 Task: Open a blank google sheet and write heading  Budget MasterAdd Categories in a column and its values below   'Housing, Transportation, Groceries, Utilities, Entertainment, Dining Out, Health, Miscellaneous, Savings & Total. 'Add Budgeted amountin next column and its values below  $1,500, $300, $400, $150, $200, $250, $100, $150, $500 & $3,550. Add Actual amount in next column and its values below  $1,400, $280, $420, $160, $180, $270, $90, $140, $550 & $3,550. Add Difference  in next column and its values below   -$100, -$20, +$20, +$10, -$20, +$20, -$10, -$10, +$50 & $0. J6Save page Blaze Sales templetes 
Action: Mouse moved to (270, 276)
Screenshot: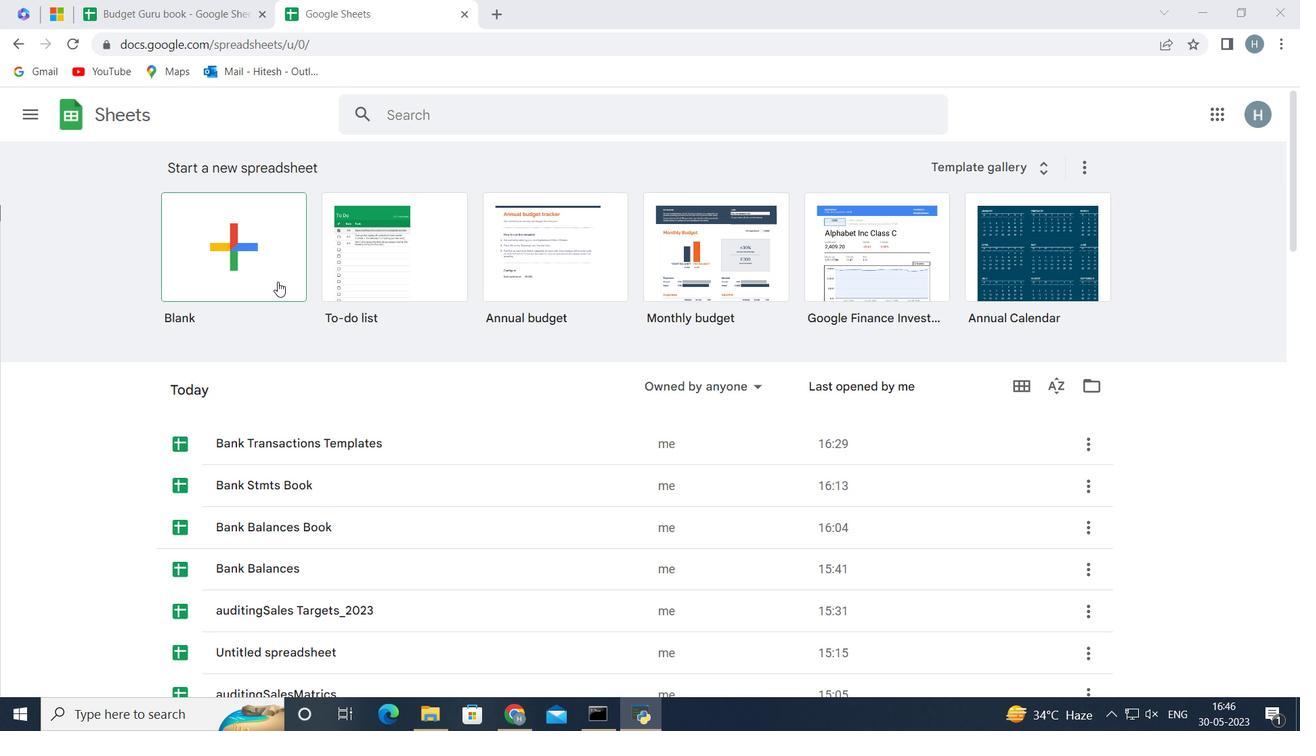 
Action: Mouse pressed left at (270, 276)
Screenshot: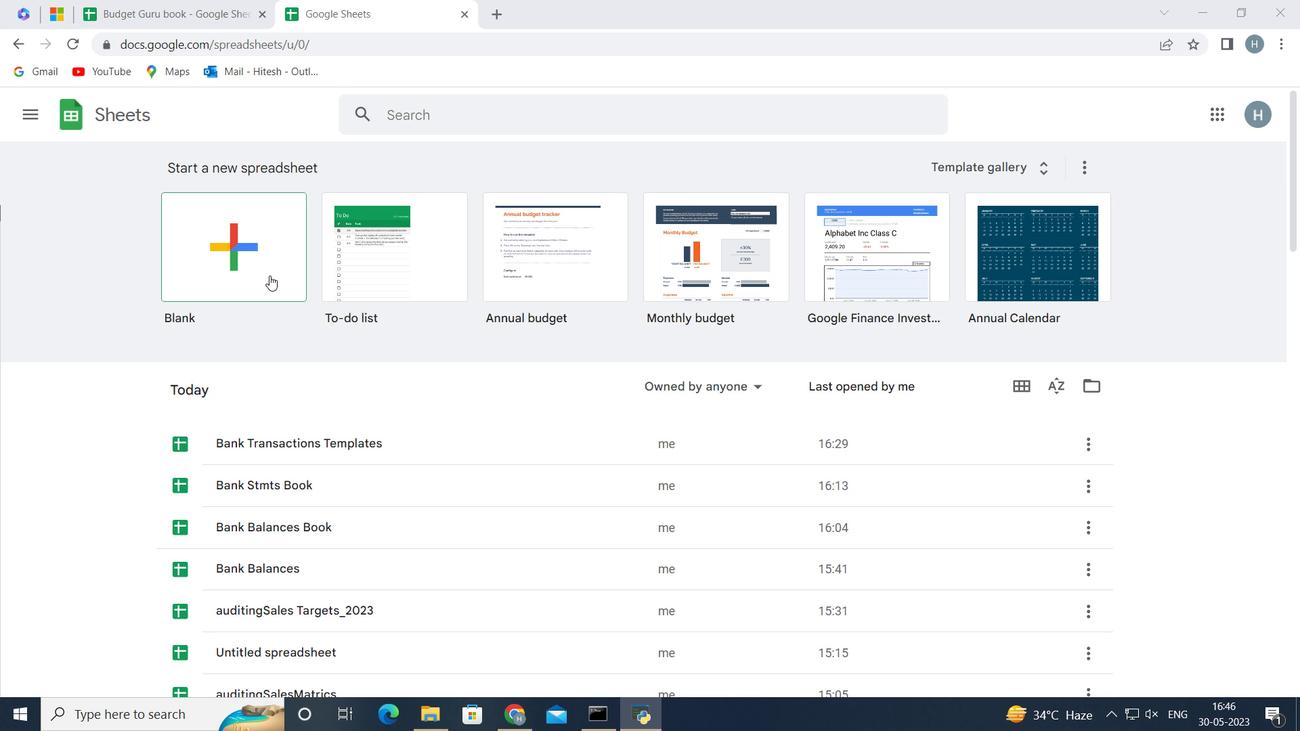 
Action: Mouse moved to (68, 232)
Screenshot: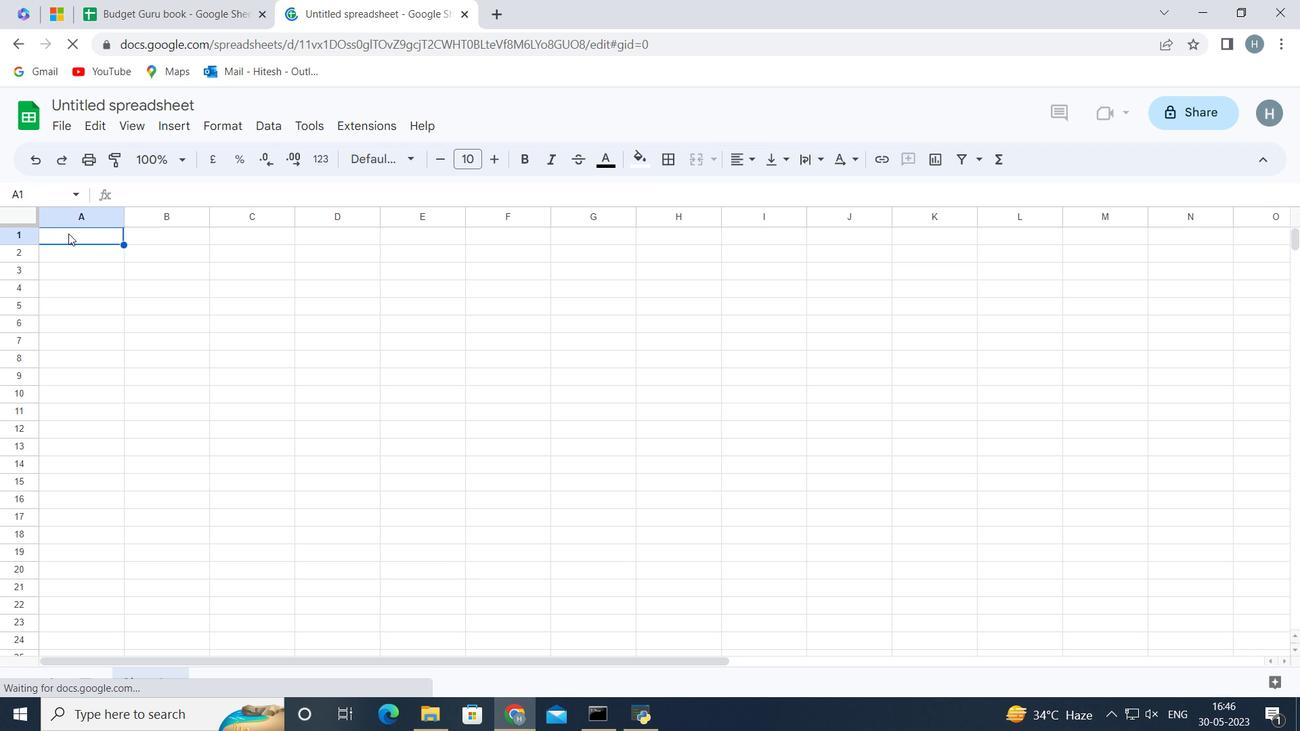 
Action: Mouse pressed left at (68, 232)
Screenshot: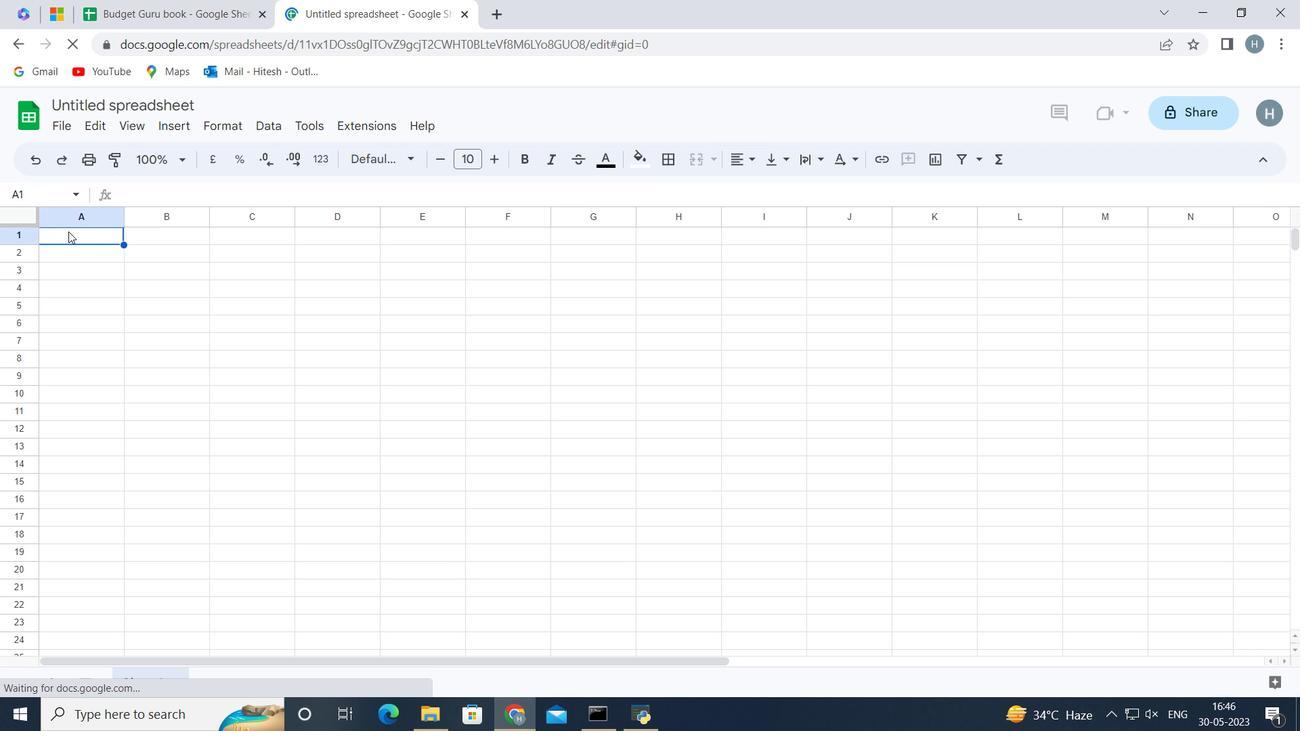 
Action: Key pressed <Key.shift>Budget<Key.space><Key.shift>Master<Key.enter>
Screenshot: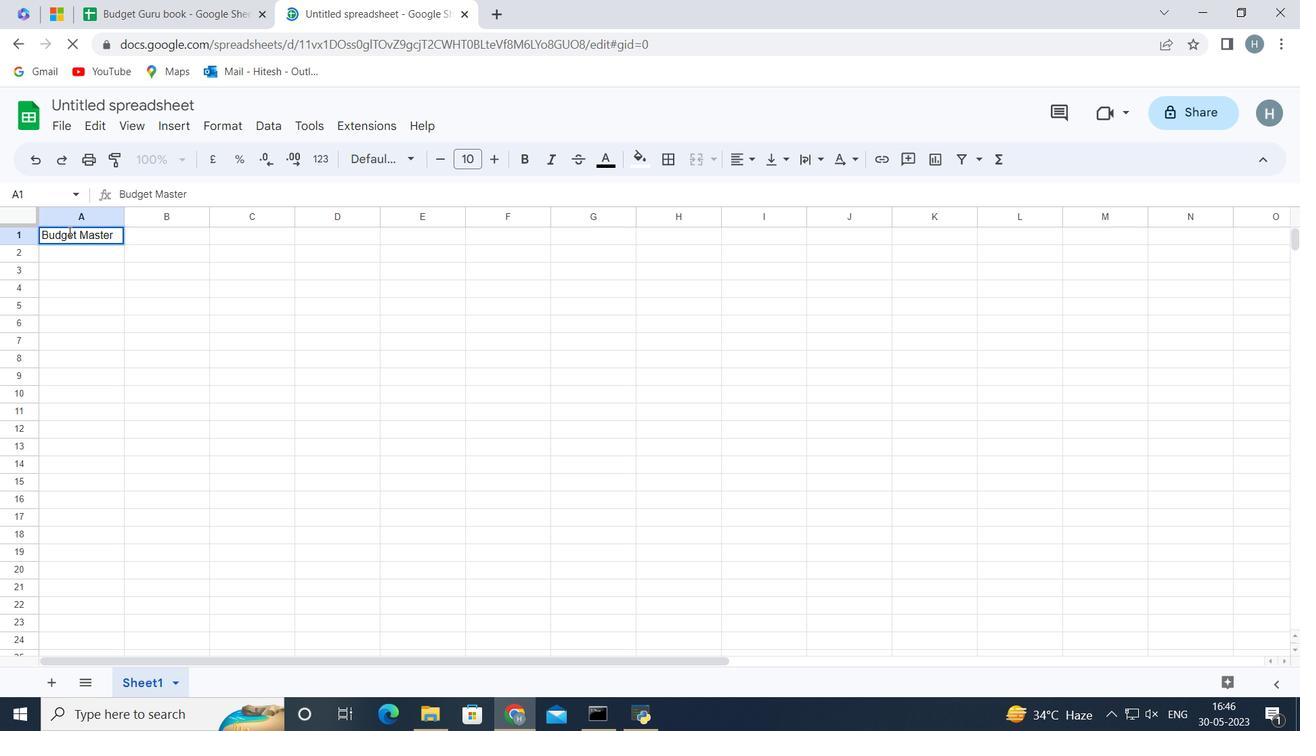 
Action: Mouse moved to (92, 247)
Screenshot: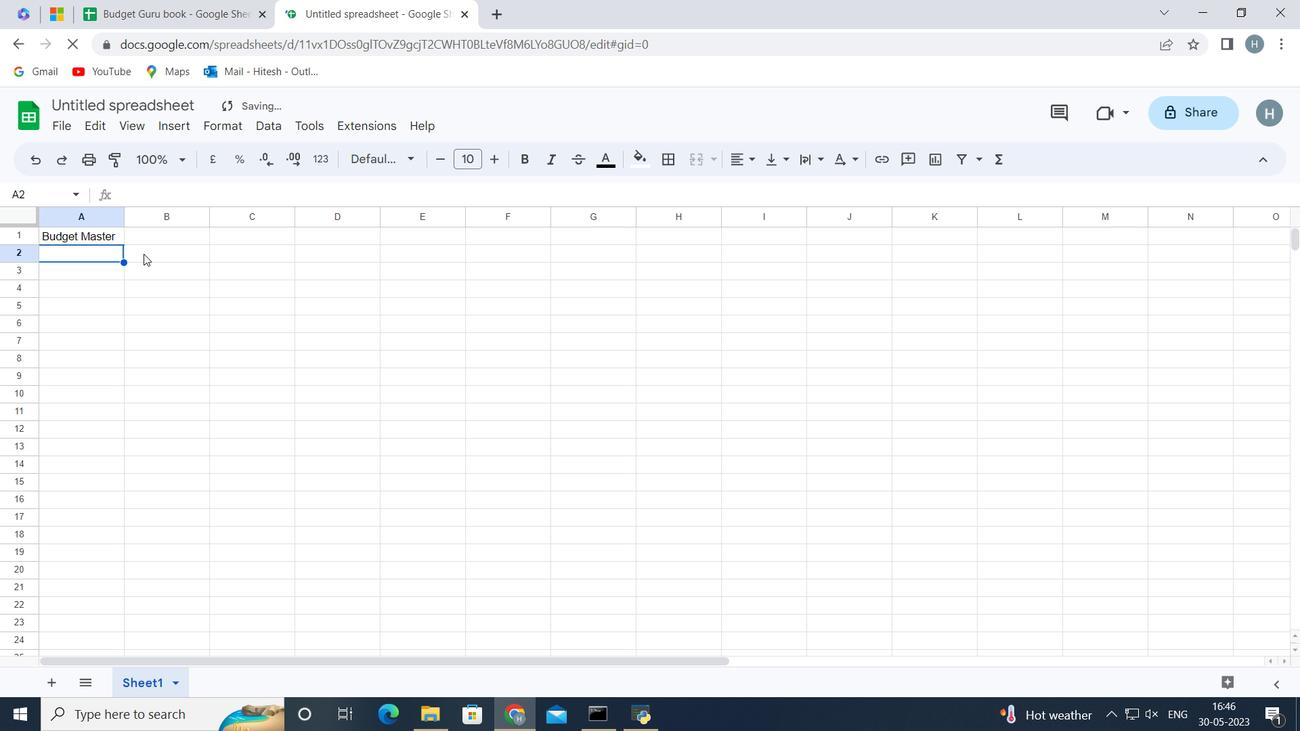 
Action: Key pressed <Key.shift>Categories<Key.enter><Key.shift>Housing<Key.enter><Key.shift><Key.shift><Key.shift><Key.shift><Key.shift><Key.shift><Key.shift><Key.shift><Key.shift><Key.shift><Key.shift><Key.shift><Key.shift>Transportation<Key.enter><Key.shift><Key.shift>Groceries<Key.enter><Key.shift>Utilities<Key.enter><Key.shift>Entertainment<Key.enter><Key.shift>Dining<Key.space><Key.shift>Out<Key.enter><Key.shift>Health<Key.enter><Key.shift><Key.shift><Key.shift>Miscellaneous<Key.enter><Key.shift>Saving<Key.enter><Key.shift>Total<Key.enter>
Screenshot: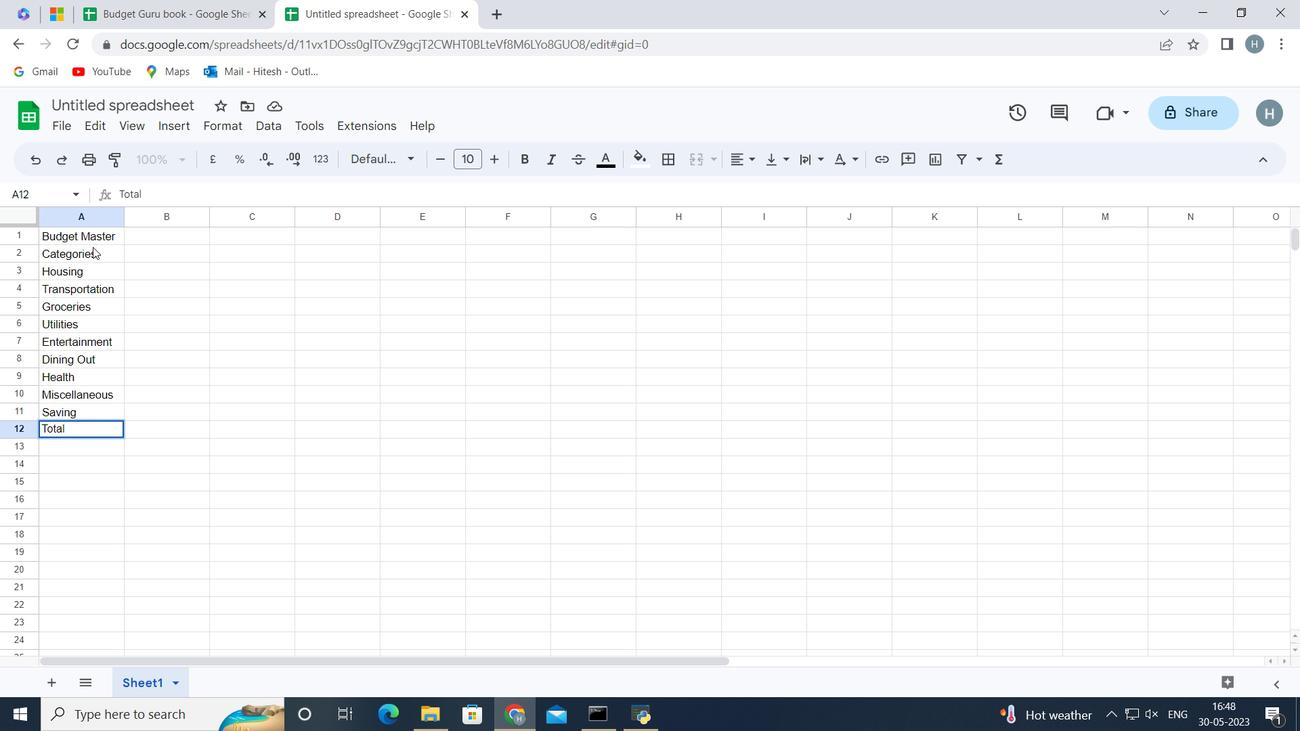 
Action: Mouse moved to (168, 248)
Screenshot: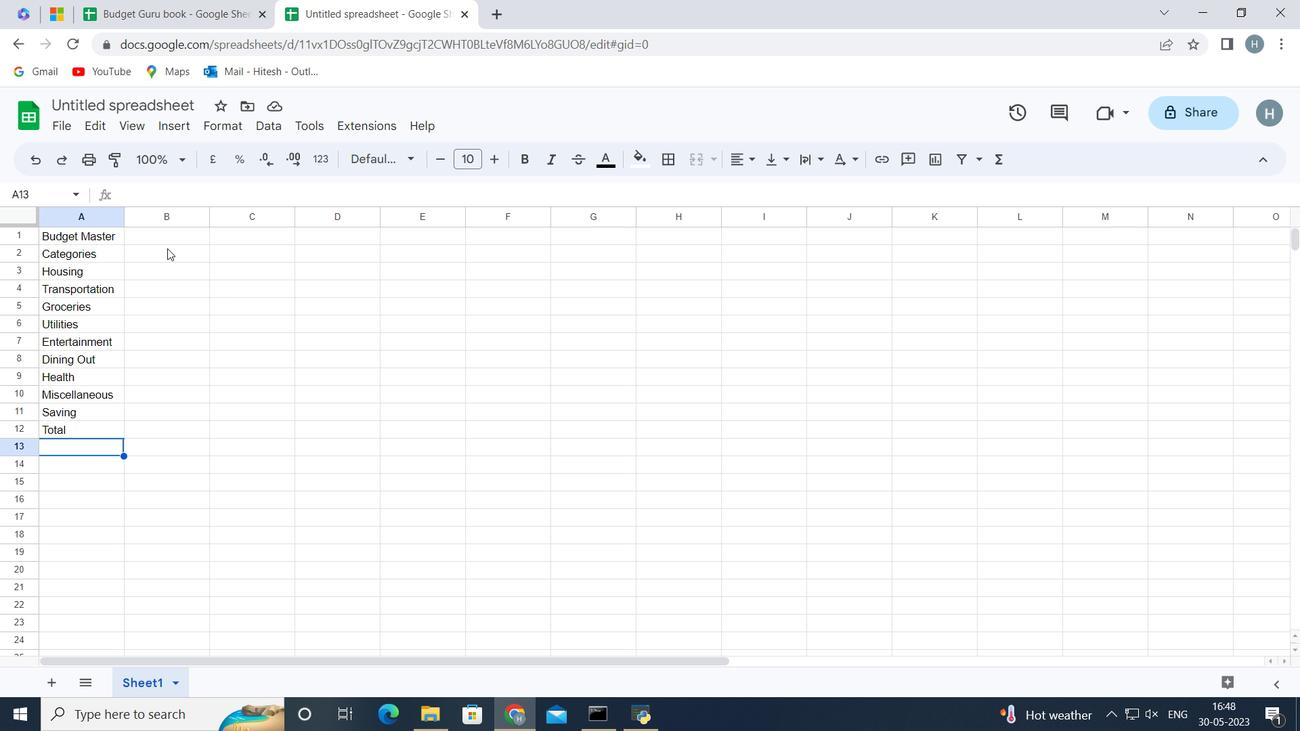 
Action: Mouse pressed left at (168, 248)
Screenshot: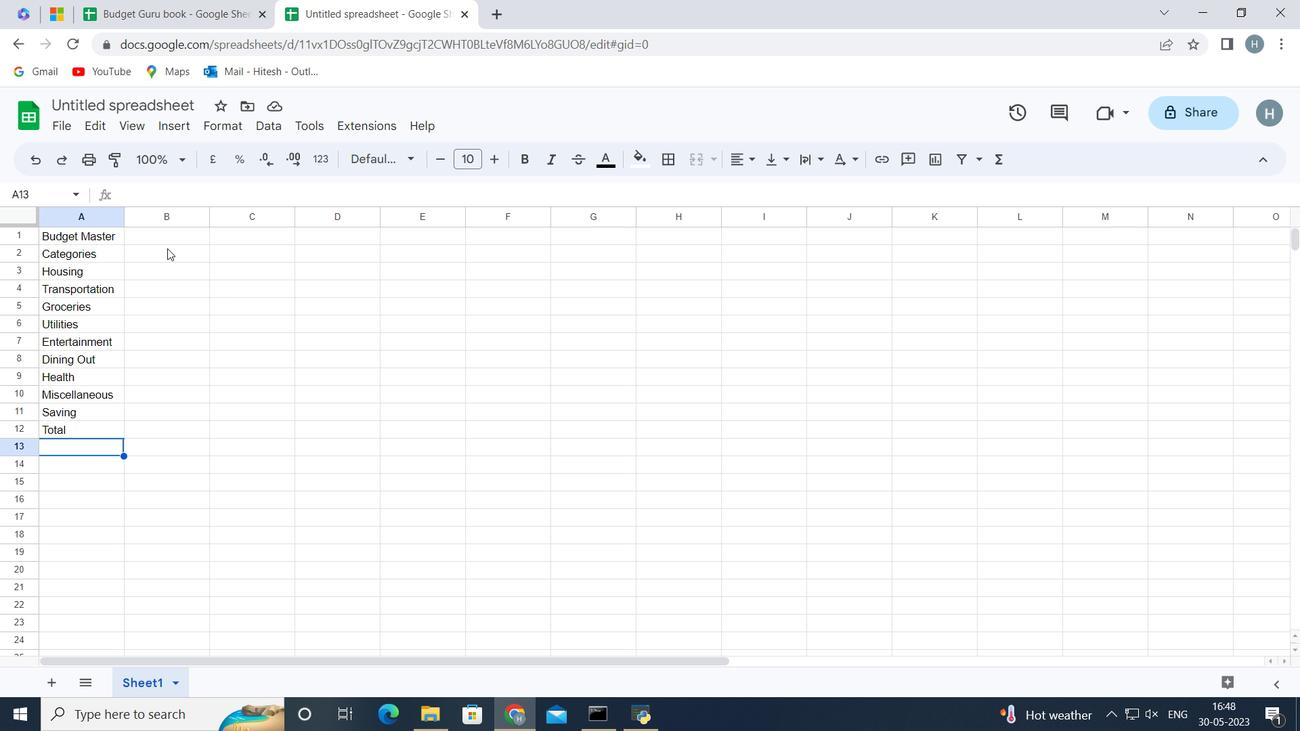 
Action: Key pressed <Key.shift><Key.shift><Key.shift><Key.shift><Key.shift><Key.shift><Key.shift><Key.shift><Key.shift><Key.shift><Key.shift><Key.shift><Key.shift><Key.shift><Key.shift><Key.shift><Key.shift><Key.shift><Key.shift><Key.shift><Key.shift><Key.shift><Key.shift><Key.shift><Key.shift><Key.shift><Key.shift><Key.shift><Key.shift><Key.shift><Key.shift><Key.shift><Key.shift><Key.shift><Key.shift><Key.shift><Key.shift><Key.shift>Budgeted<Key.space><Key.shift>Amount<Key.enter>
Screenshot: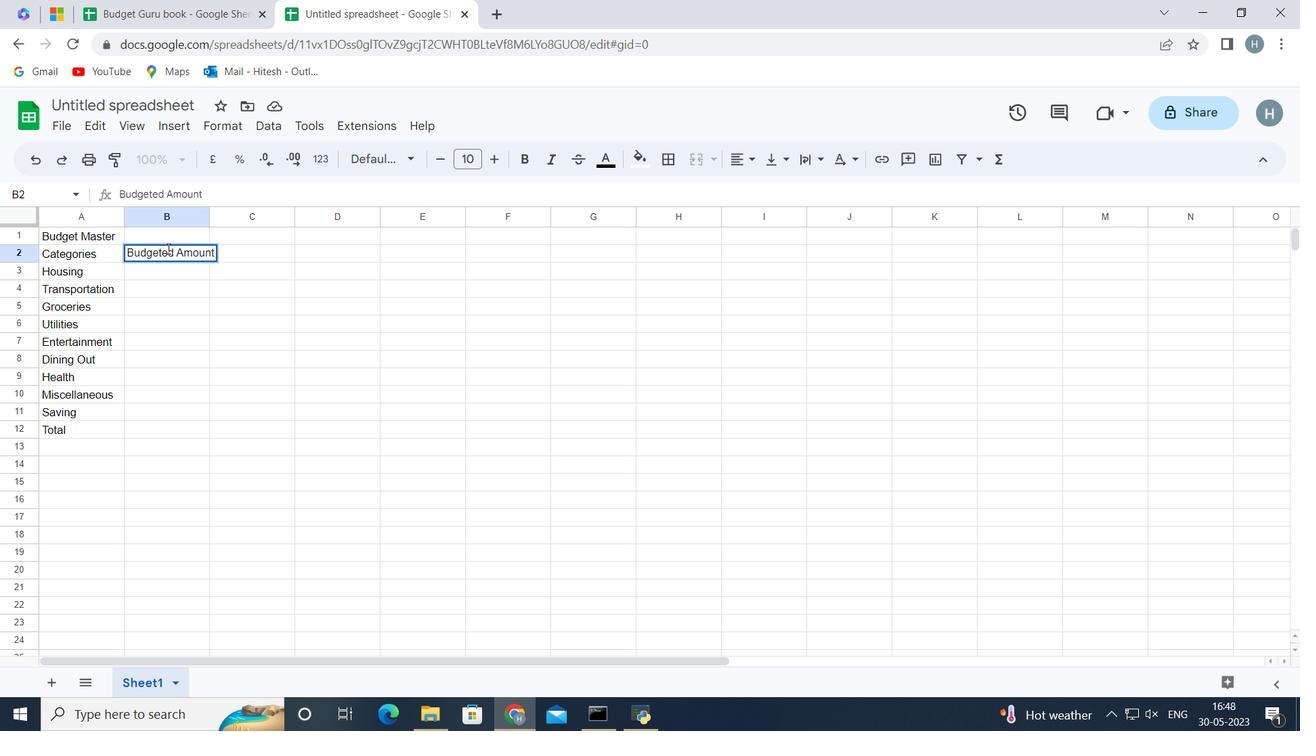 
Action: Mouse moved to (196, 239)
Screenshot: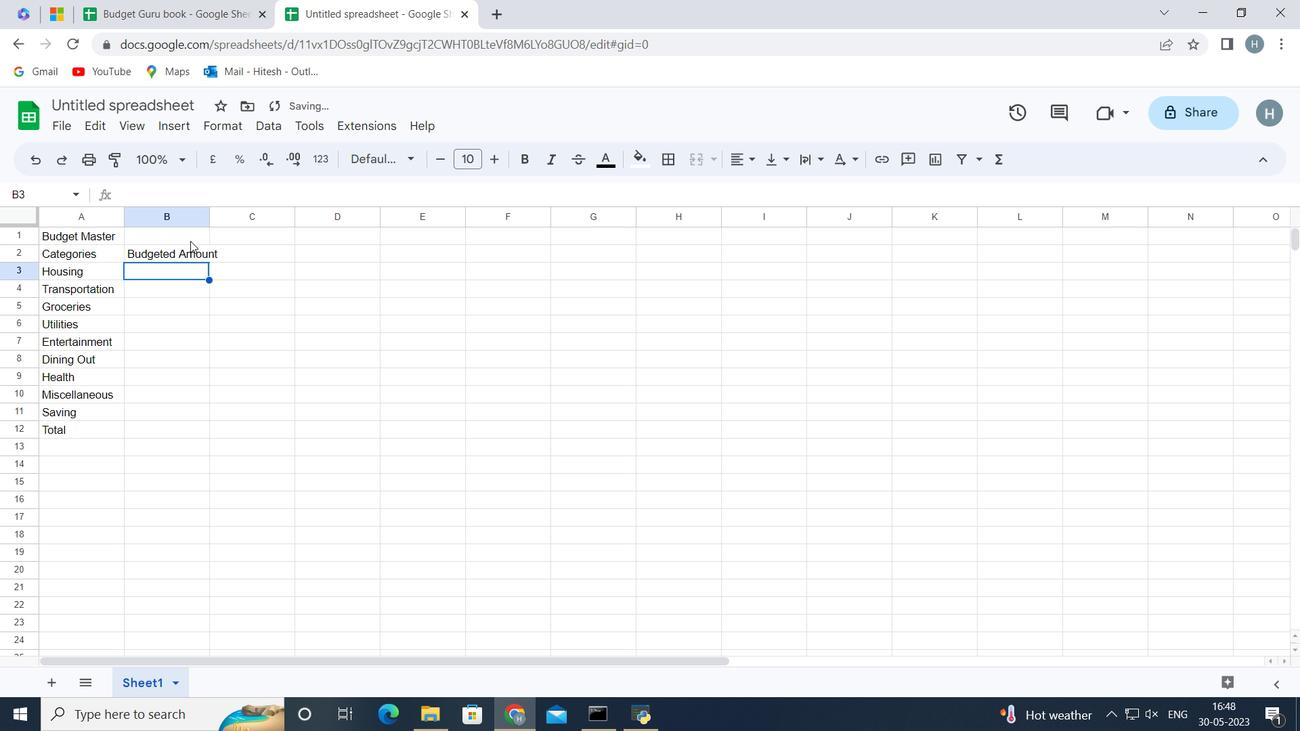 
Action: Key pressed 1500<Key.enter>300<Key.enter>400<Key.enter>150<Key.enter>200<Key.enter>250<Key.enter>100<Key.enter>150<Key.enter>500<Key.enter>3550<Key.enter>
Screenshot: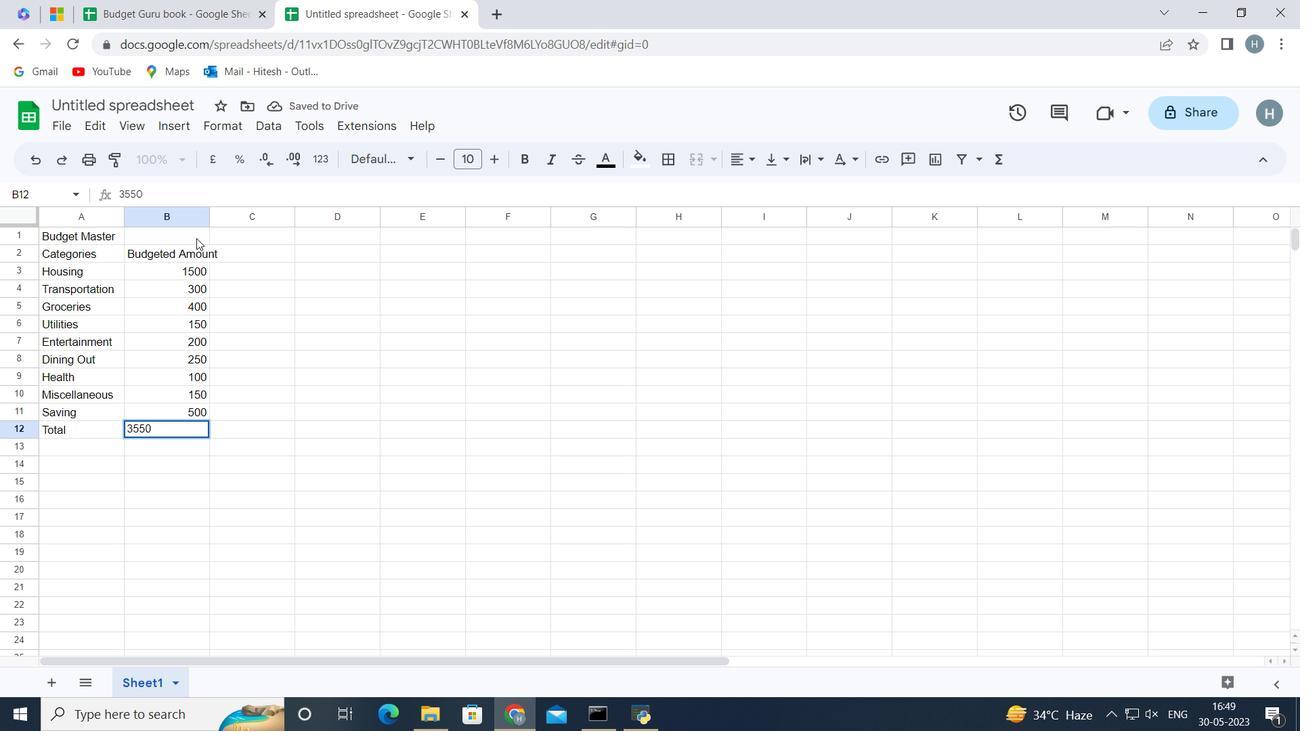 
Action: Mouse moved to (239, 247)
Screenshot: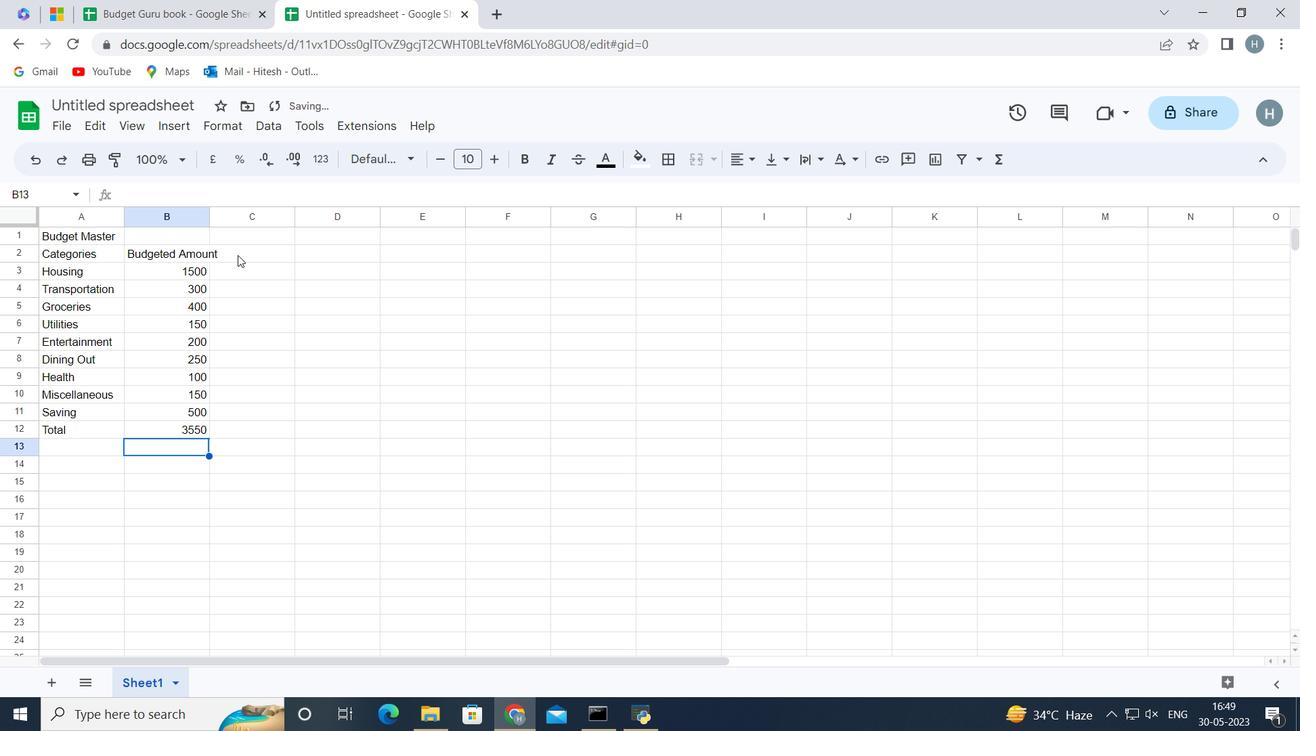 
Action: Mouse pressed left at (239, 247)
Screenshot: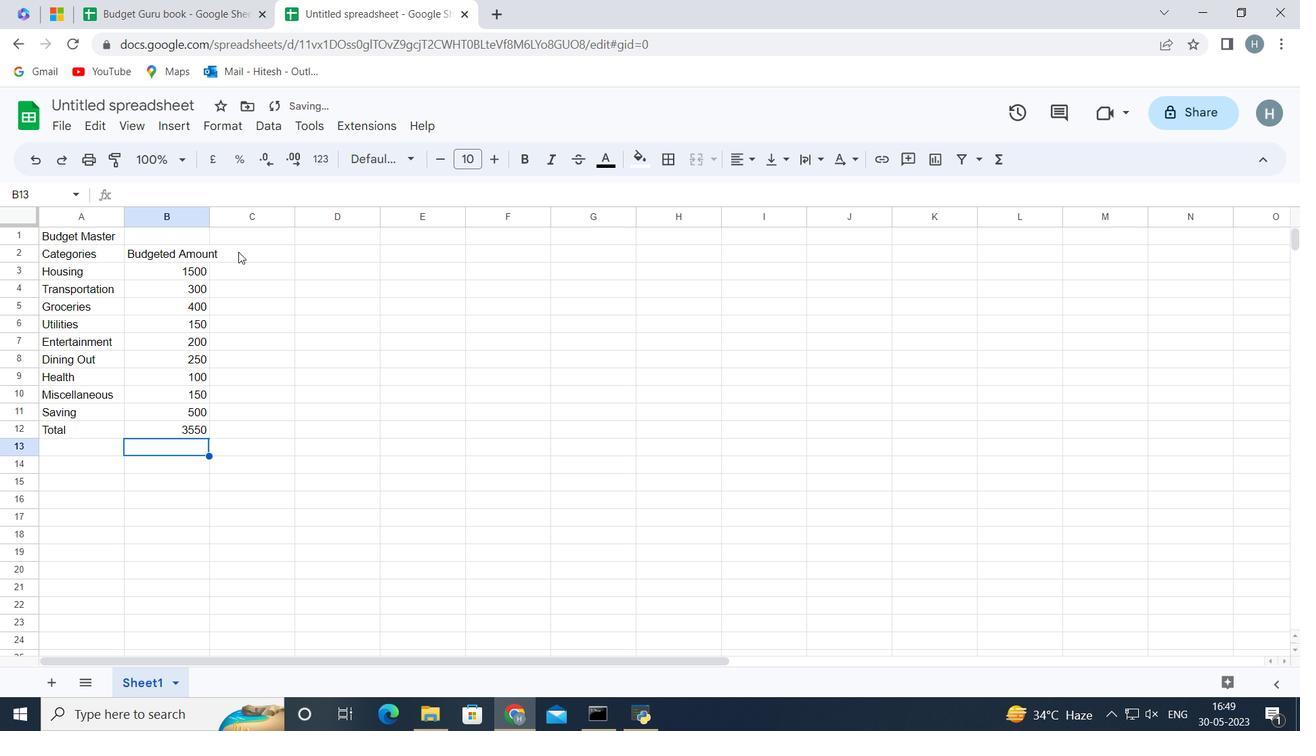 
Action: Mouse moved to (247, 251)
Screenshot: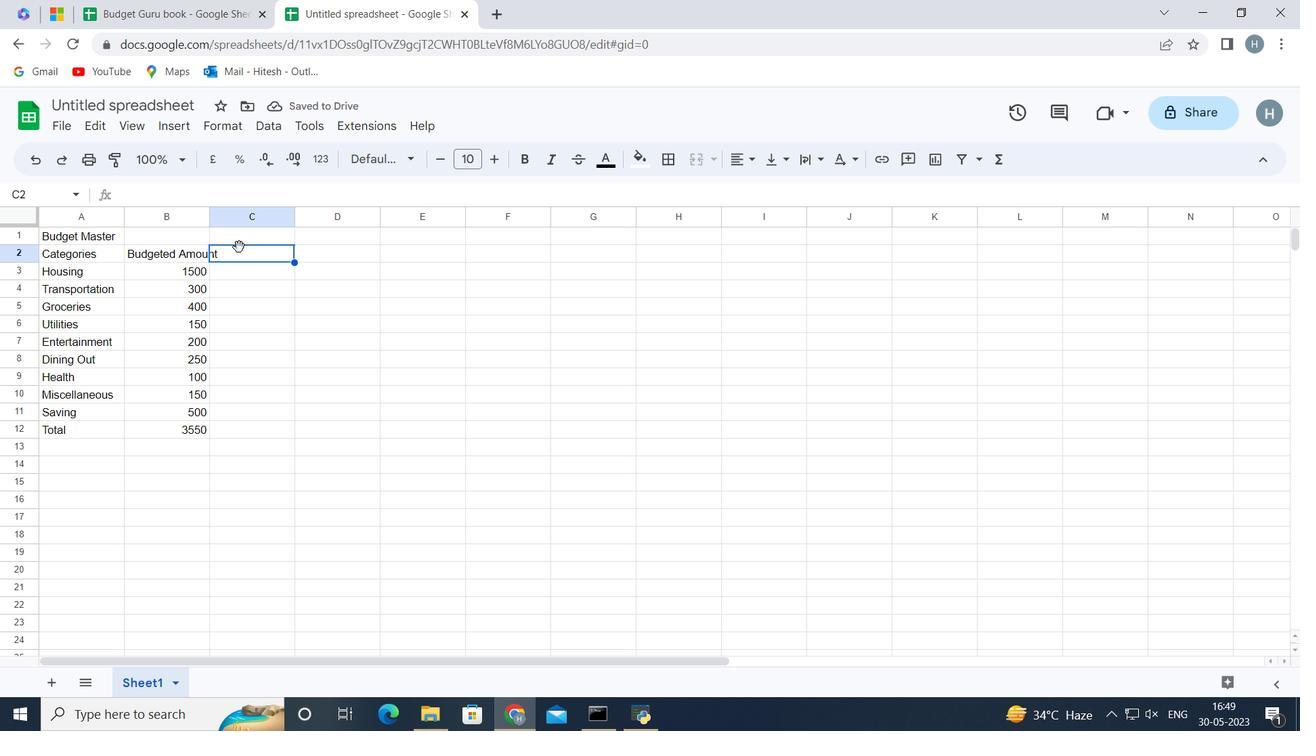 
Action: Key pressed <Key.shift>Actual<Key.space><Key.shift>Amount<Key.enter>1400<Key.enter>280<Key.enter>420<Key.enter>160<Key.enter>180<Key.enter>270<Key.enter>90<Key.enter>140<Key.enter>550<Key.enter>3550<Key.enter>
Screenshot: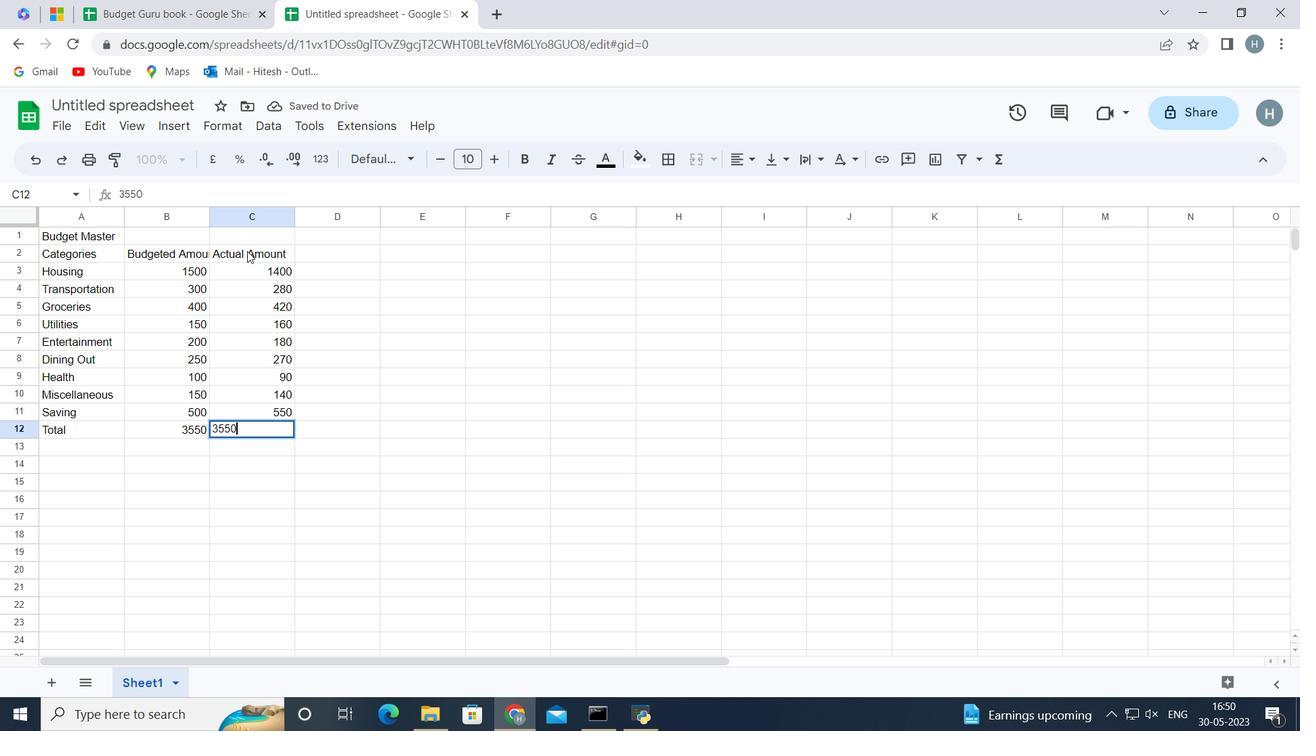 
Action: Mouse moved to (337, 252)
Screenshot: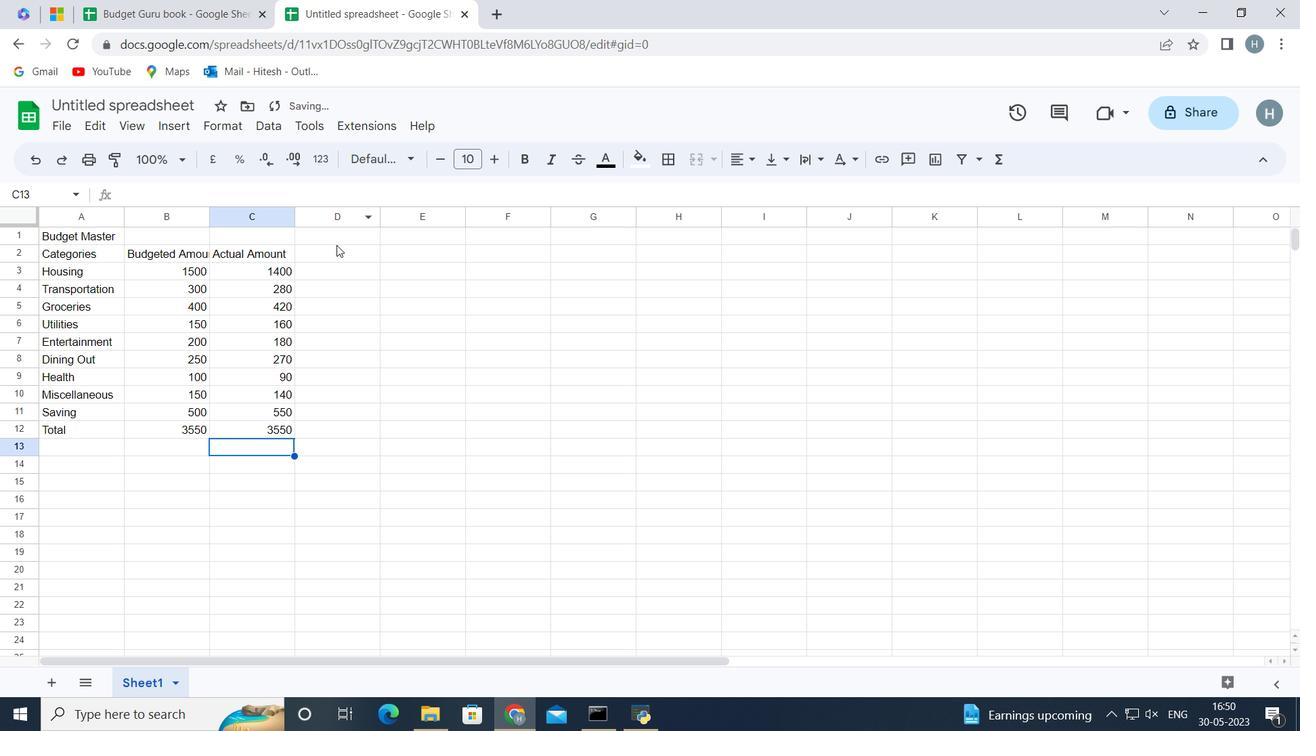 
Action: Mouse pressed left at (337, 251)
Screenshot: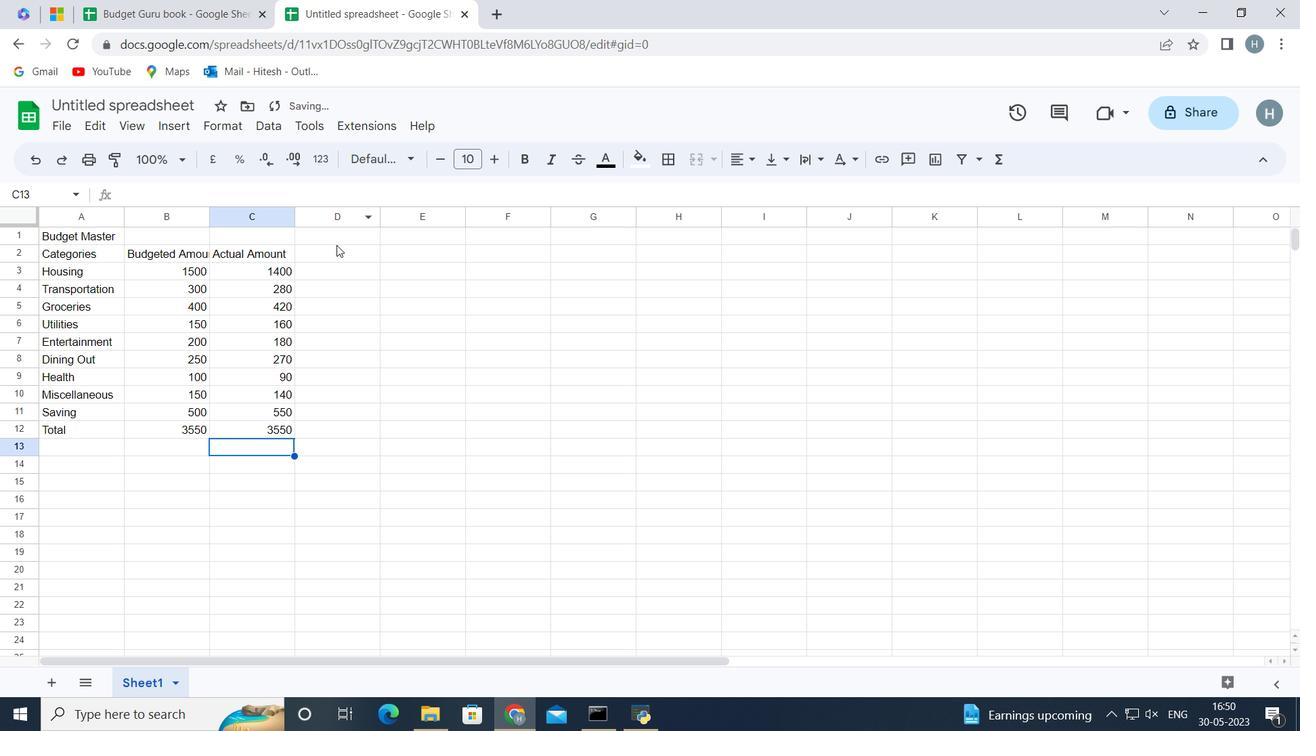 
Action: Mouse moved to (337, 252)
Screenshot: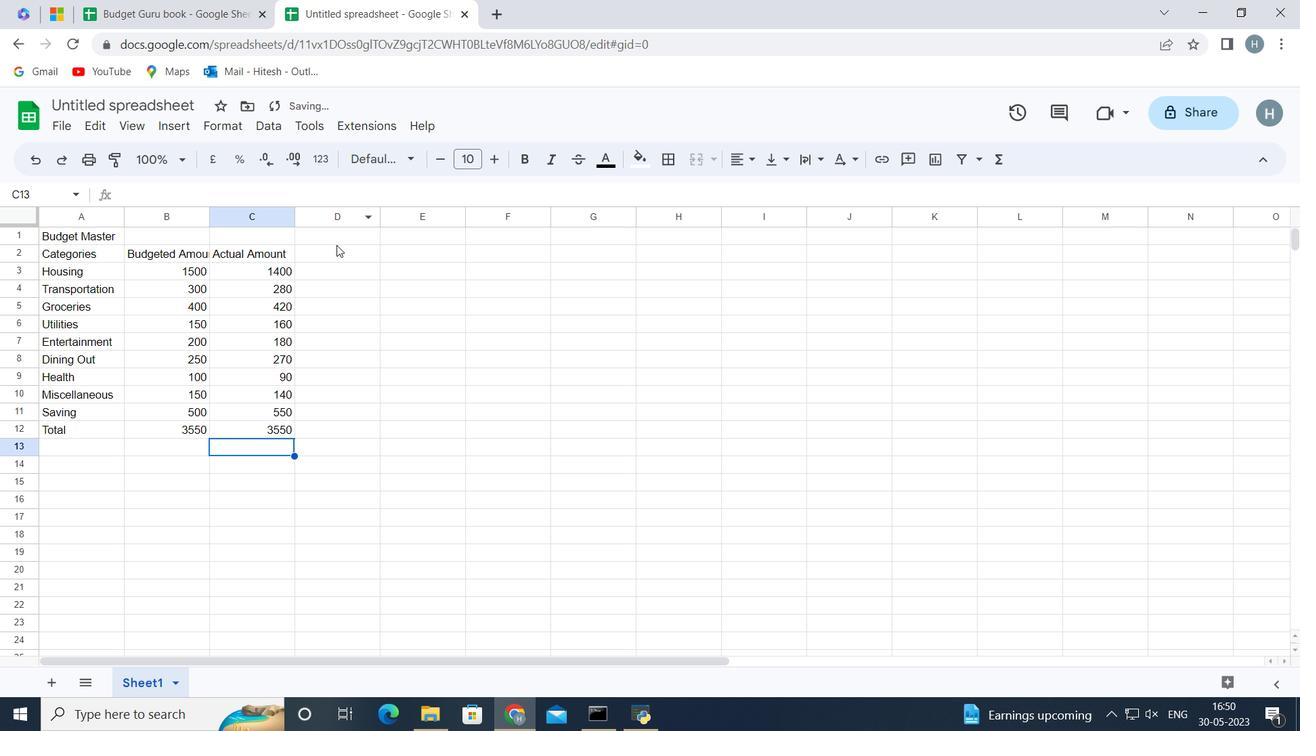 
Action: Key pressed <Key.shift>Difference<Key.enter>=
Screenshot: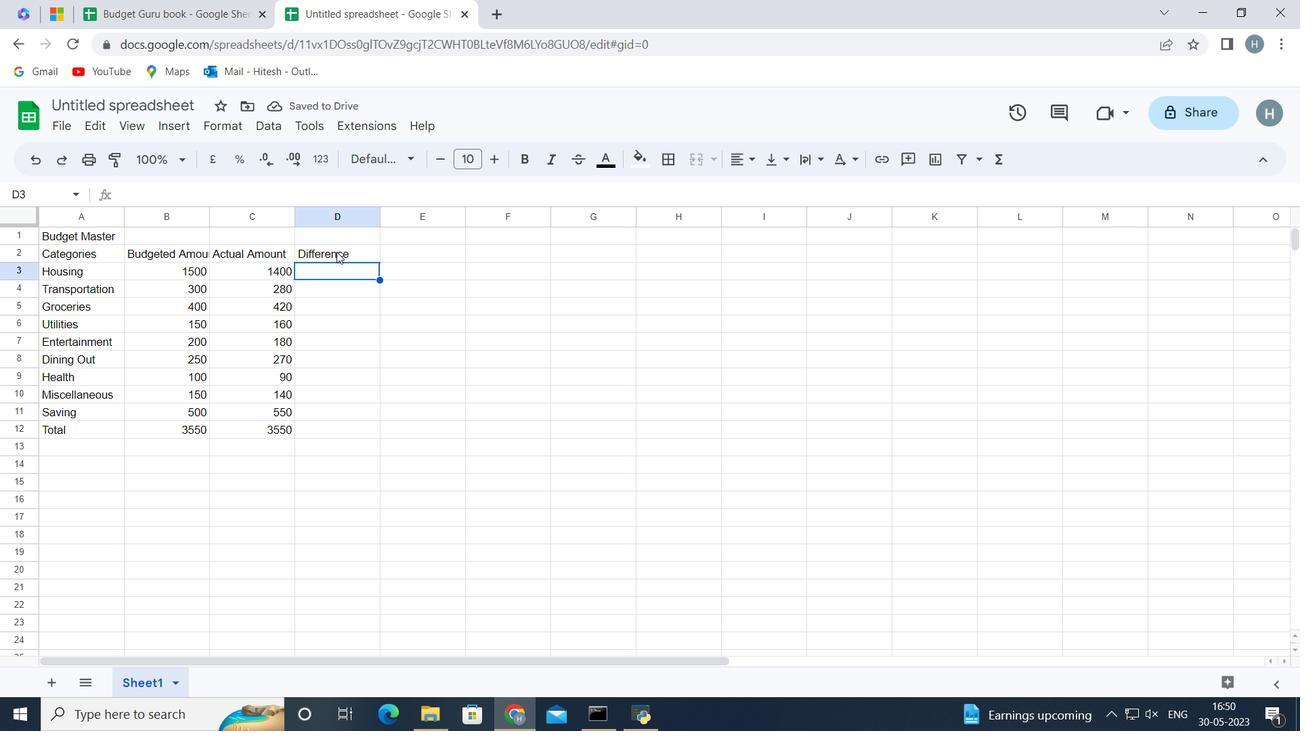 
Action: Mouse moved to (266, 270)
Screenshot: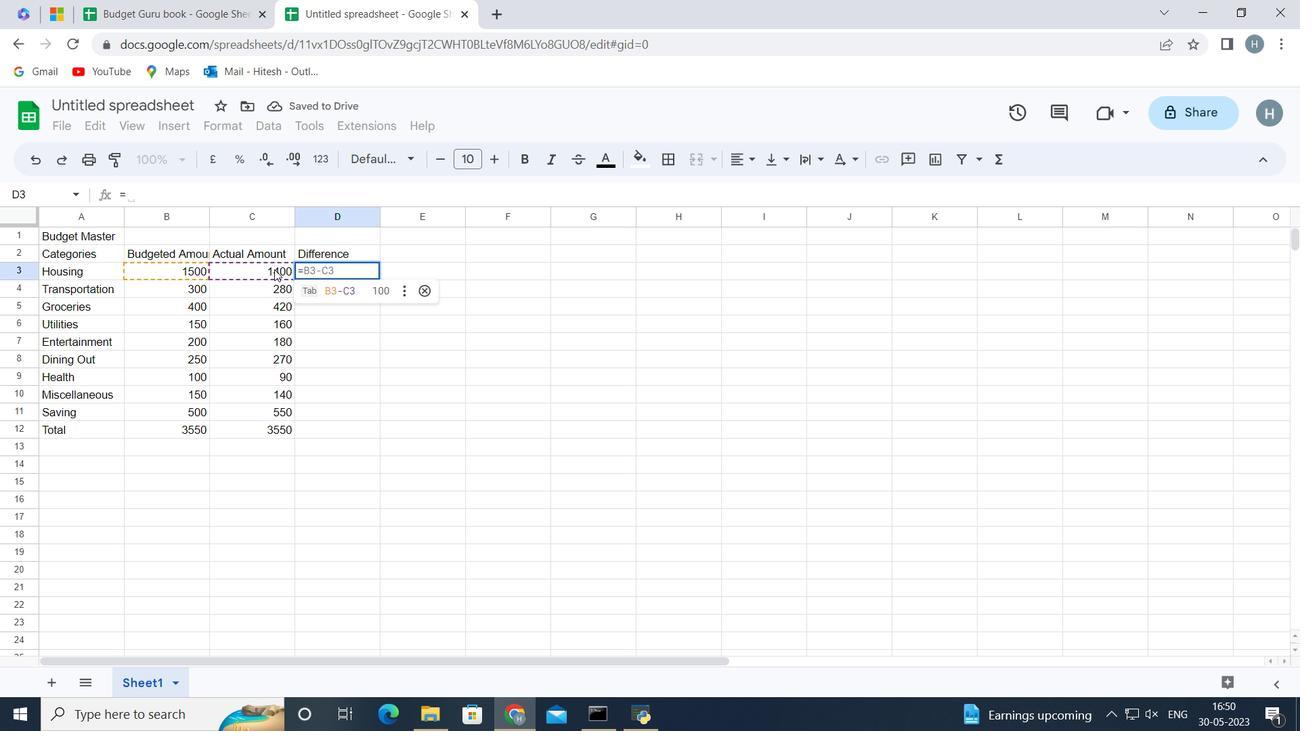 
Action: Mouse pressed left at (266, 270)
Screenshot: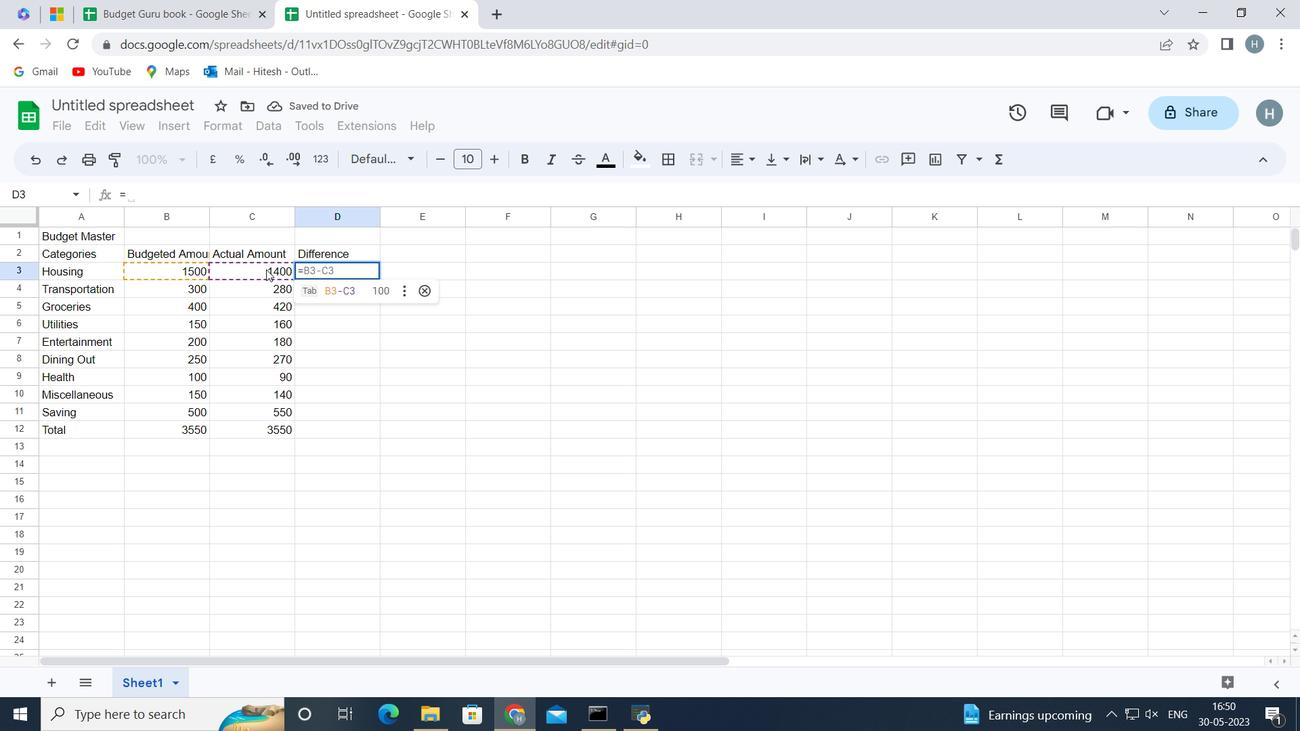 
Action: Key pressed -<Key.left><Key.left><Key.enter>
Screenshot: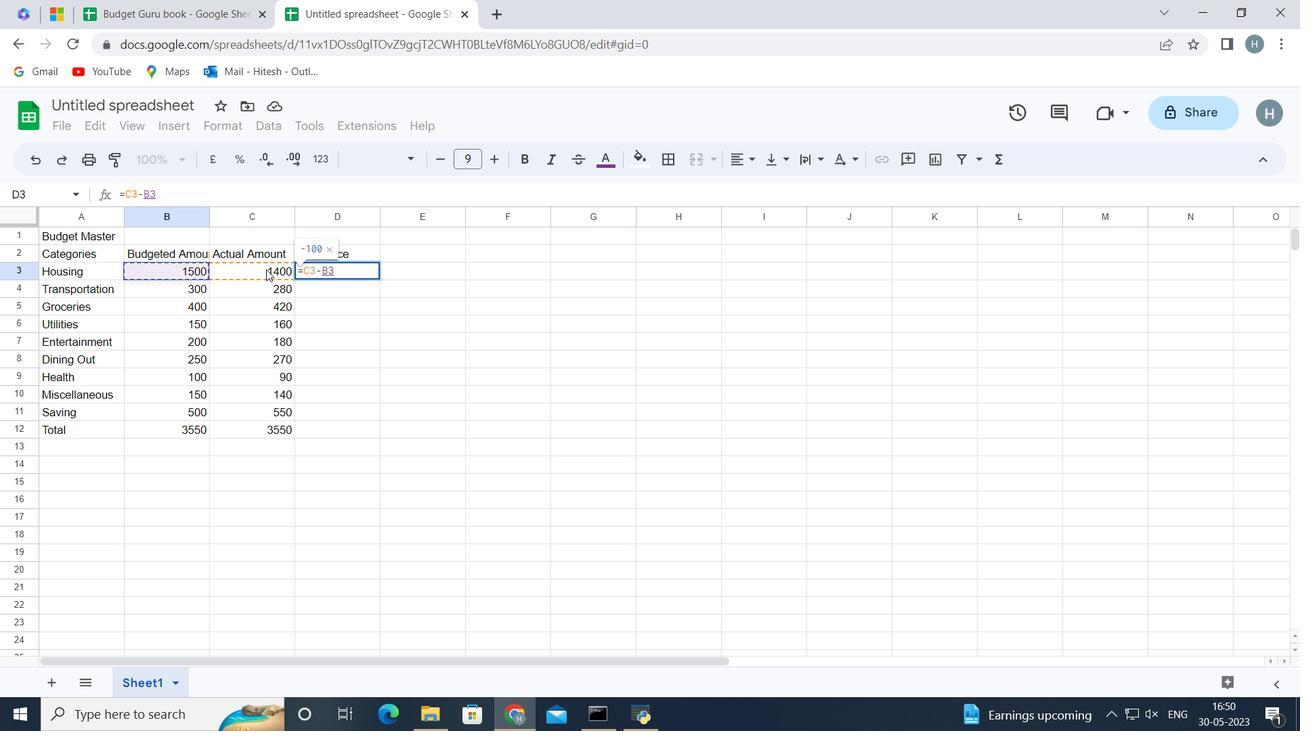 
Action: Mouse moved to (461, 466)
Screenshot: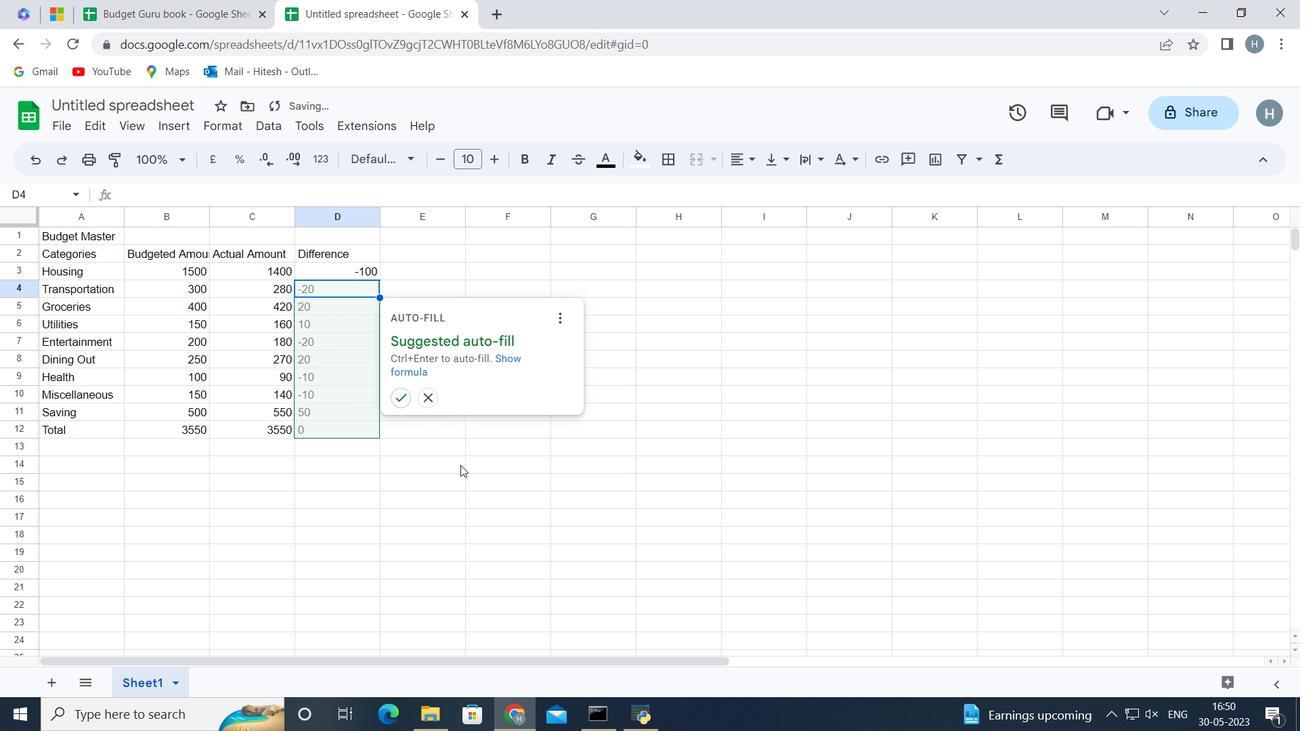 
Action: Mouse pressed left at (461, 466)
Screenshot: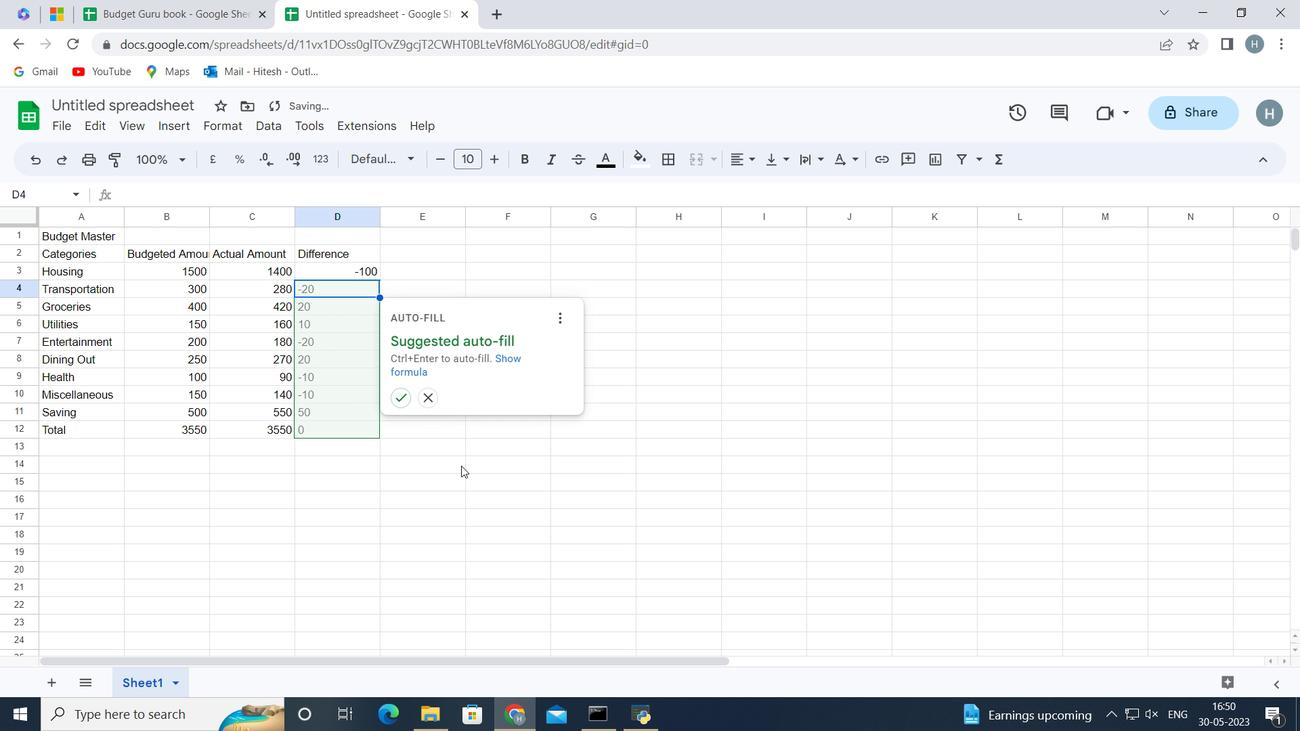 
Action: Mouse moved to (357, 270)
Screenshot: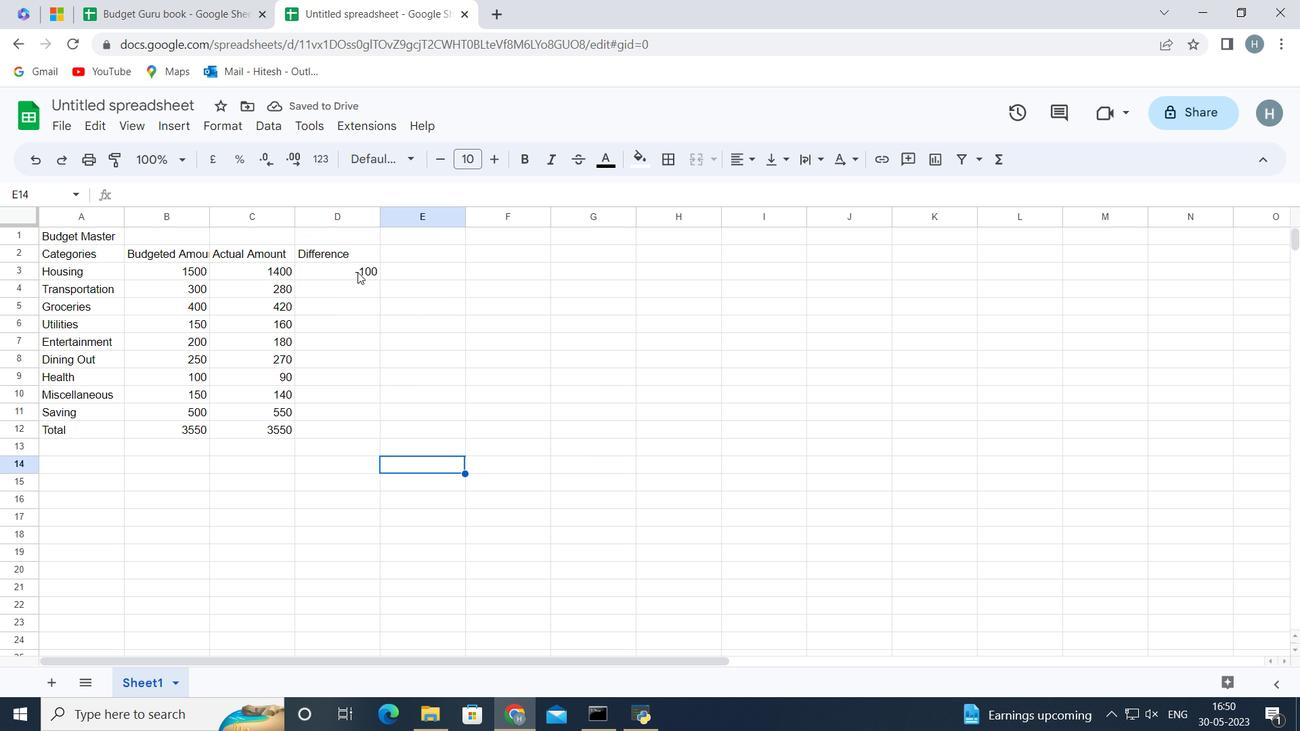
Action: Mouse pressed left at (357, 270)
Screenshot: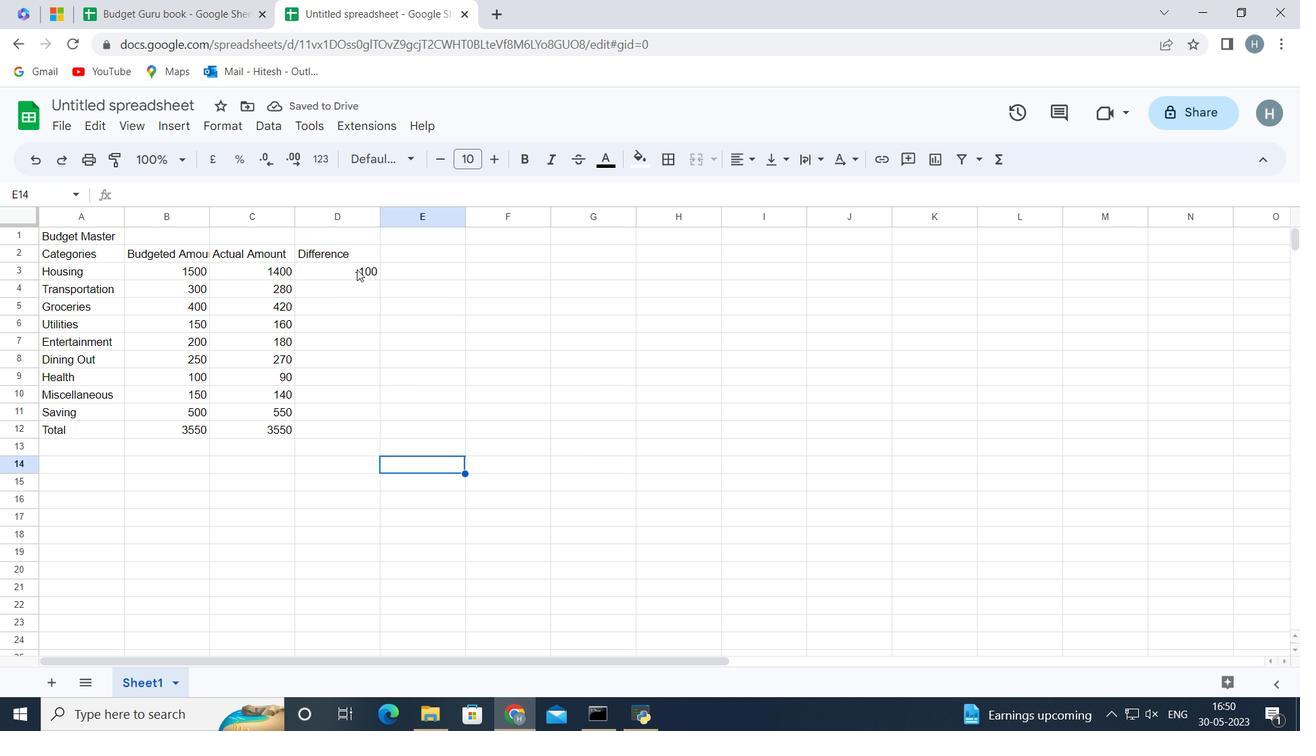 
Action: Mouse moved to (381, 281)
Screenshot: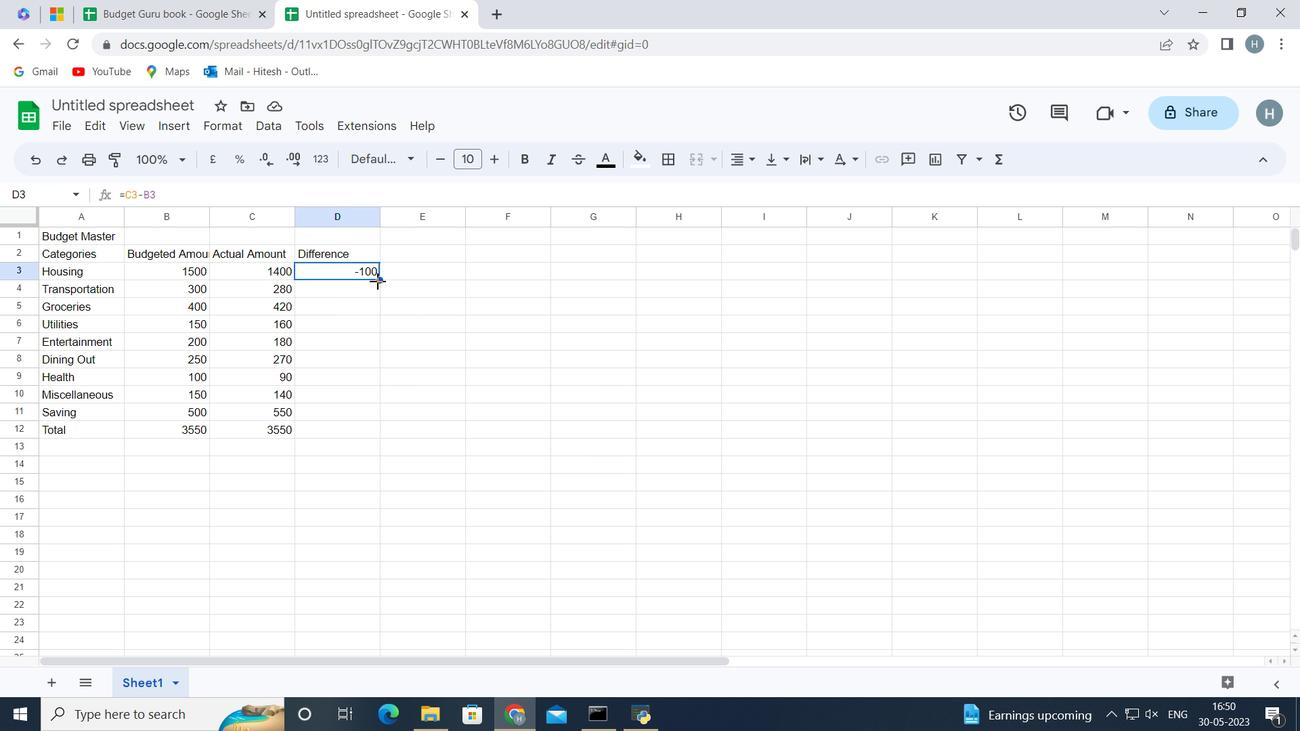 
Action: Mouse pressed left at (381, 281)
Screenshot: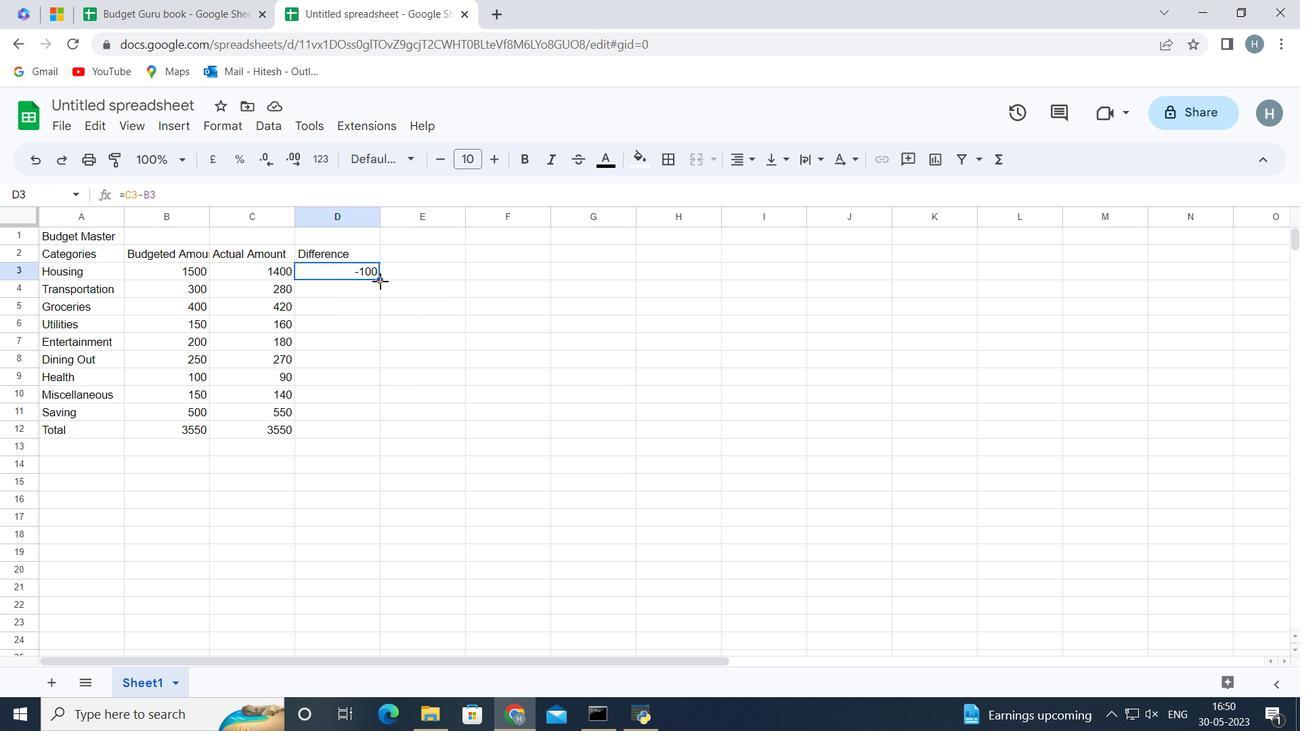 
Action: Mouse moved to (354, 476)
Screenshot: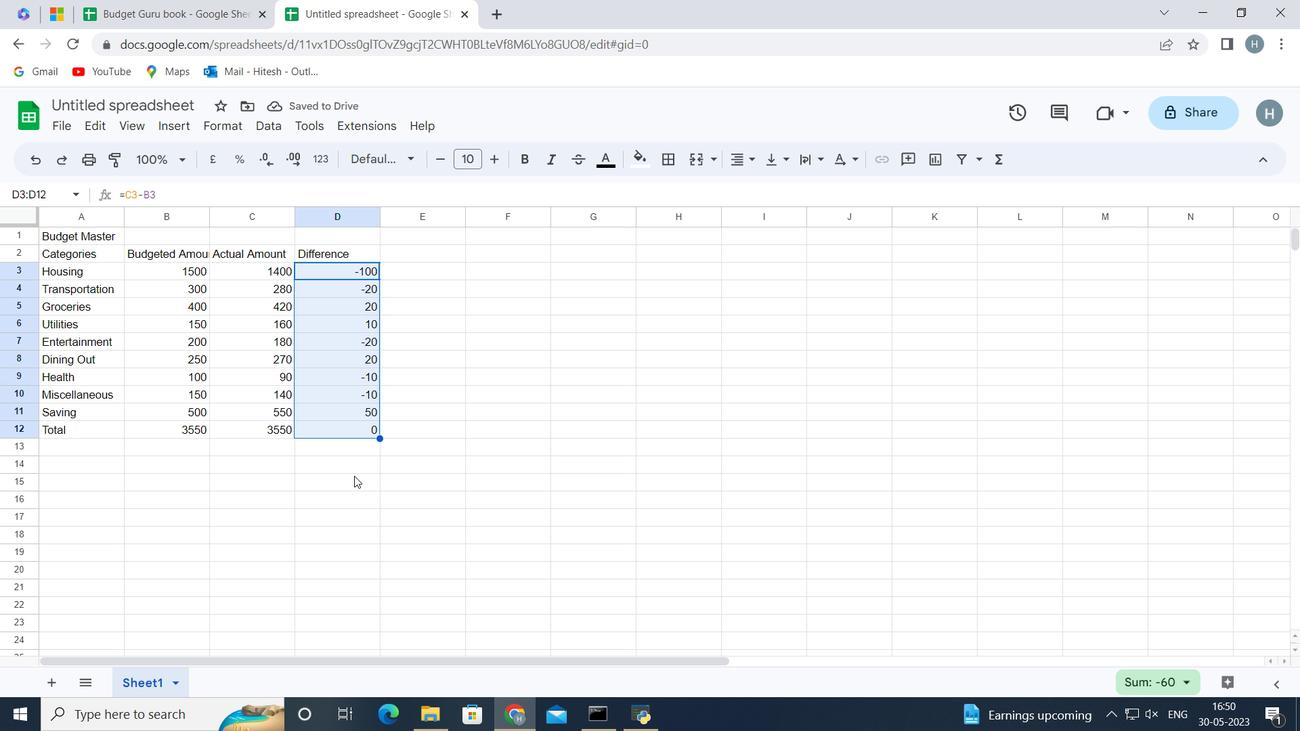 
Action: Mouse pressed left at (354, 476)
Screenshot: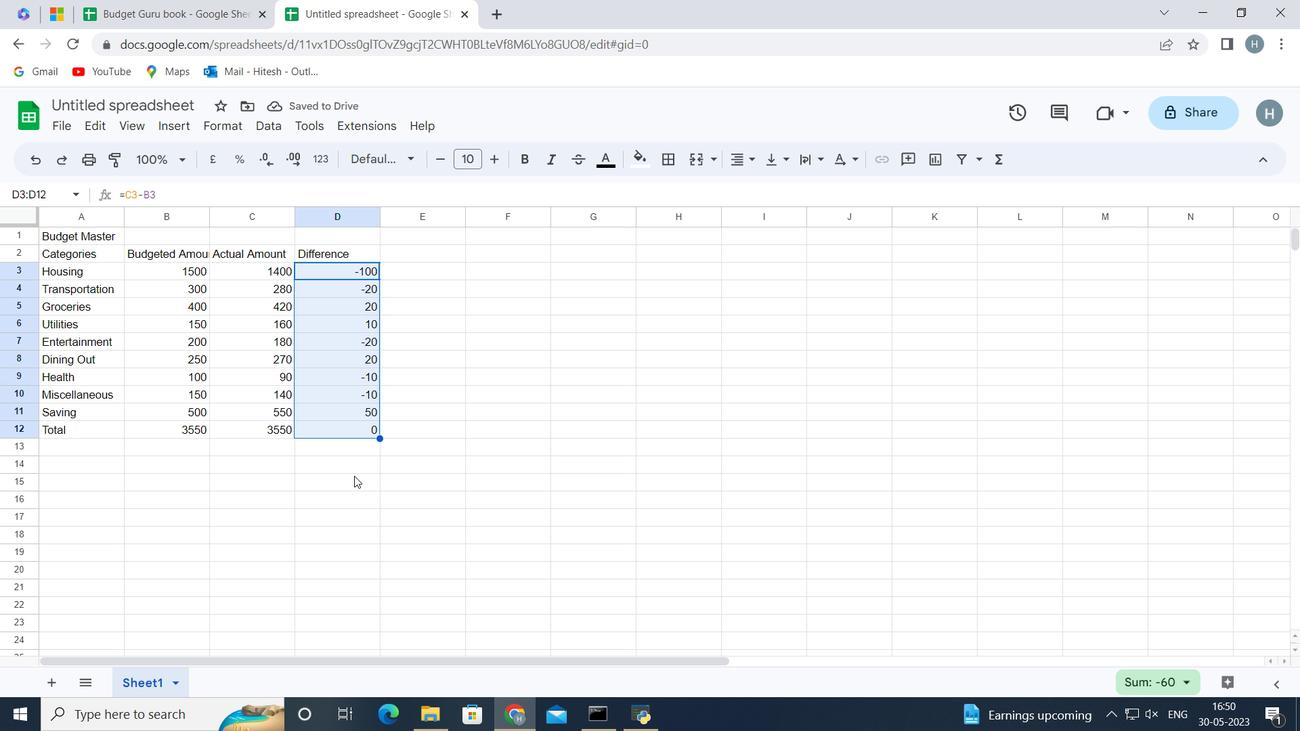 
Action: Mouse moved to (182, 268)
Screenshot: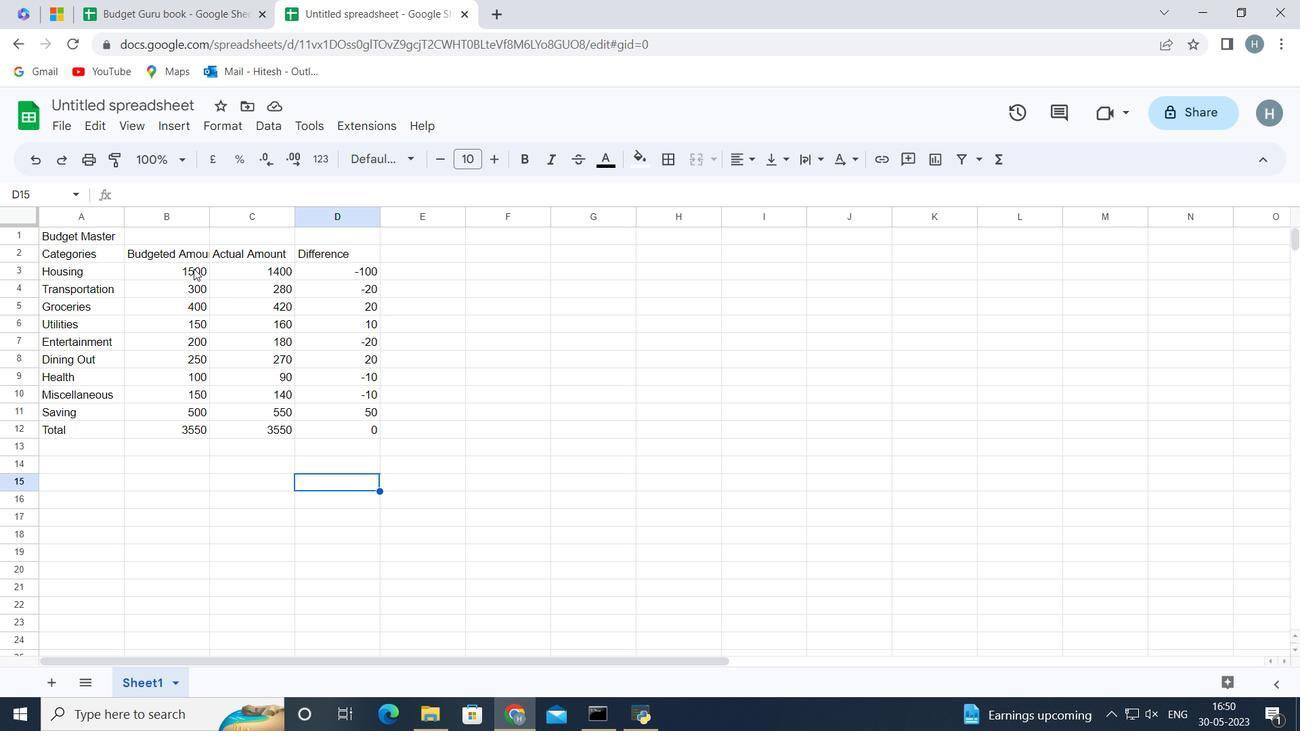 
Action: Mouse pressed left at (182, 268)
Screenshot: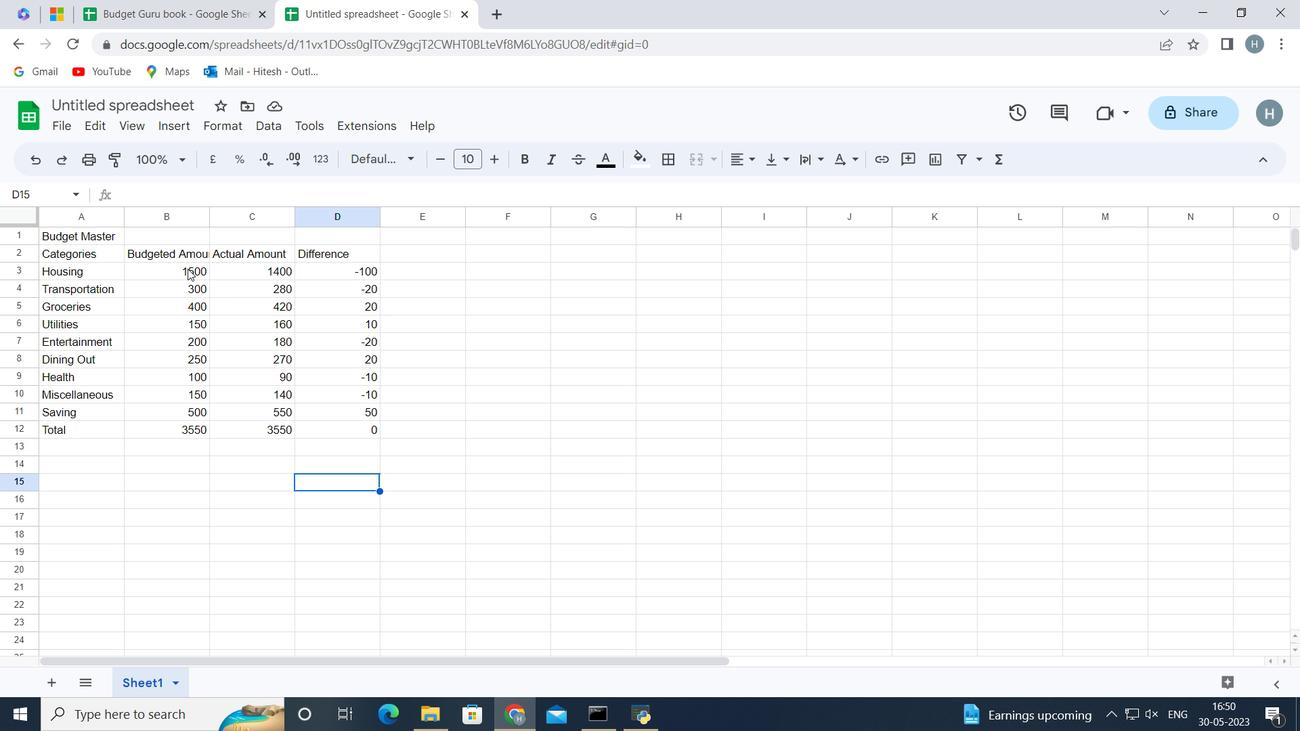 
Action: Mouse moved to (105, 295)
Screenshot: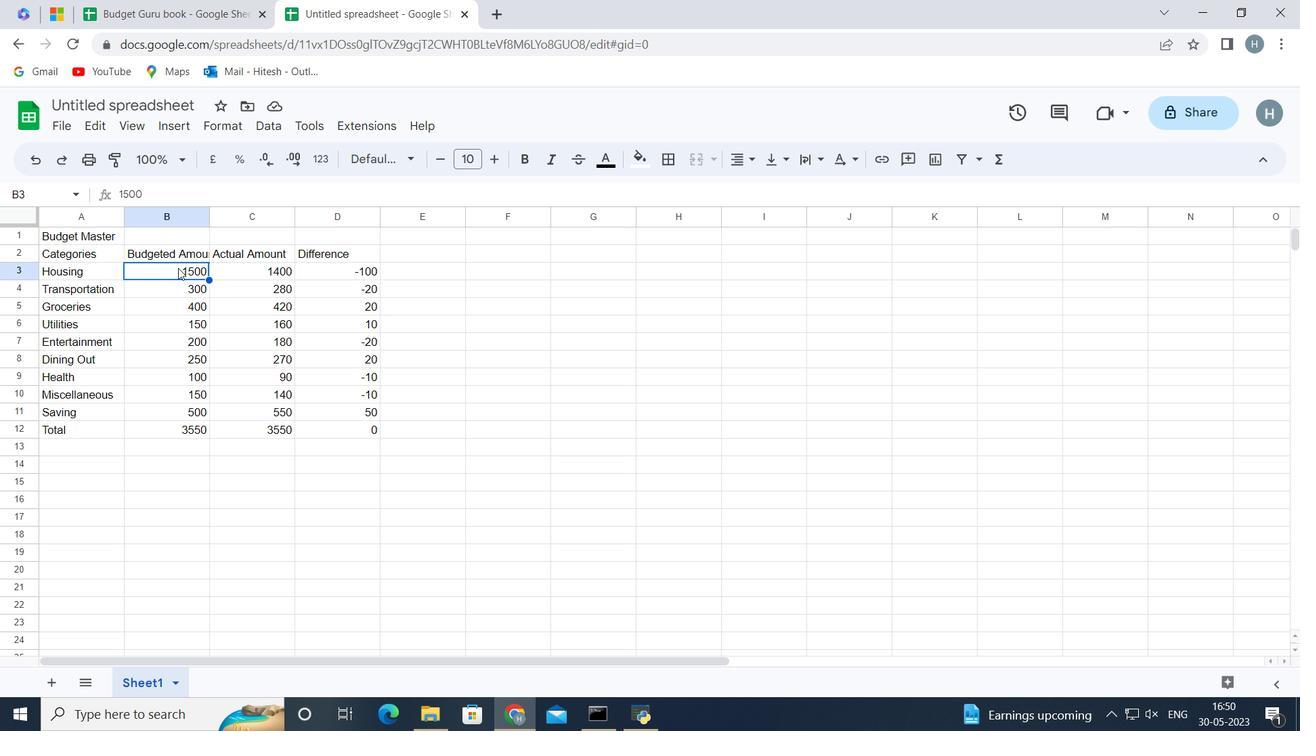 
Action: Key pressed <Key.shift><Key.down><Key.down><Key.down><Key.down><Key.down><Key.down><Key.down><Key.down><Key.down>
Screenshot: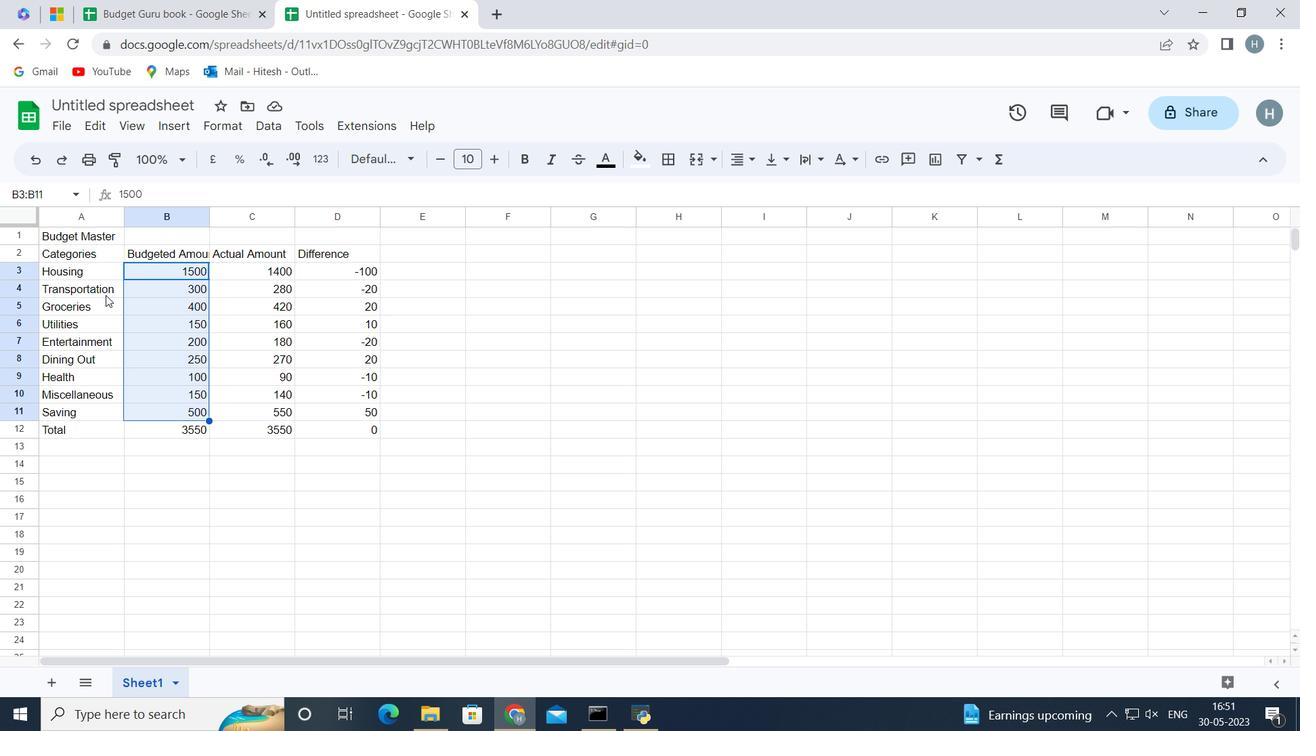 
Action: Mouse moved to (332, 154)
Screenshot: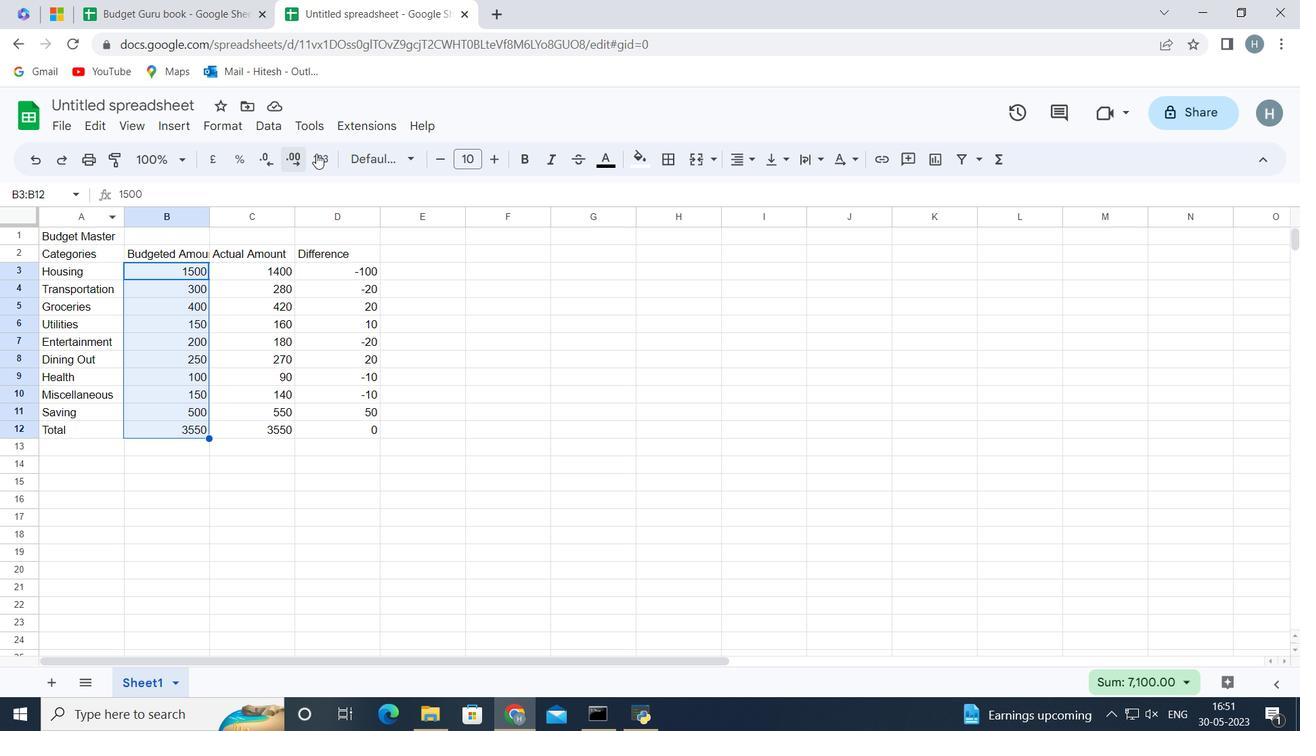 
Action: Mouse pressed left at (332, 154)
Screenshot: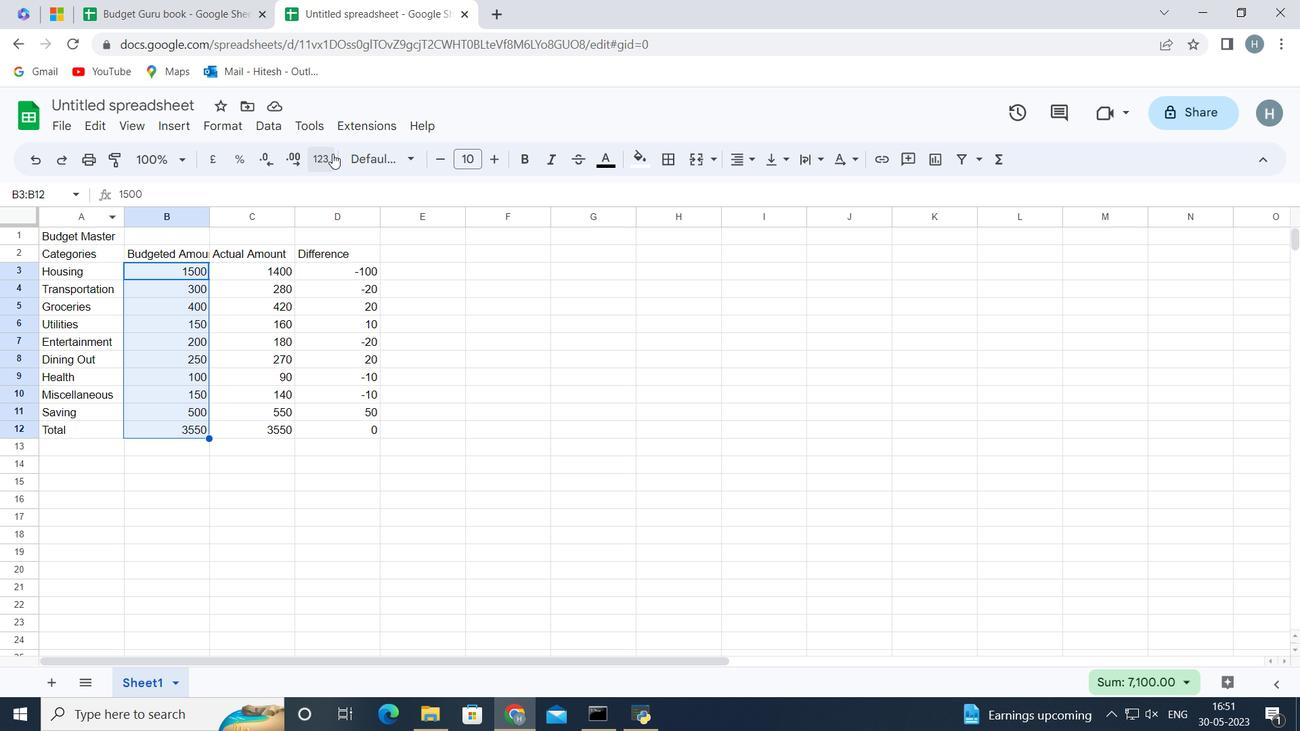 
Action: Mouse moved to (392, 647)
Screenshot: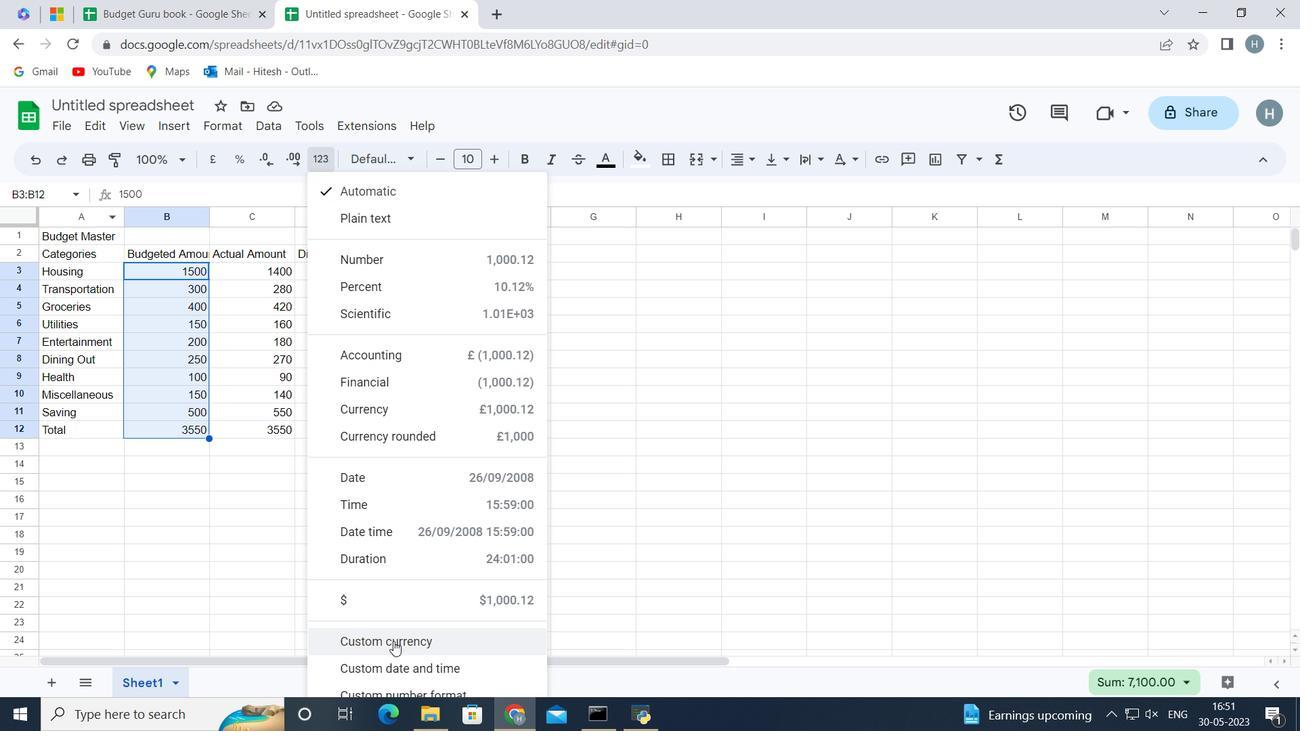 
Action: Mouse pressed left at (392, 647)
Screenshot: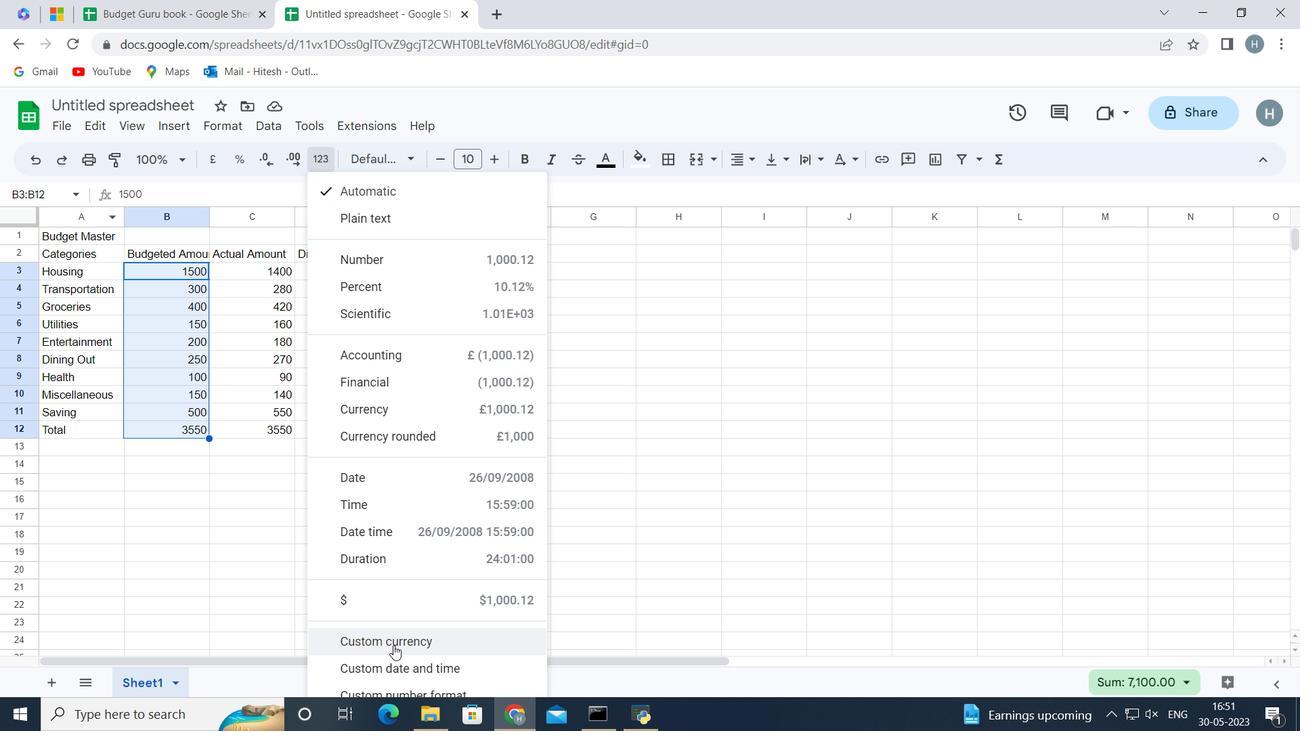 
Action: Mouse moved to (822, 230)
Screenshot: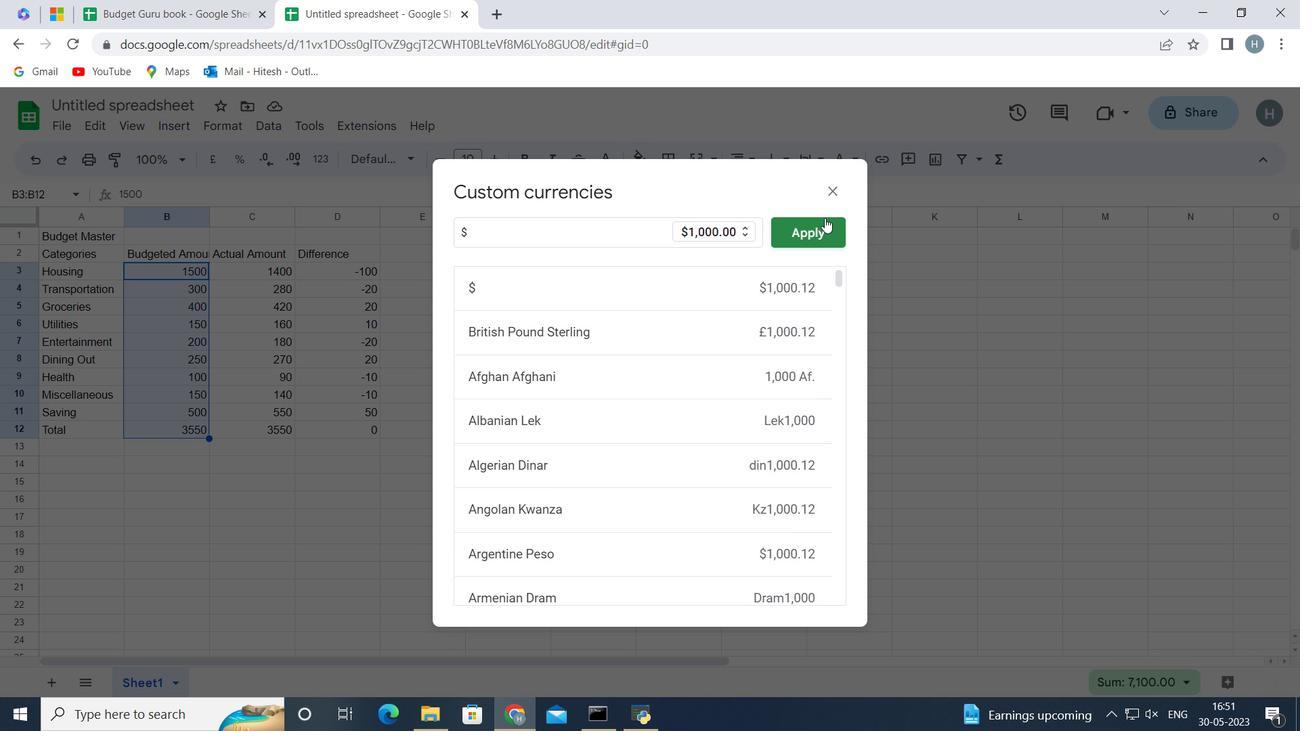 
Action: Mouse pressed left at (822, 230)
Screenshot: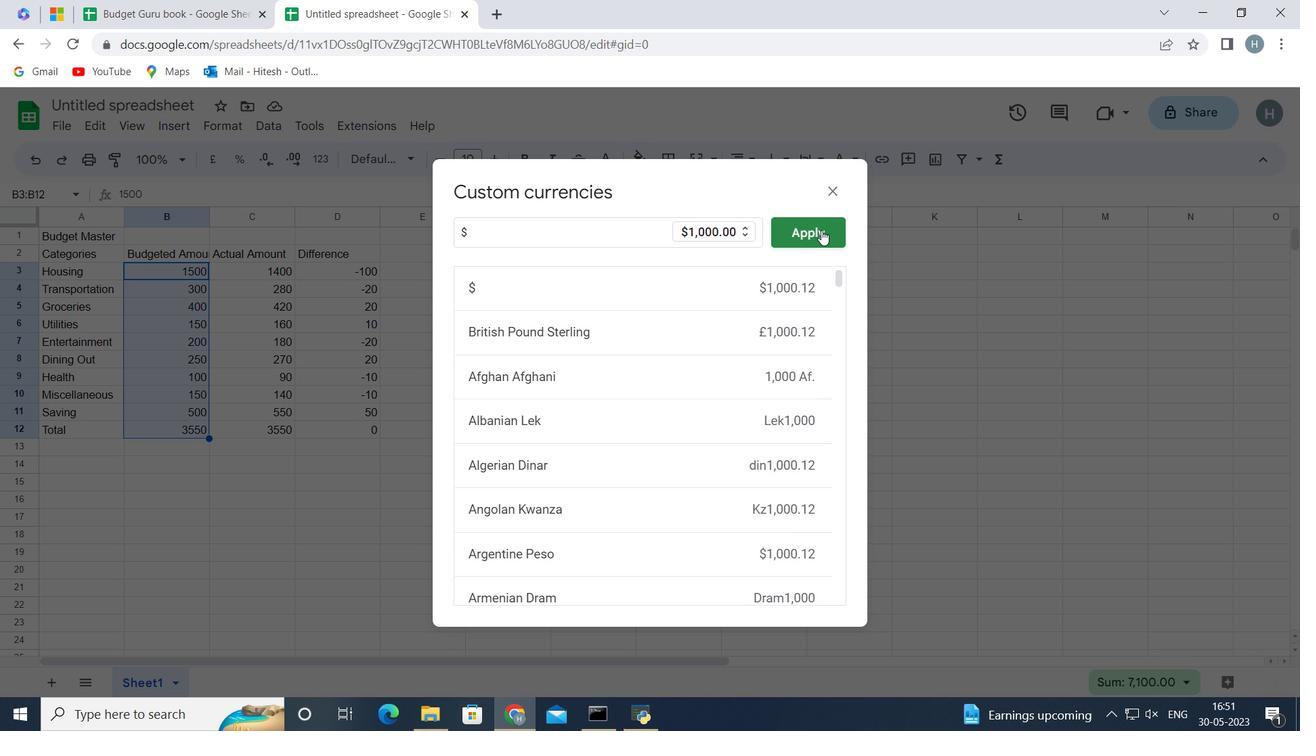 
Action: Mouse moved to (247, 272)
Screenshot: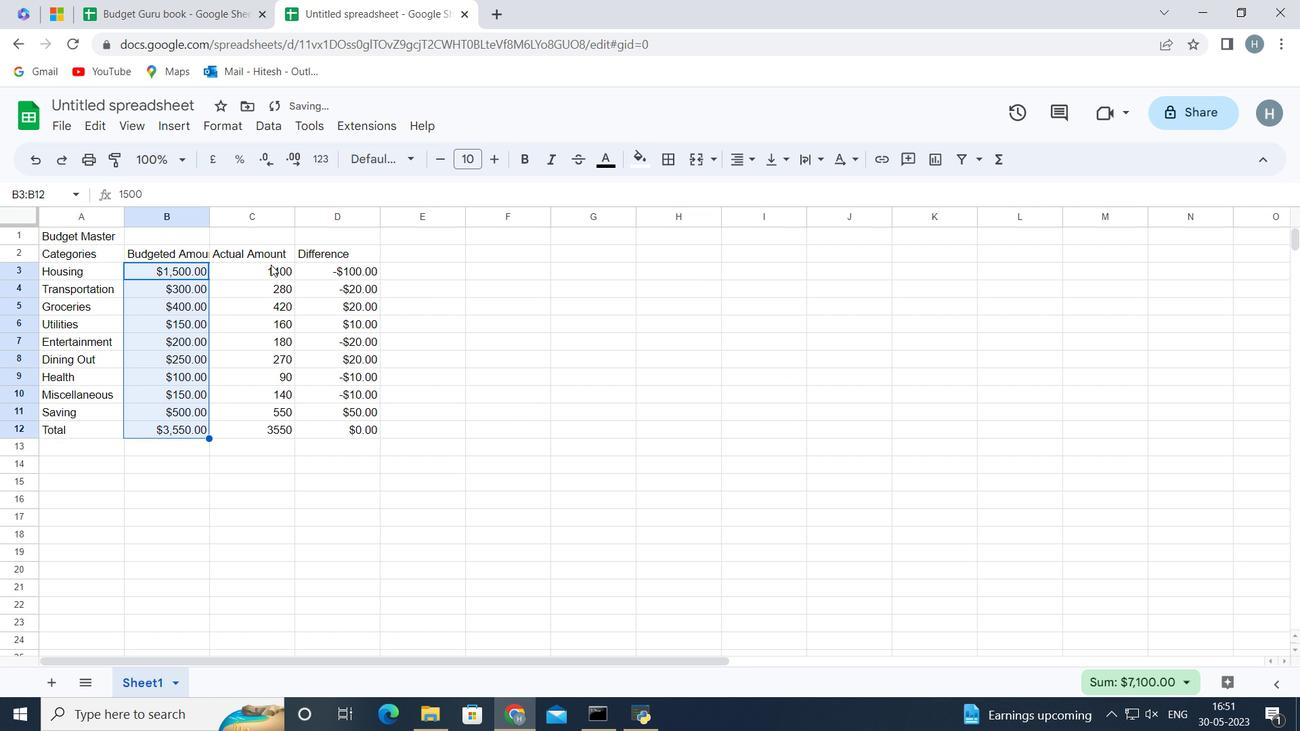 
Action: Mouse pressed left at (247, 272)
Screenshot: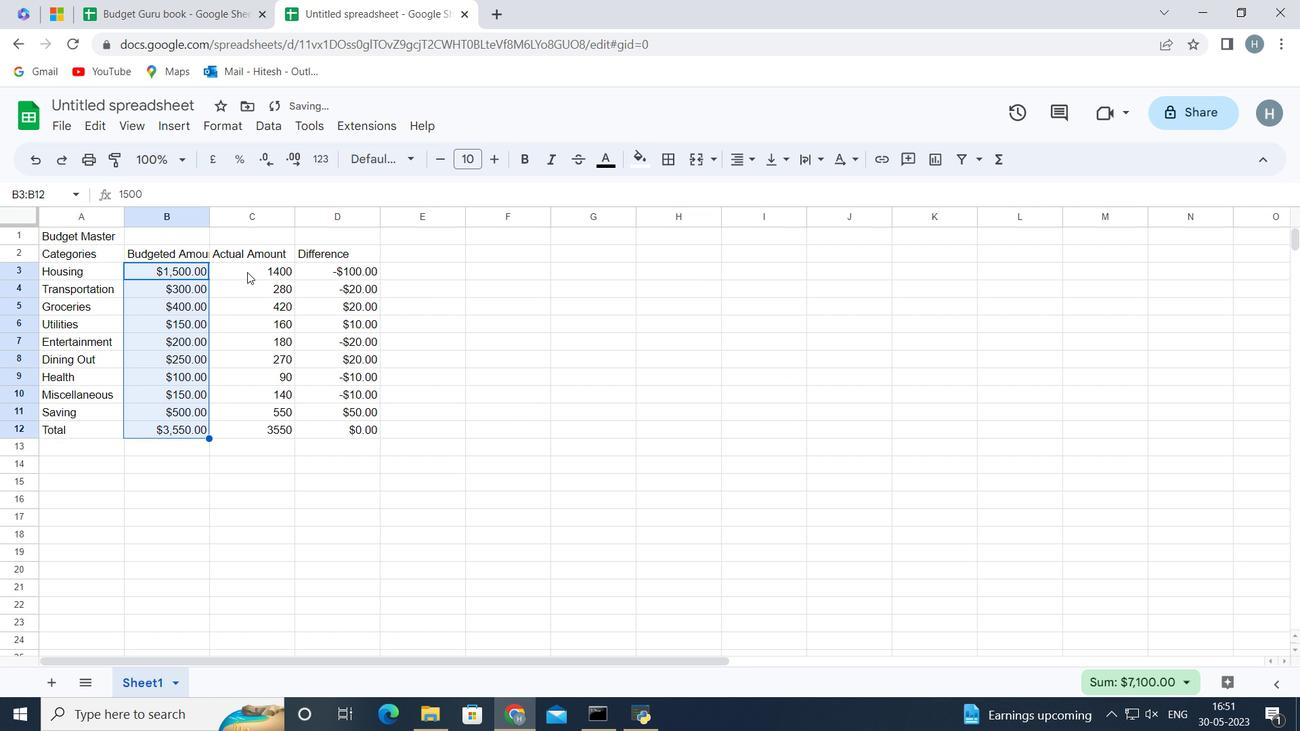 
Action: Key pressed <Key.shift><Key.down><Key.down><Key.down><Key.down><Key.down><Key.down><Key.down><Key.down><Key.down>
Screenshot: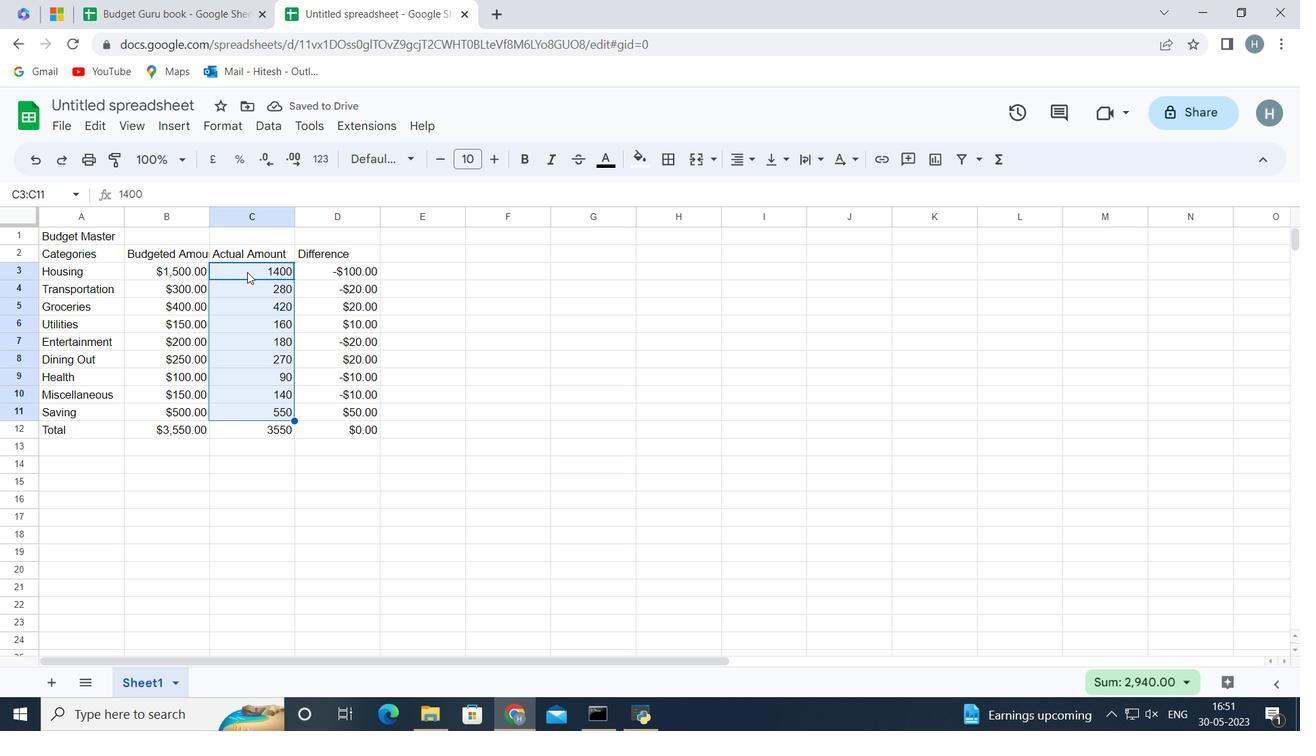 
Action: Mouse moved to (328, 165)
Screenshot: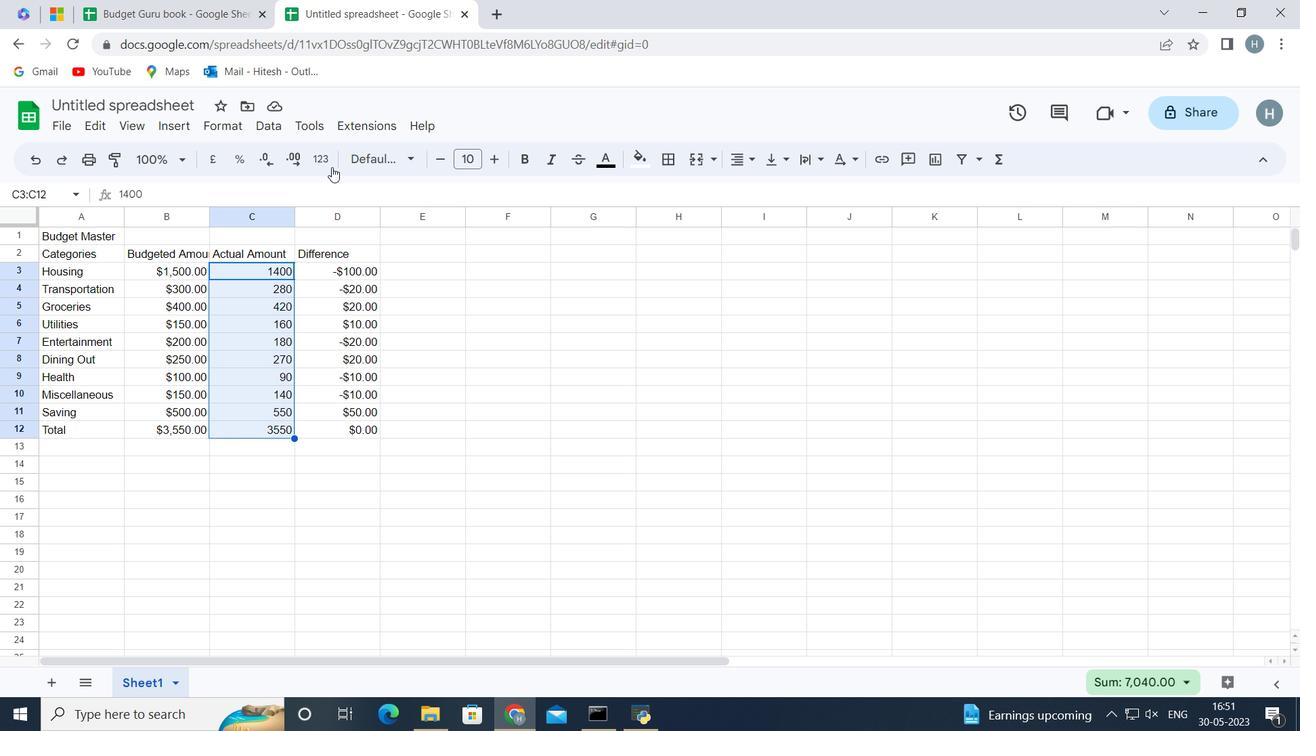 
Action: Mouse pressed left at (328, 165)
Screenshot: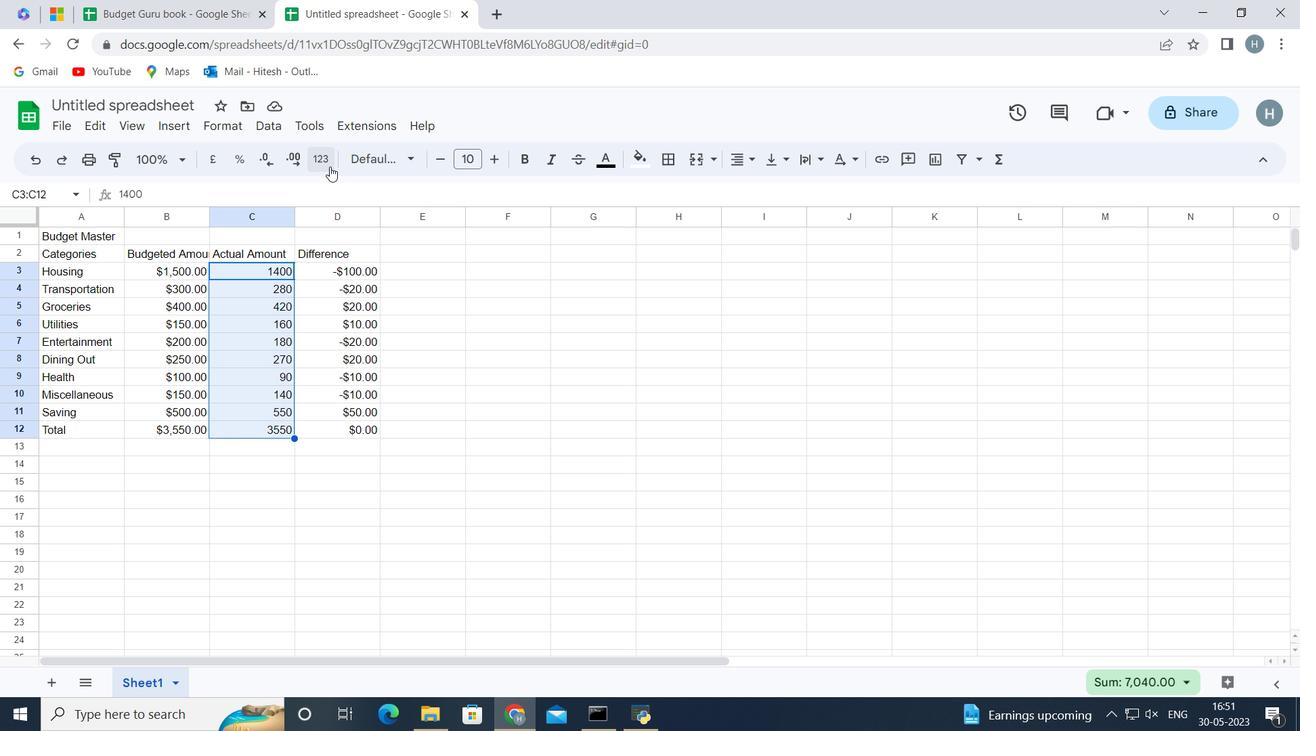 
Action: Mouse moved to (466, 632)
Screenshot: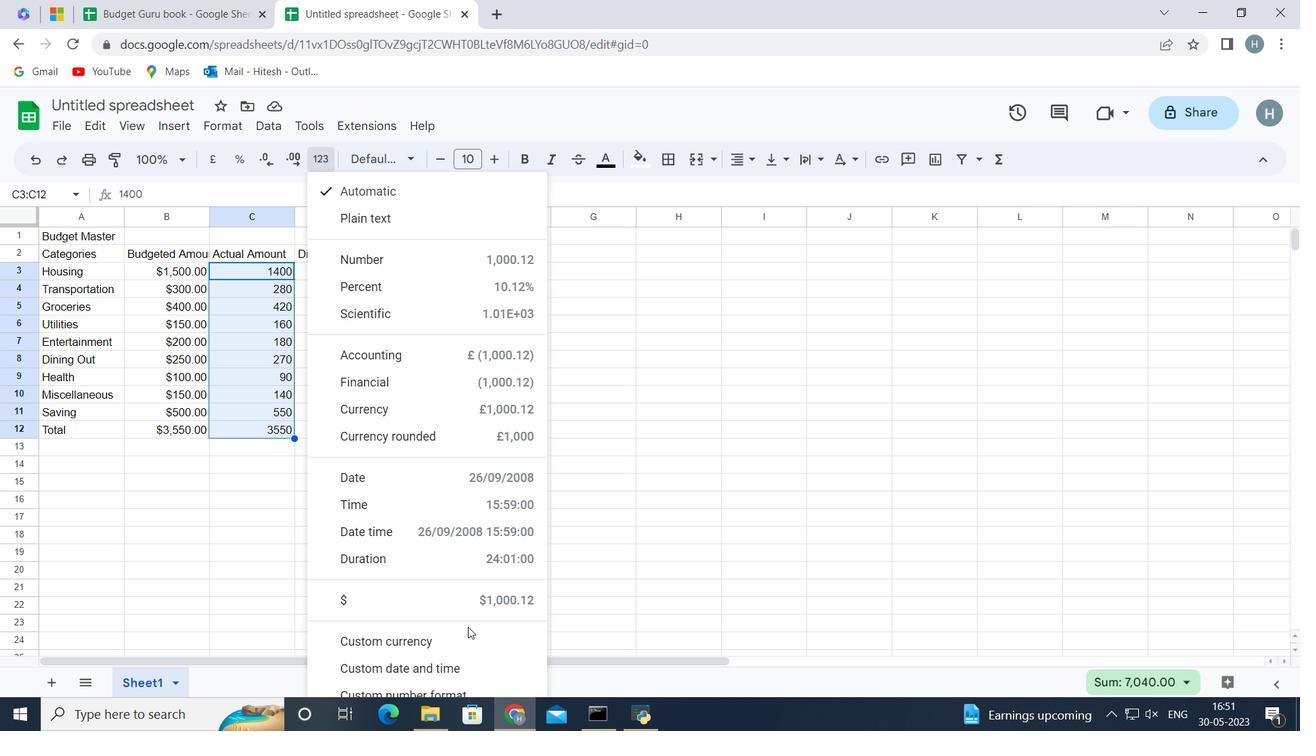 
Action: Mouse pressed left at (466, 632)
Screenshot: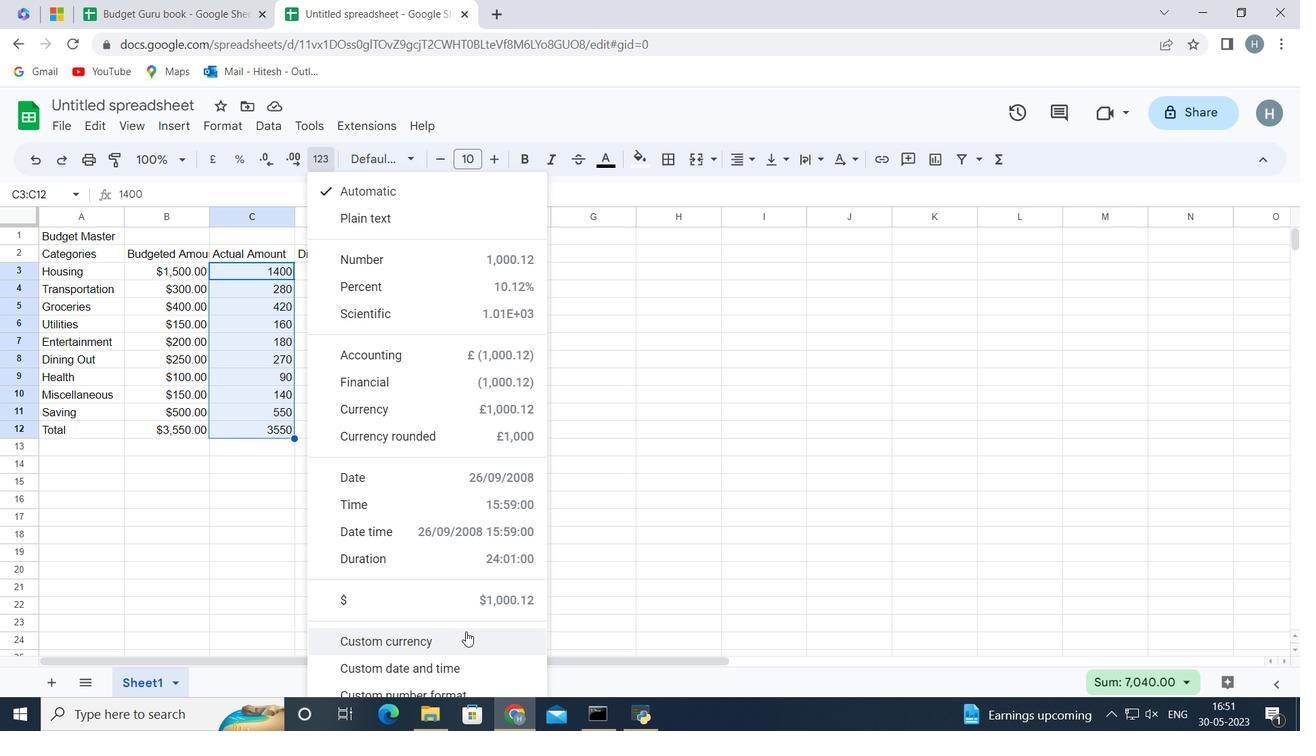 
Action: Mouse moved to (822, 228)
Screenshot: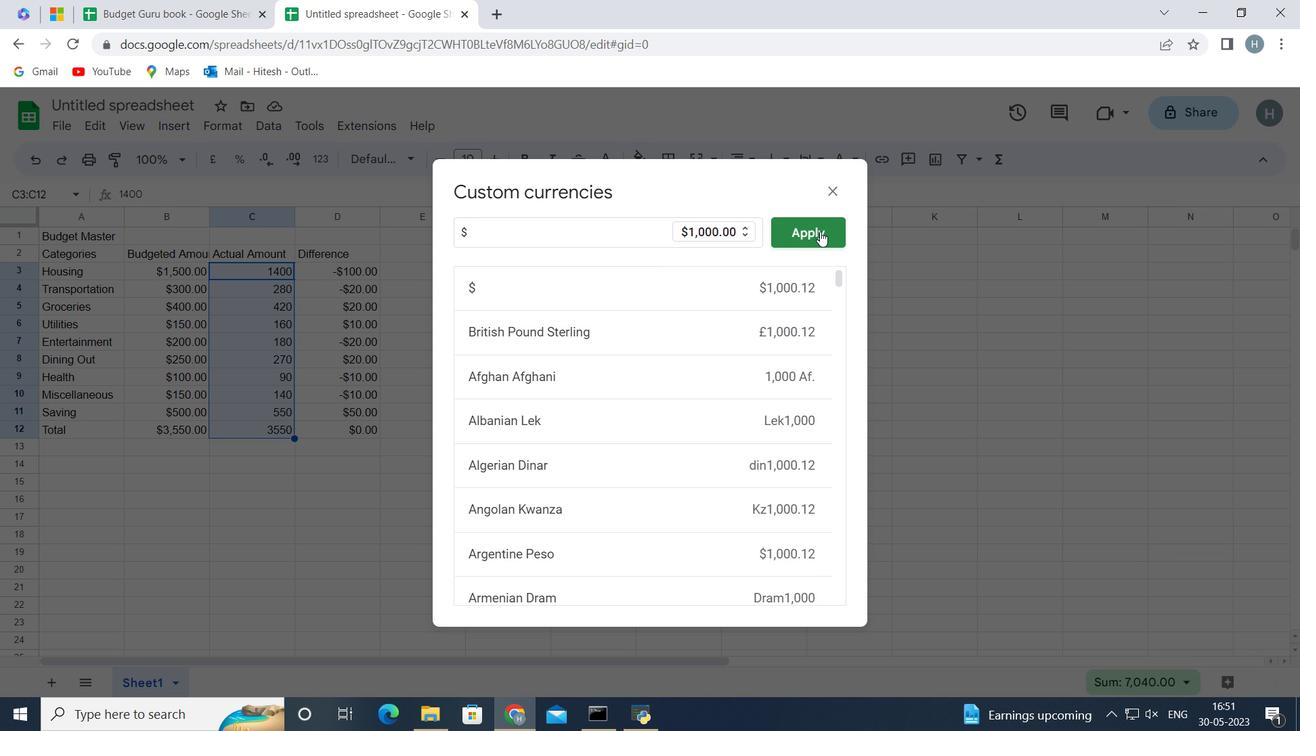 
Action: Mouse pressed left at (821, 229)
Screenshot: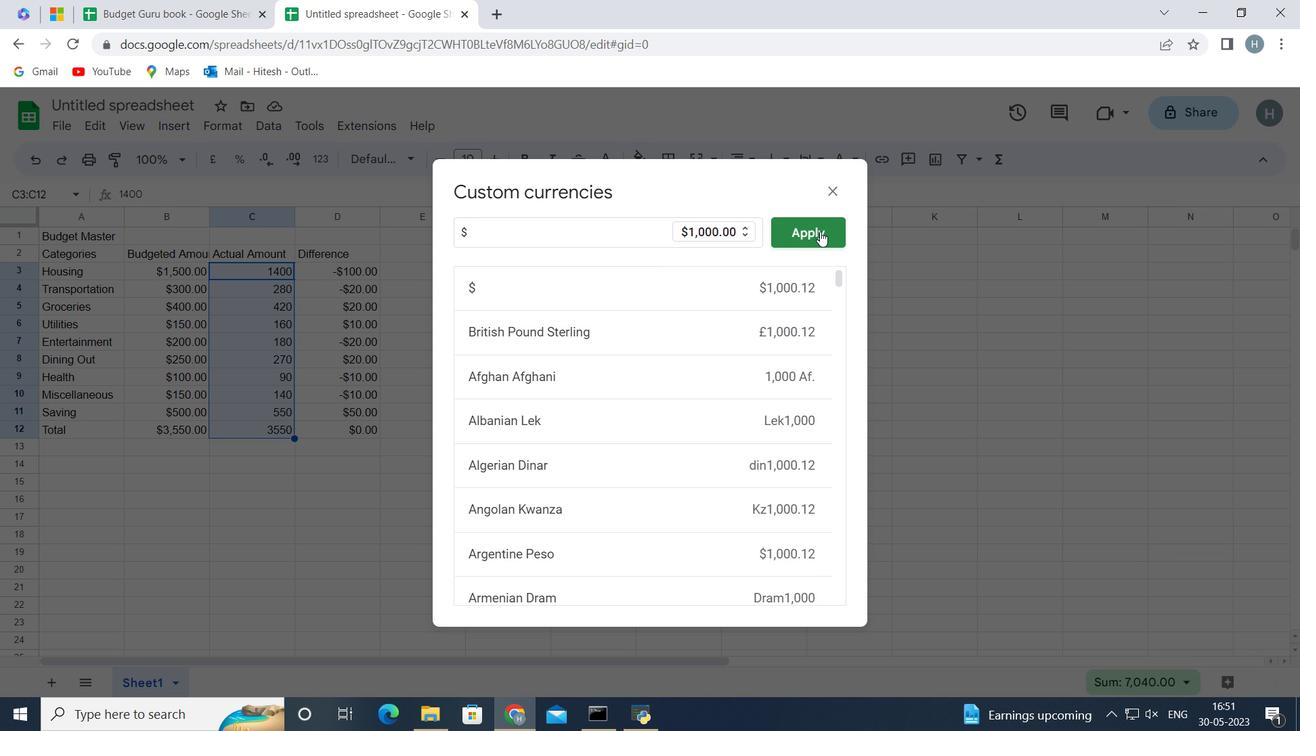 
Action: Mouse moved to (345, 468)
Screenshot: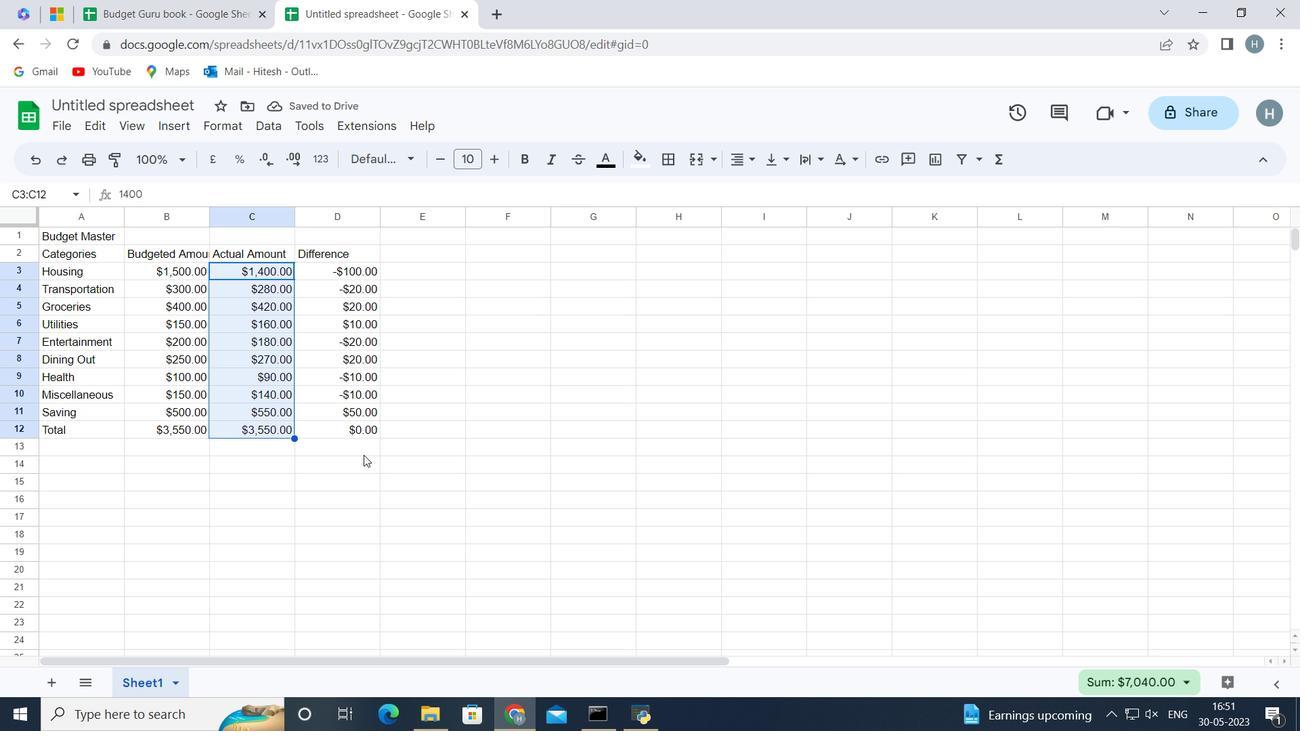 
Action: Mouse pressed left at (345, 468)
Screenshot: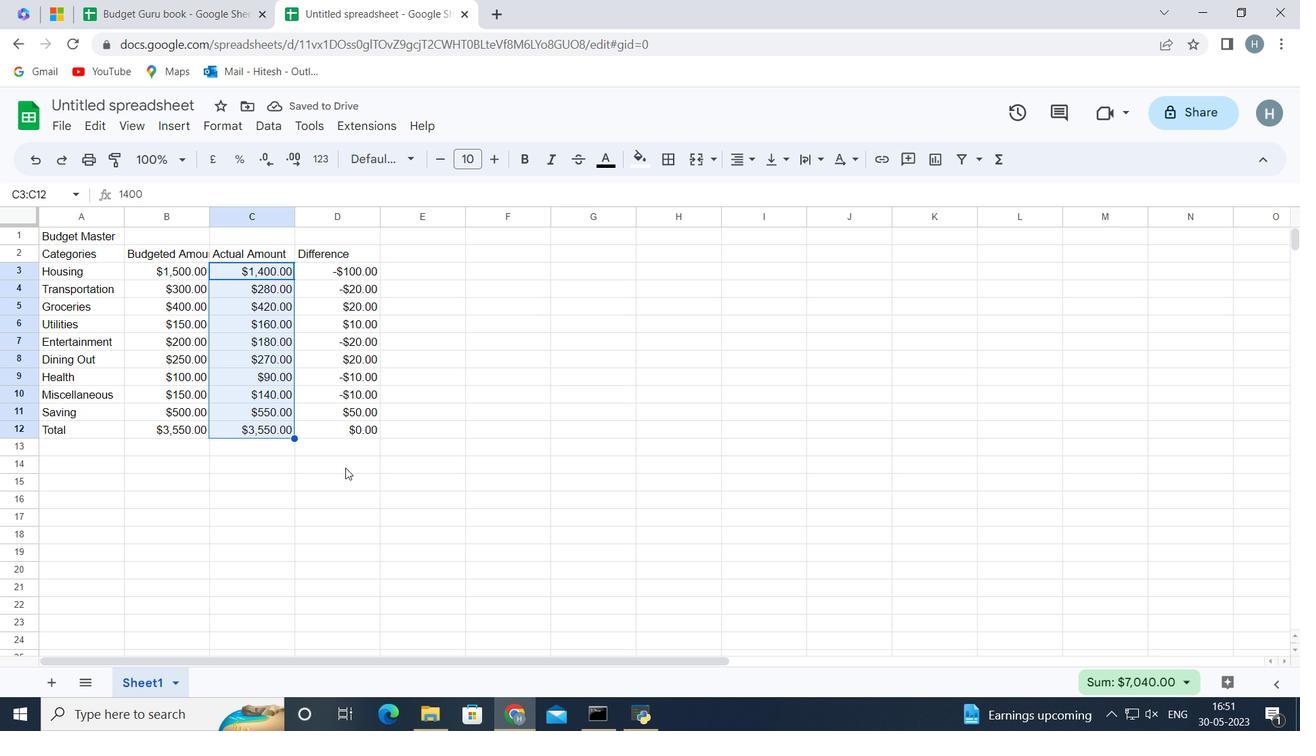 
Action: Mouse moved to (422, 249)
Screenshot: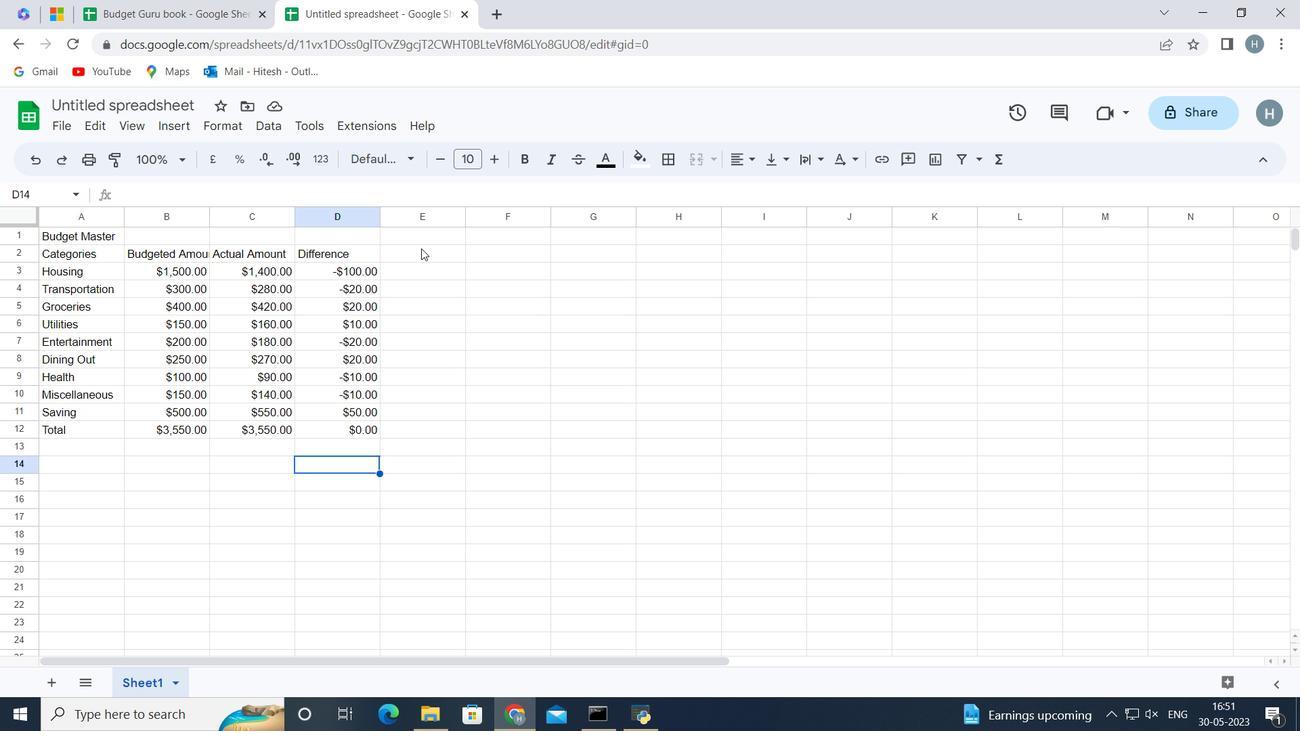 
Action: Mouse pressed left at (422, 249)
Screenshot: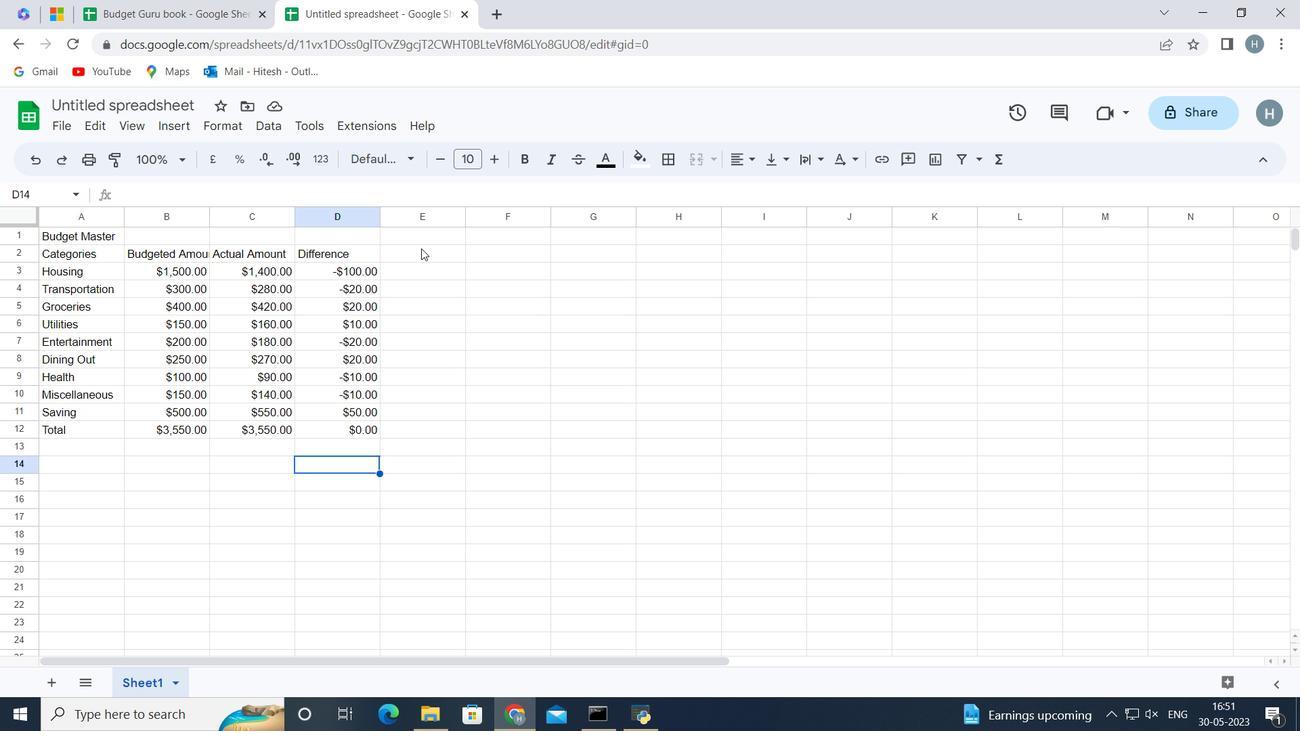 
Action: Mouse moved to (105, 238)
Screenshot: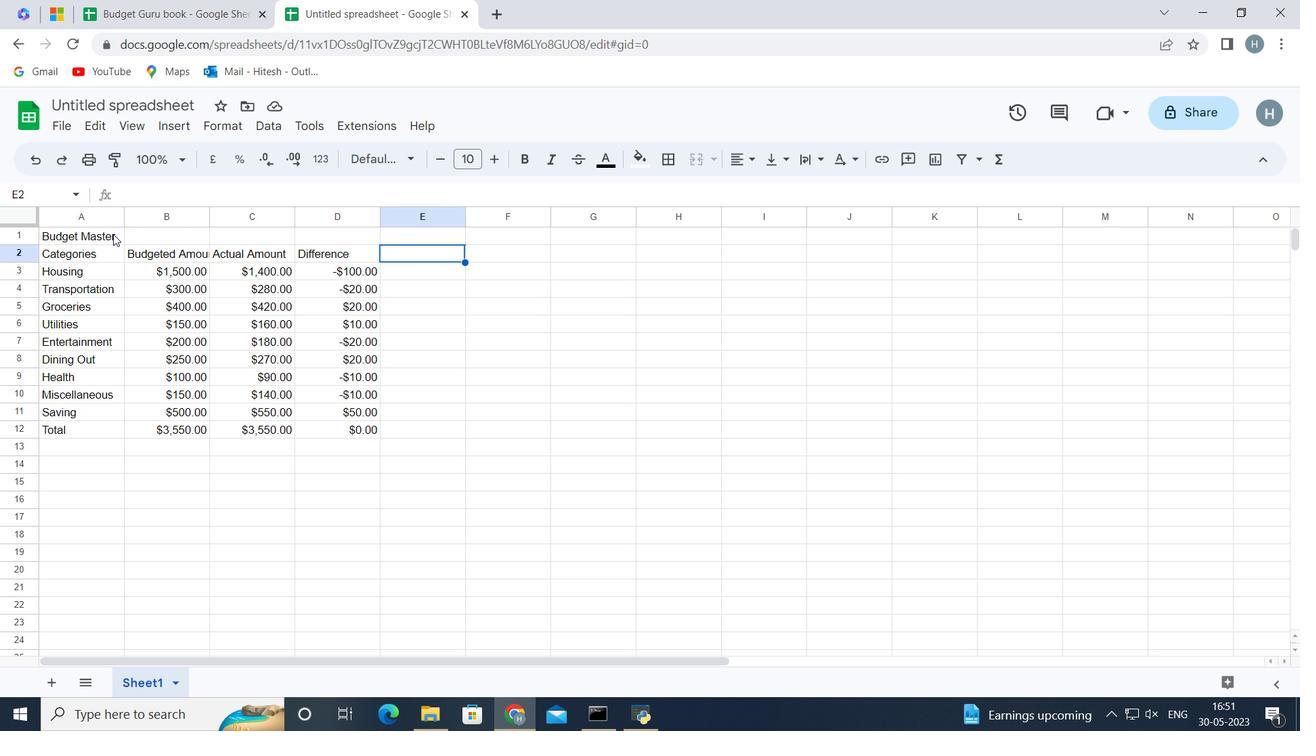 
Action: Mouse pressed left at (105, 238)
Screenshot: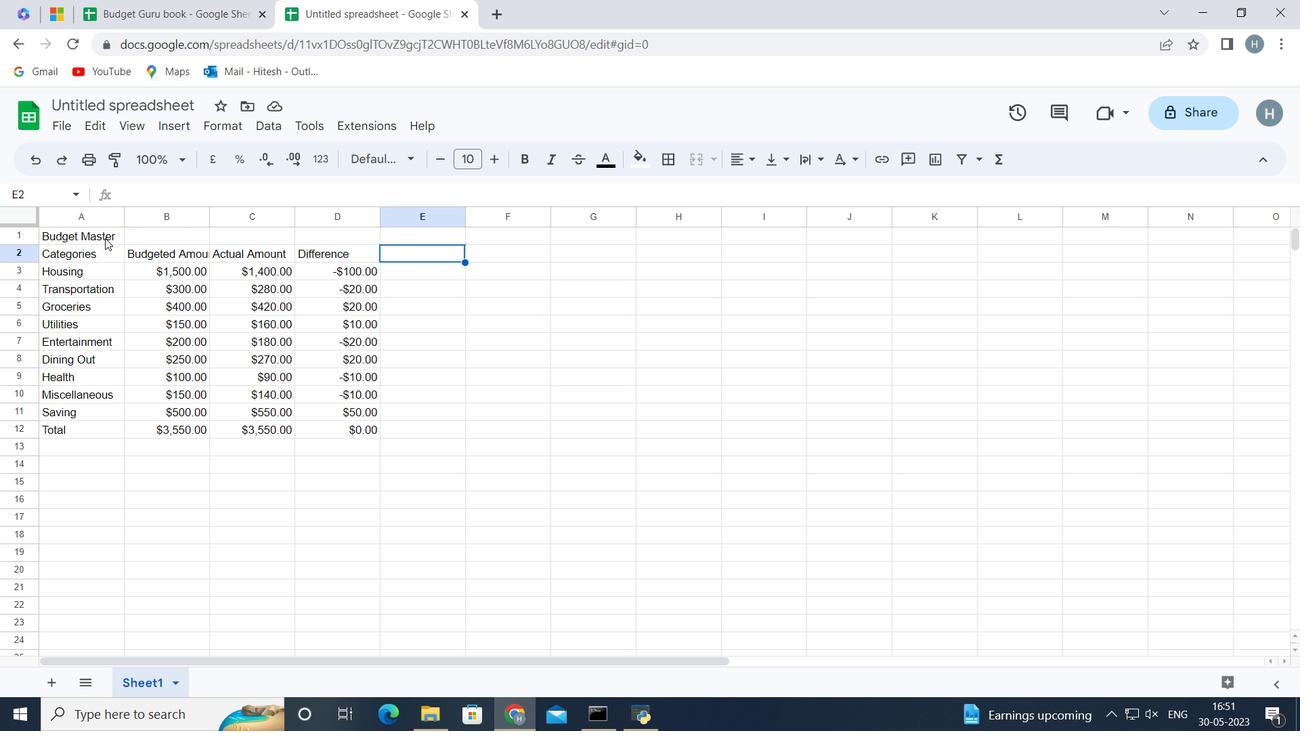 
Action: Key pressed <Key.shift><Key.right><Key.right><Key.right><Key.right><Key.left>
Screenshot: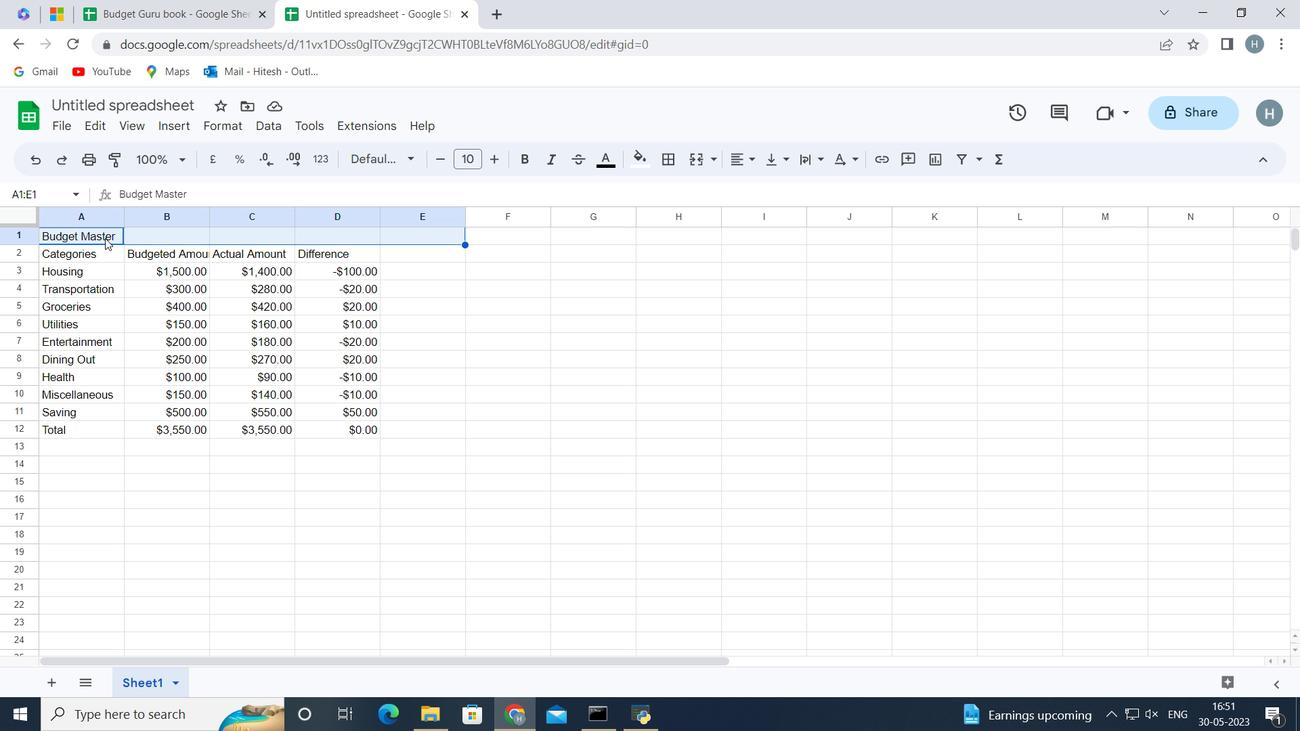 
Action: Mouse moved to (697, 155)
Screenshot: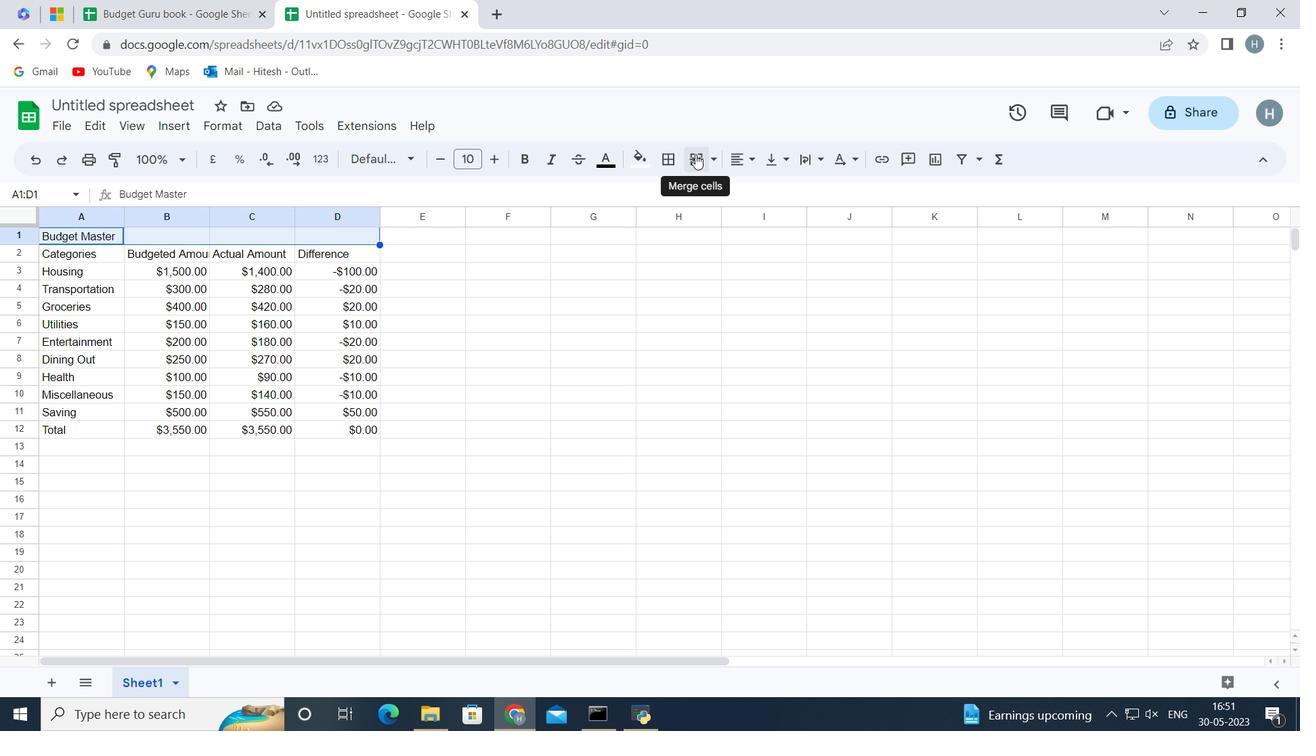
Action: Mouse pressed left at (697, 155)
Screenshot: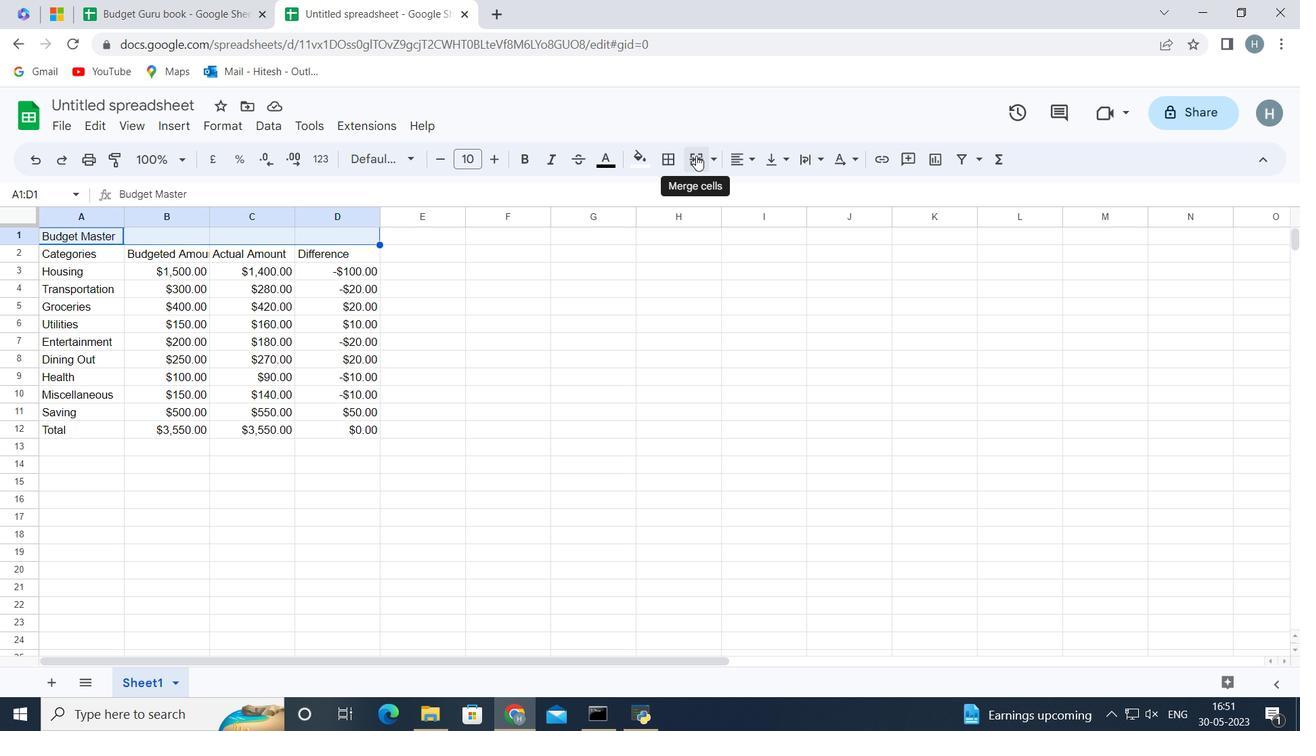 
Action: Mouse moved to (170, 531)
Screenshot: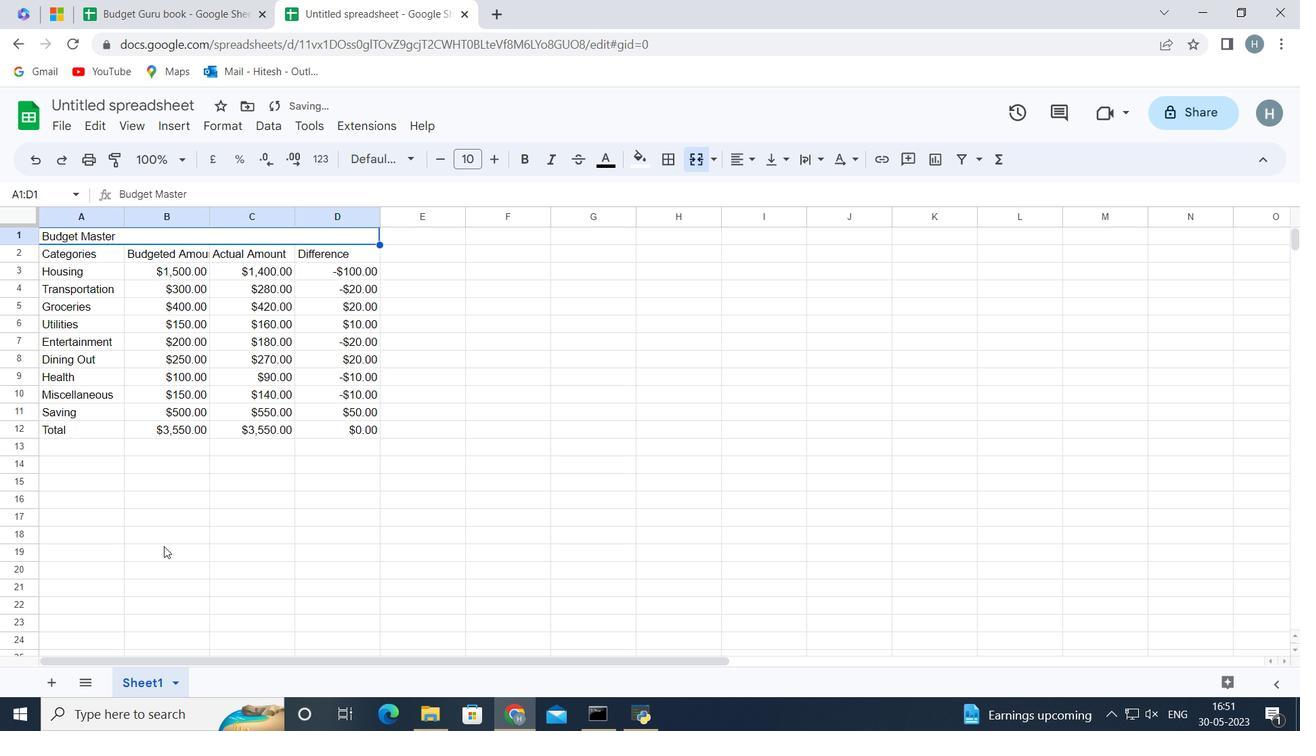 
Action: Mouse pressed left at (170, 531)
Screenshot: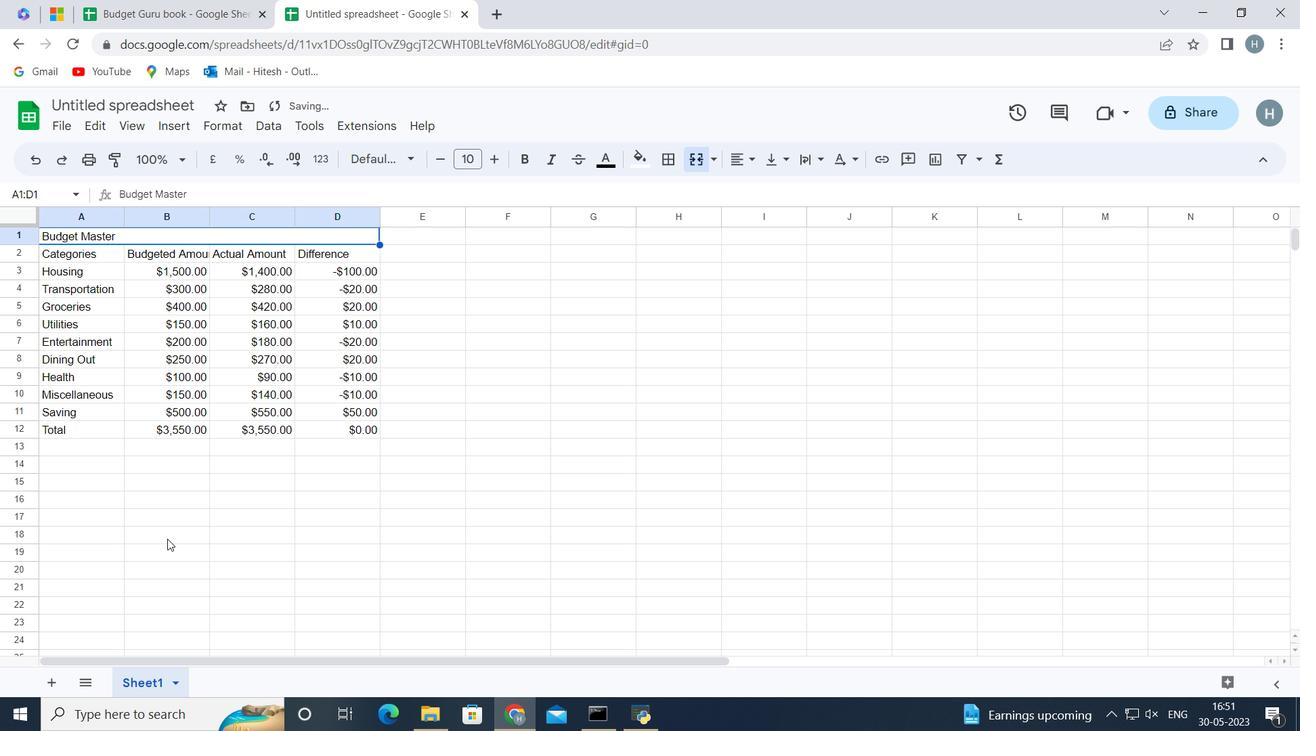 
Action: Mouse moved to (93, 219)
Screenshot: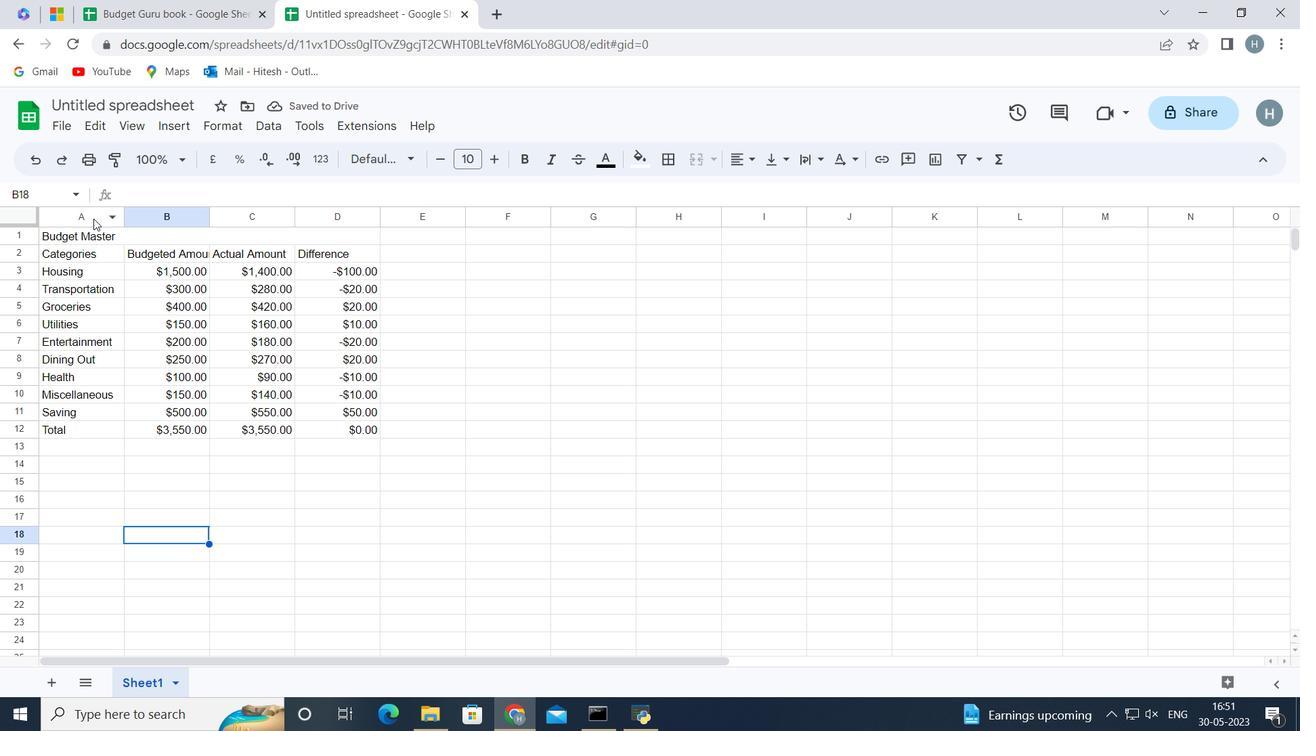 
Action: Mouse pressed left at (93, 219)
Screenshot: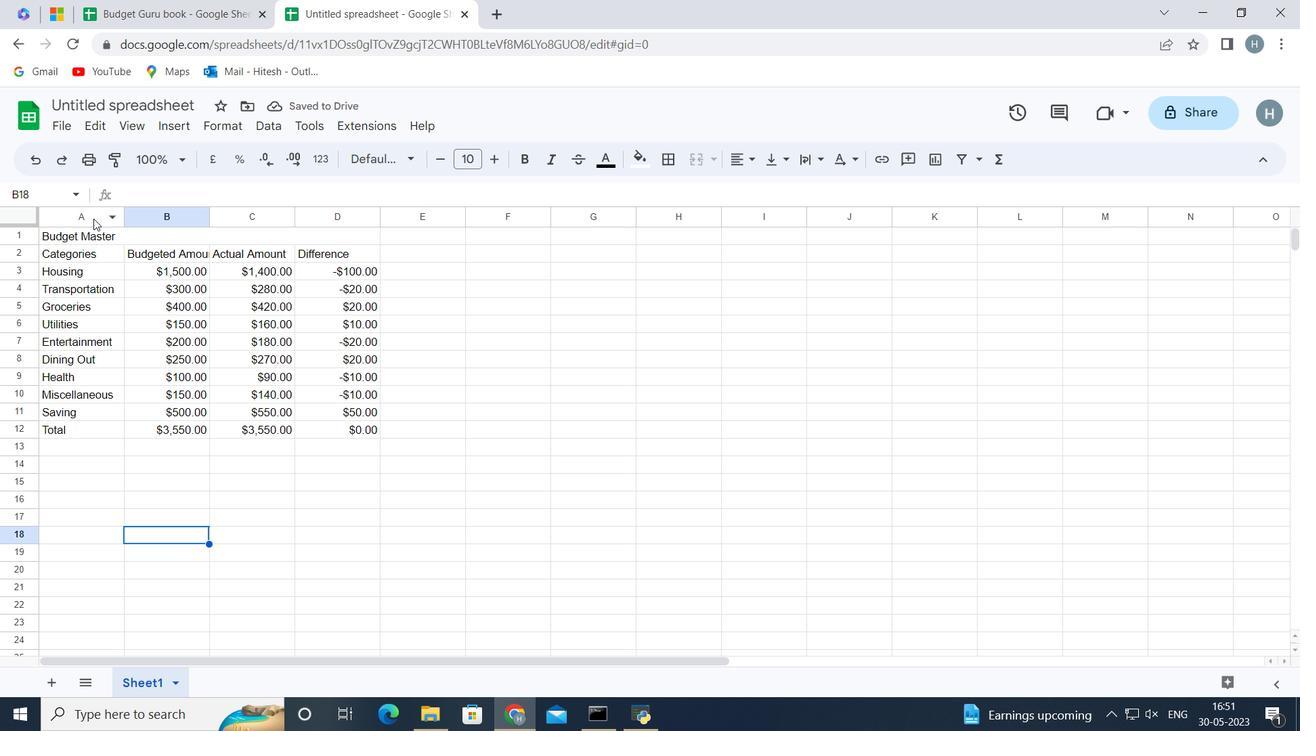 
Action: Mouse moved to (126, 213)
Screenshot: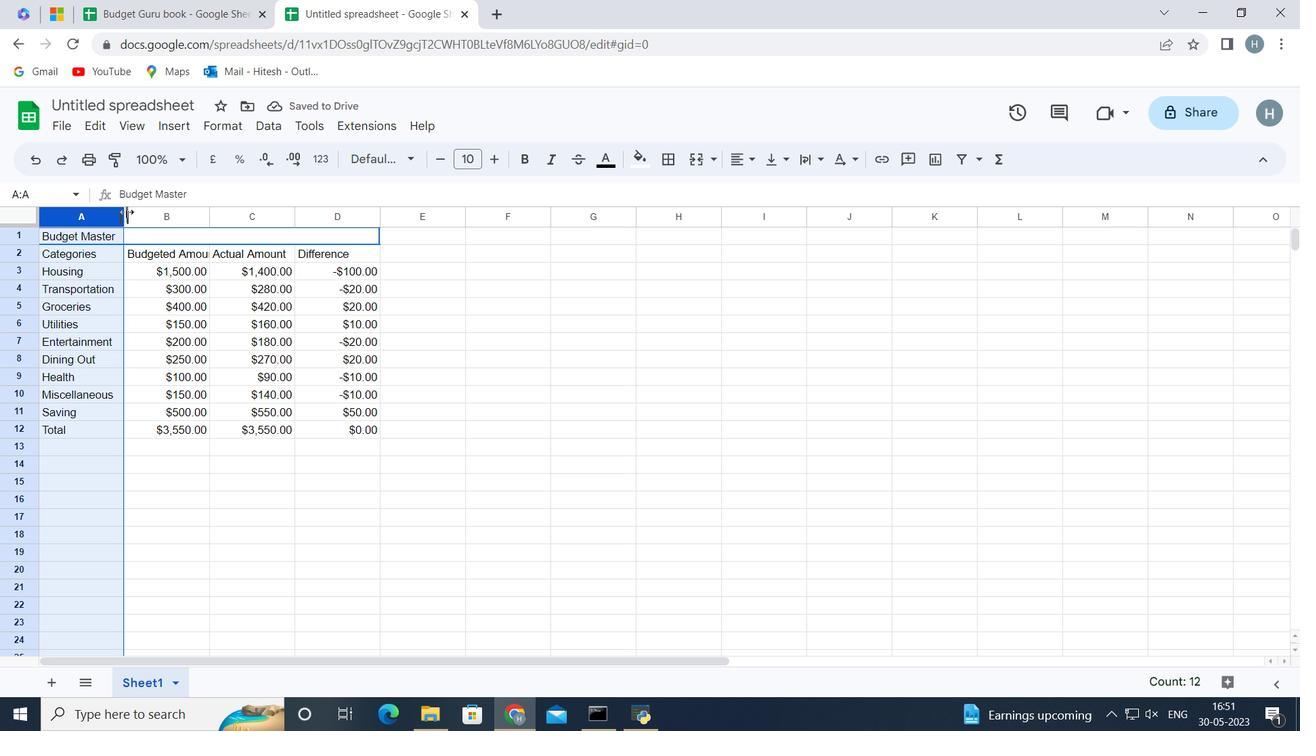 
Action: Mouse pressed left at (126, 213)
Screenshot: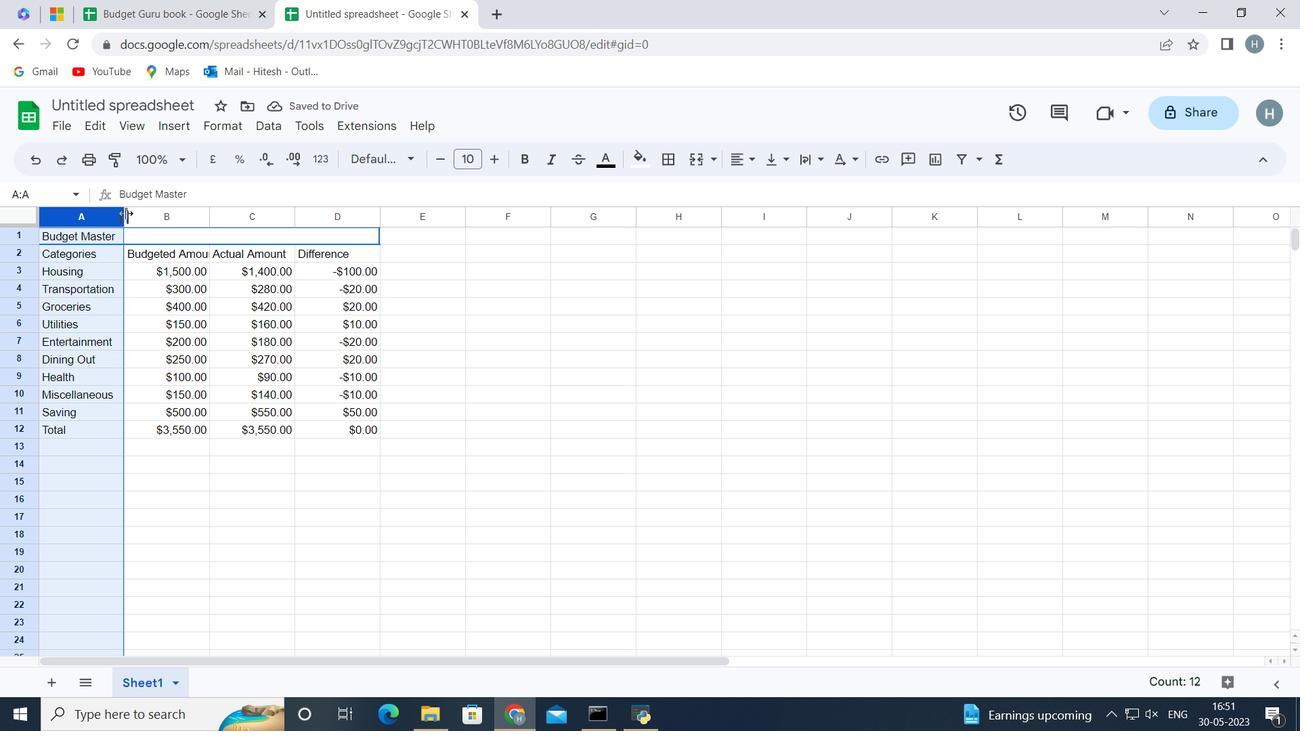 
Action: Mouse pressed left at (126, 213)
Screenshot: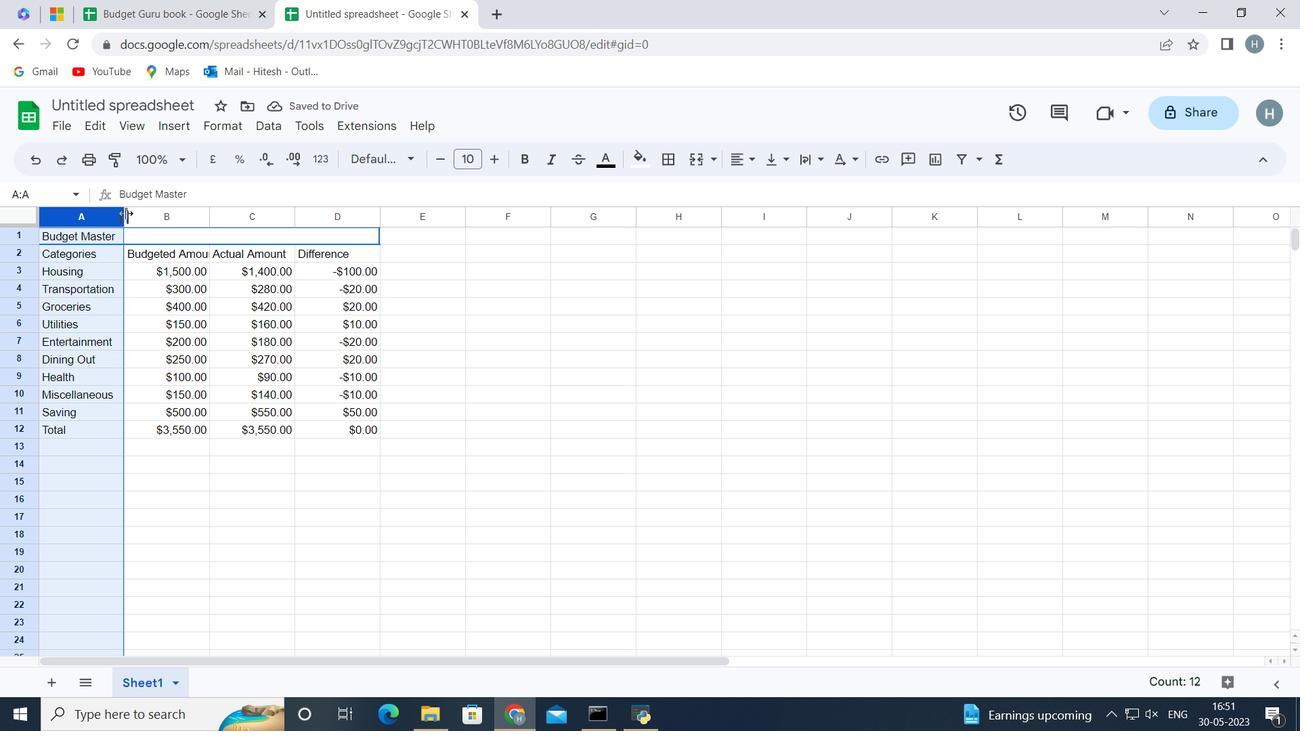 
Action: Mouse moved to (165, 214)
Screenshot: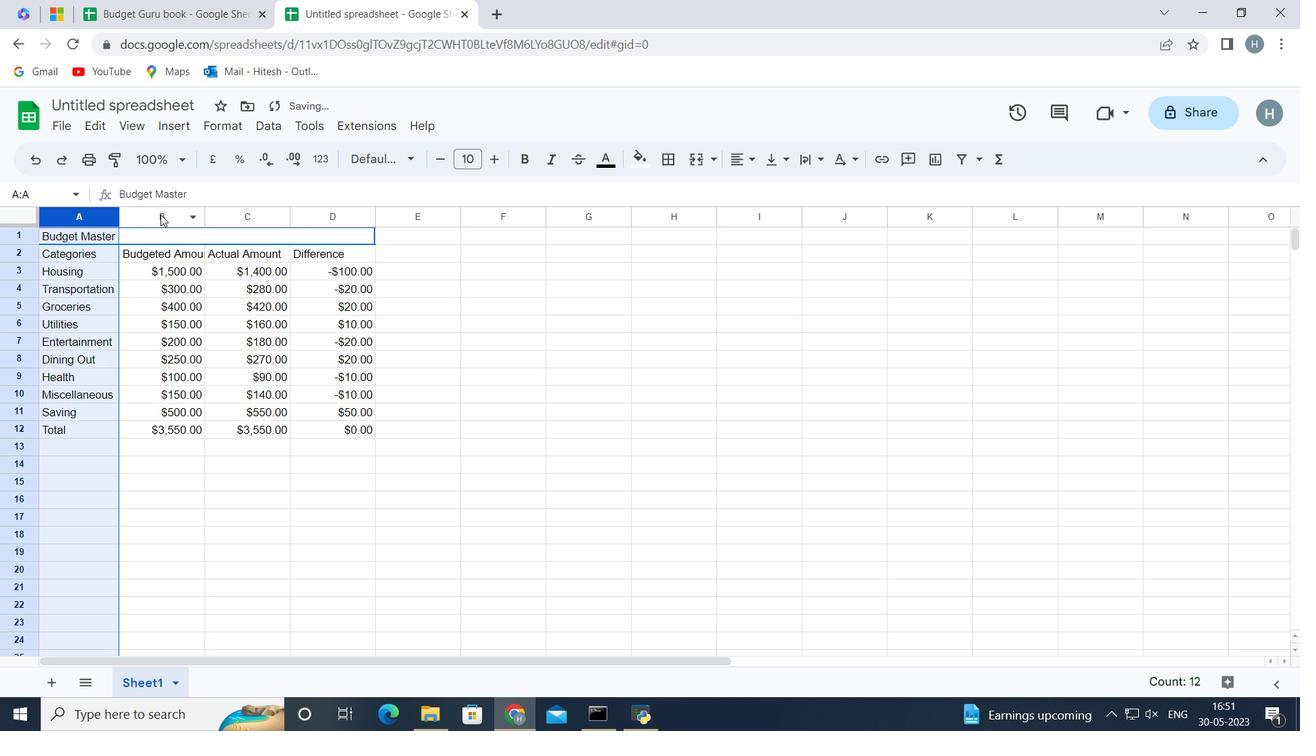 
Action: Mouse pressed left at (165, 214)
Screenshot: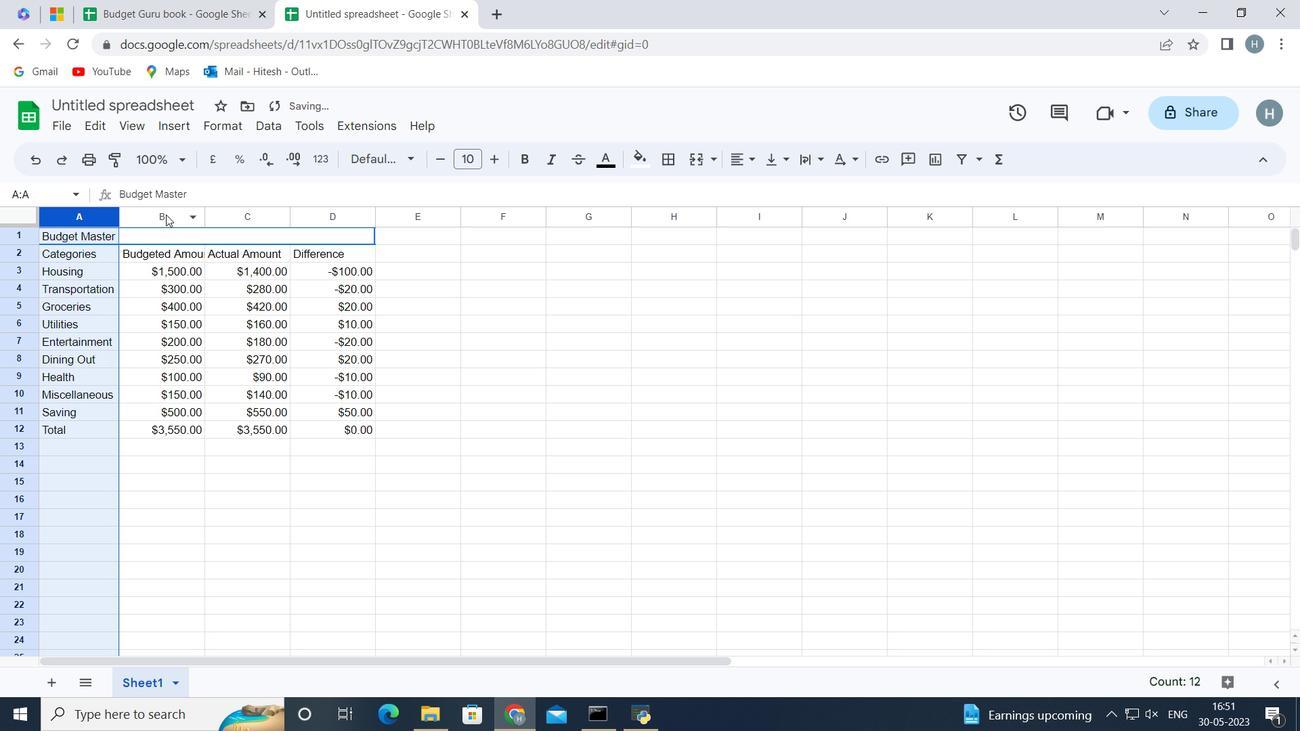
Action: Mouse moved to (205, 215)
Screenshot: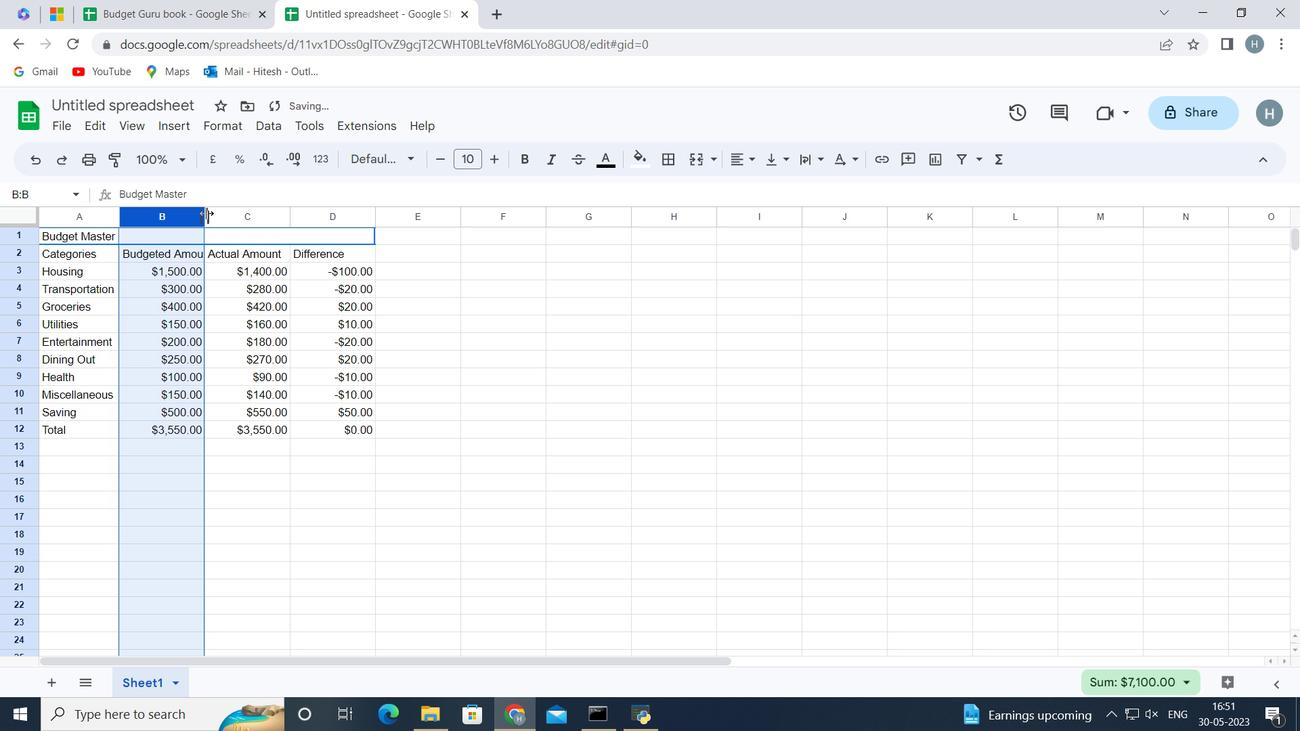 
Action: Mouse pressed left at (205, 215)
Screenshot: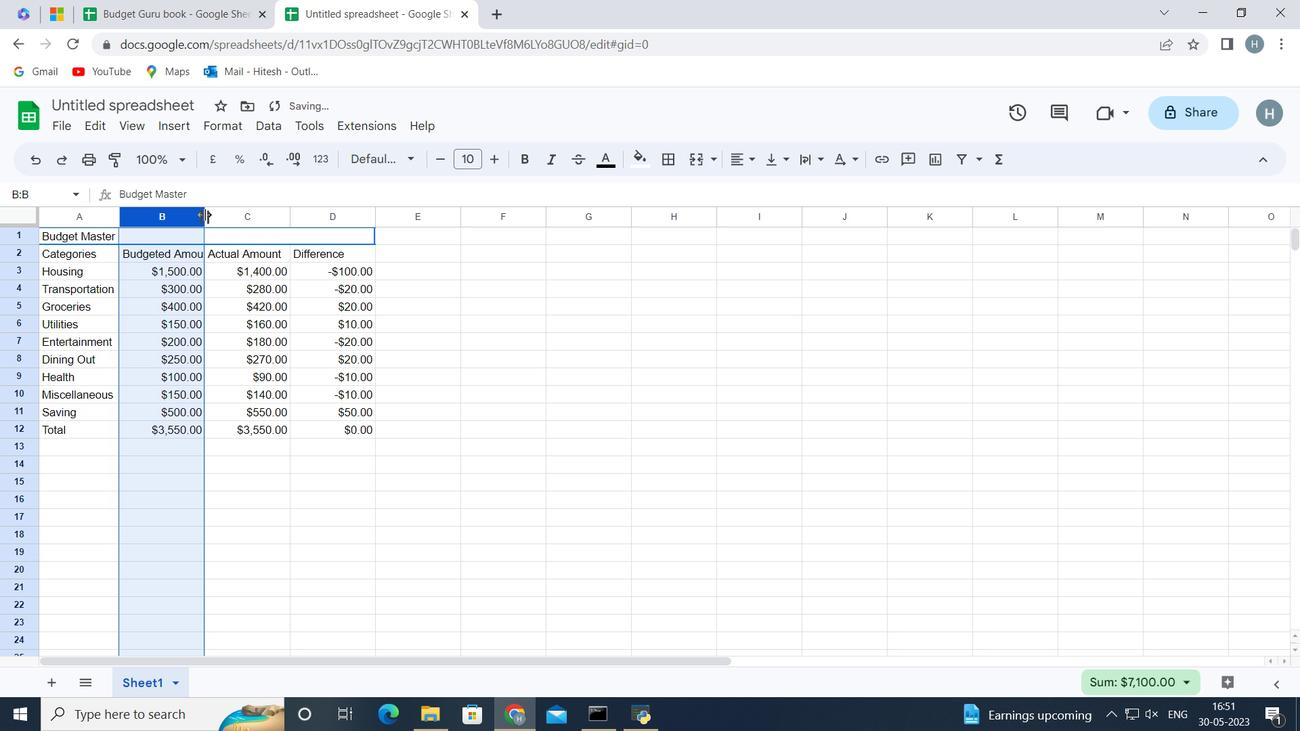 
Action: Mouse moved to (204, 215)
Screenshot: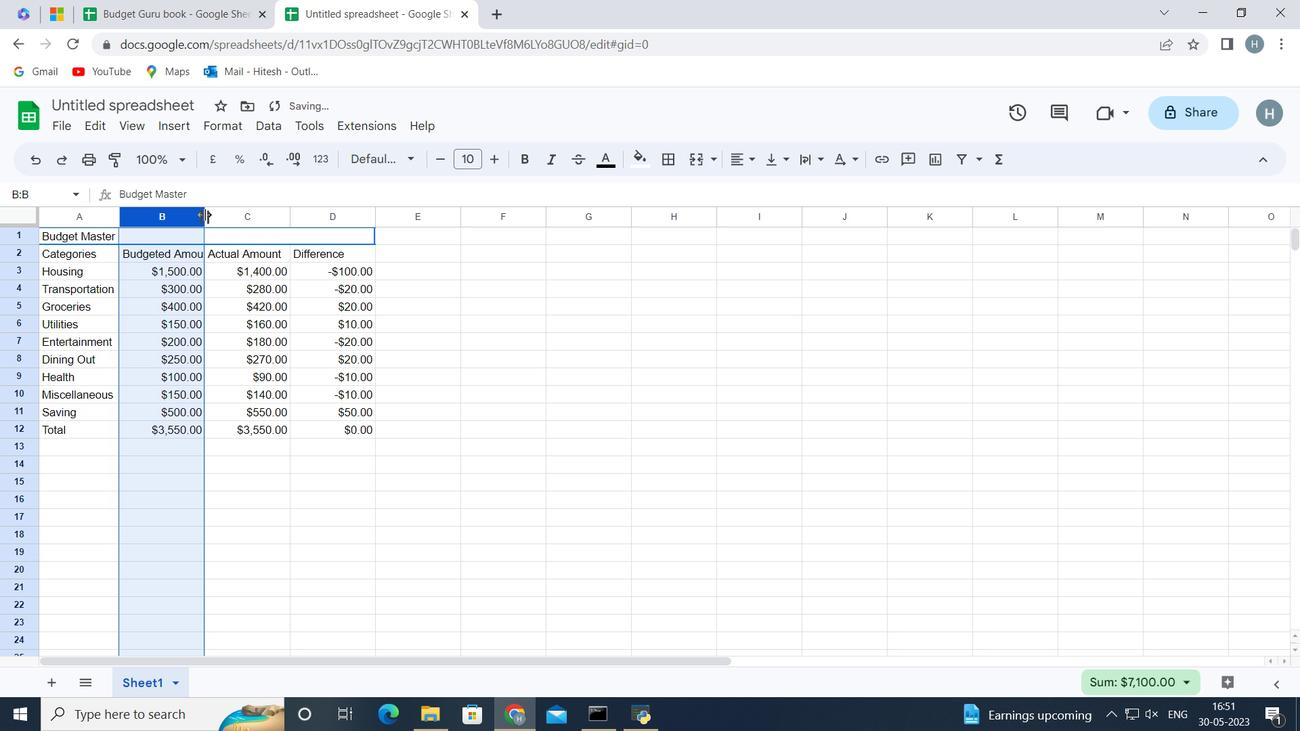
Action: Mouse pressed left at (204, 215)
Screenshot: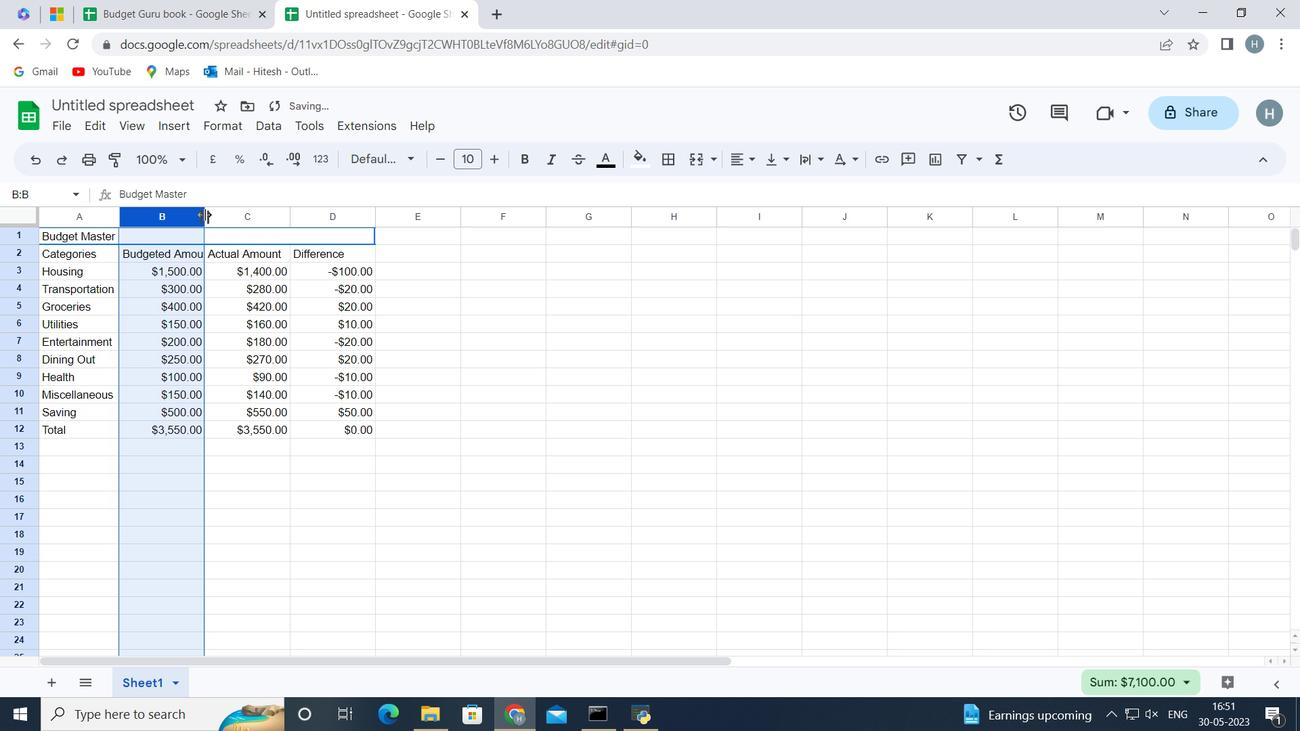 
Action: Mouse moved to (259, 210)
Screenshot: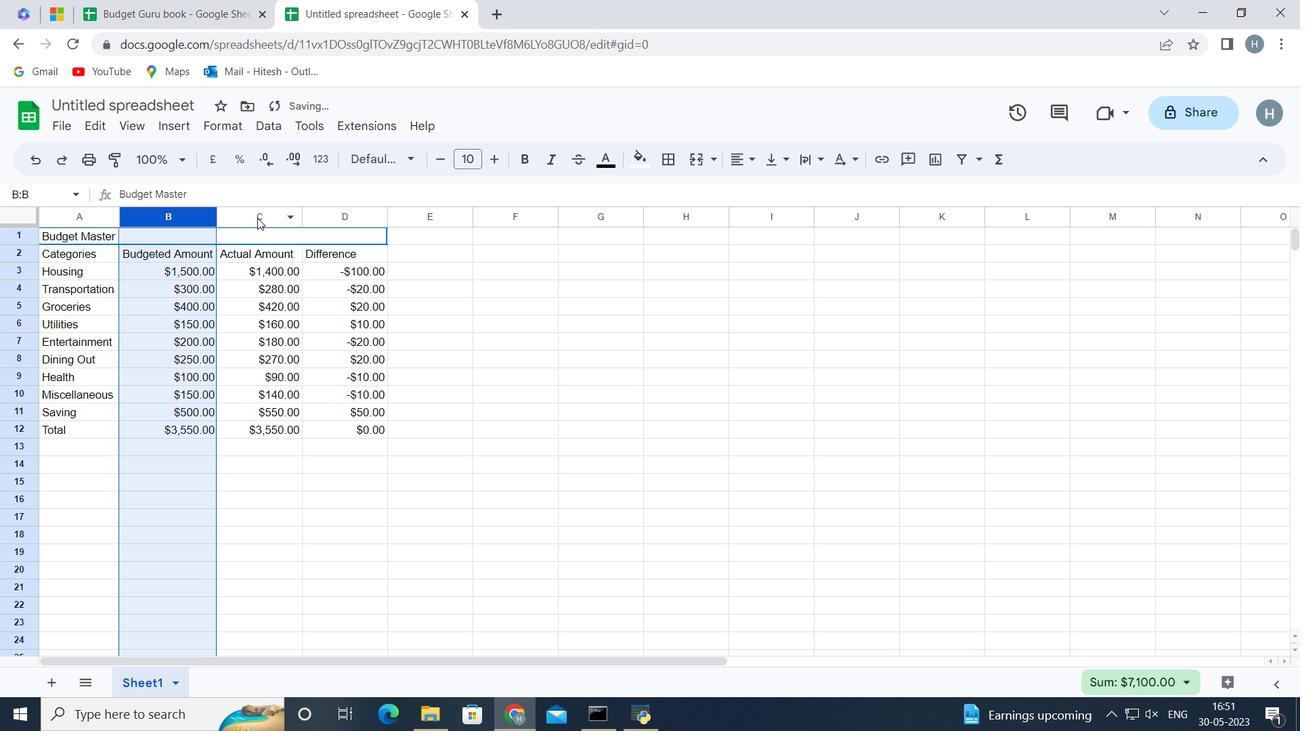 
Action: Mouse pressed left at (259, 210)
Screenshot: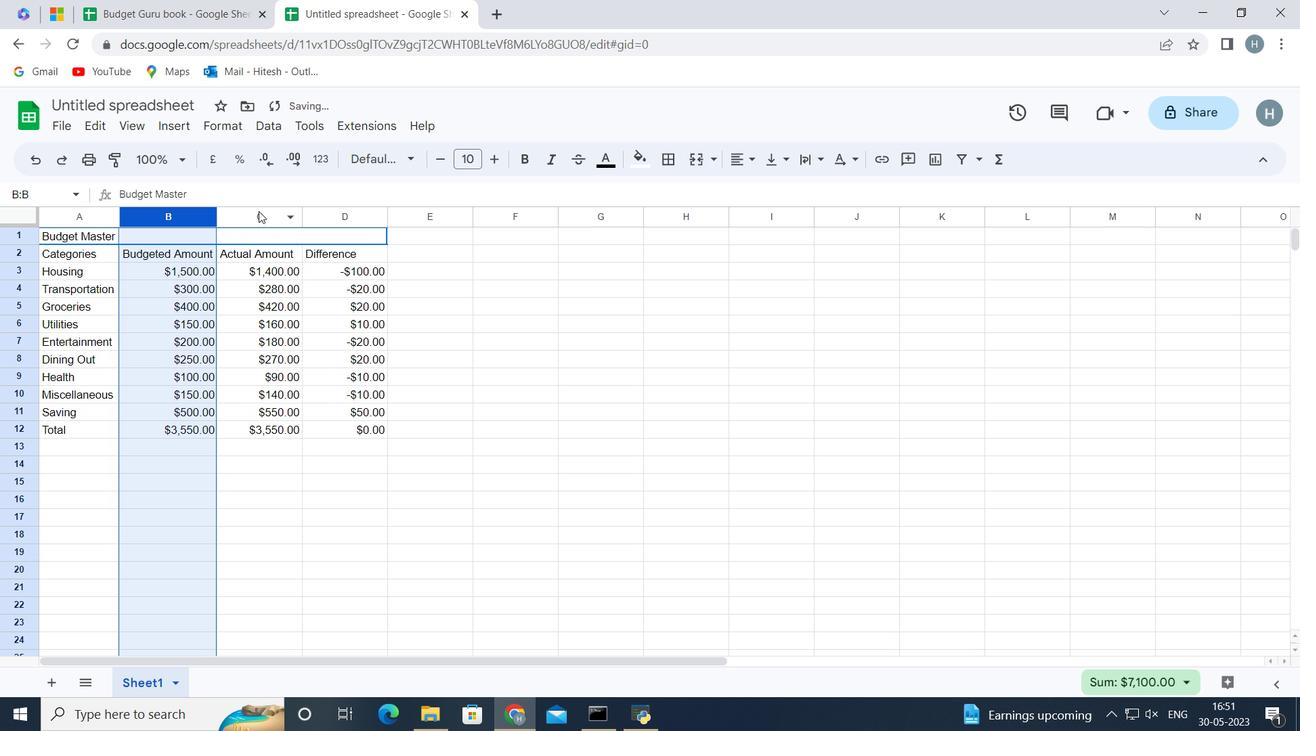 
Action: Mouse moved to (302, 213)
Screenshot: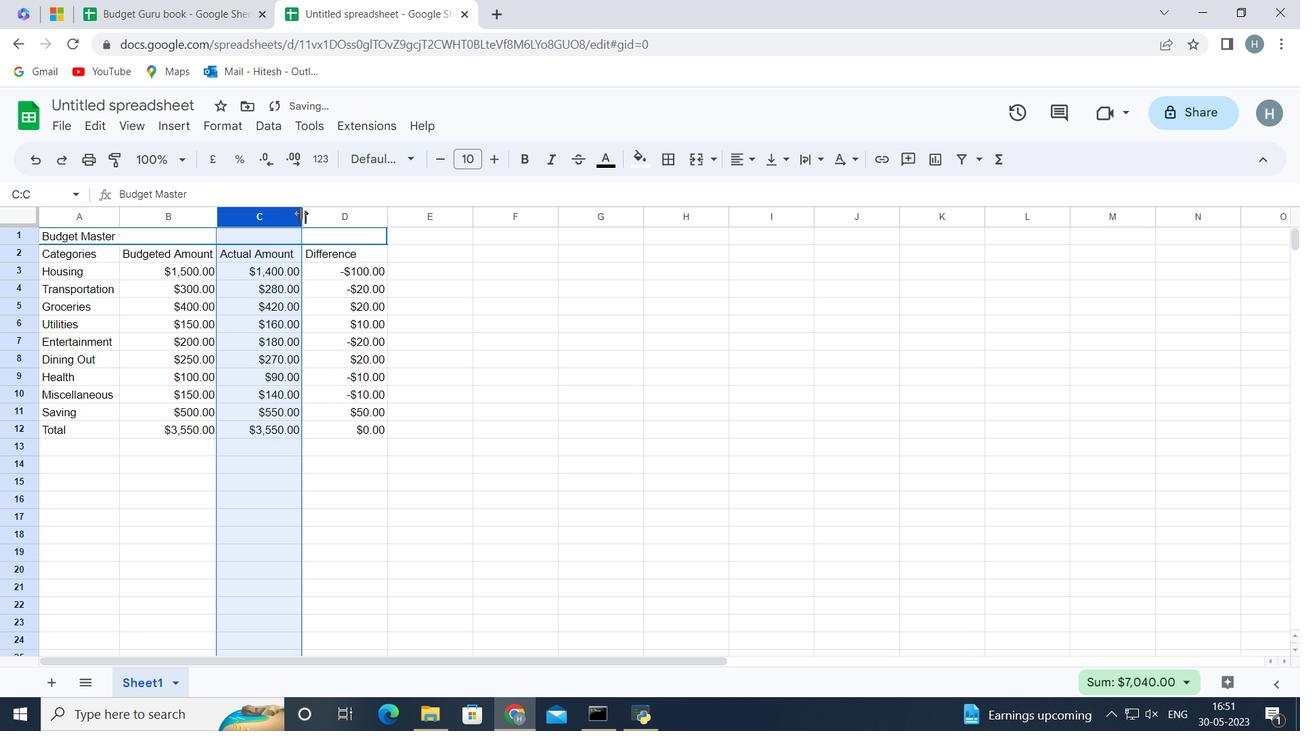 
Action: Mouse pressed left at (302, 213)
Screenshot: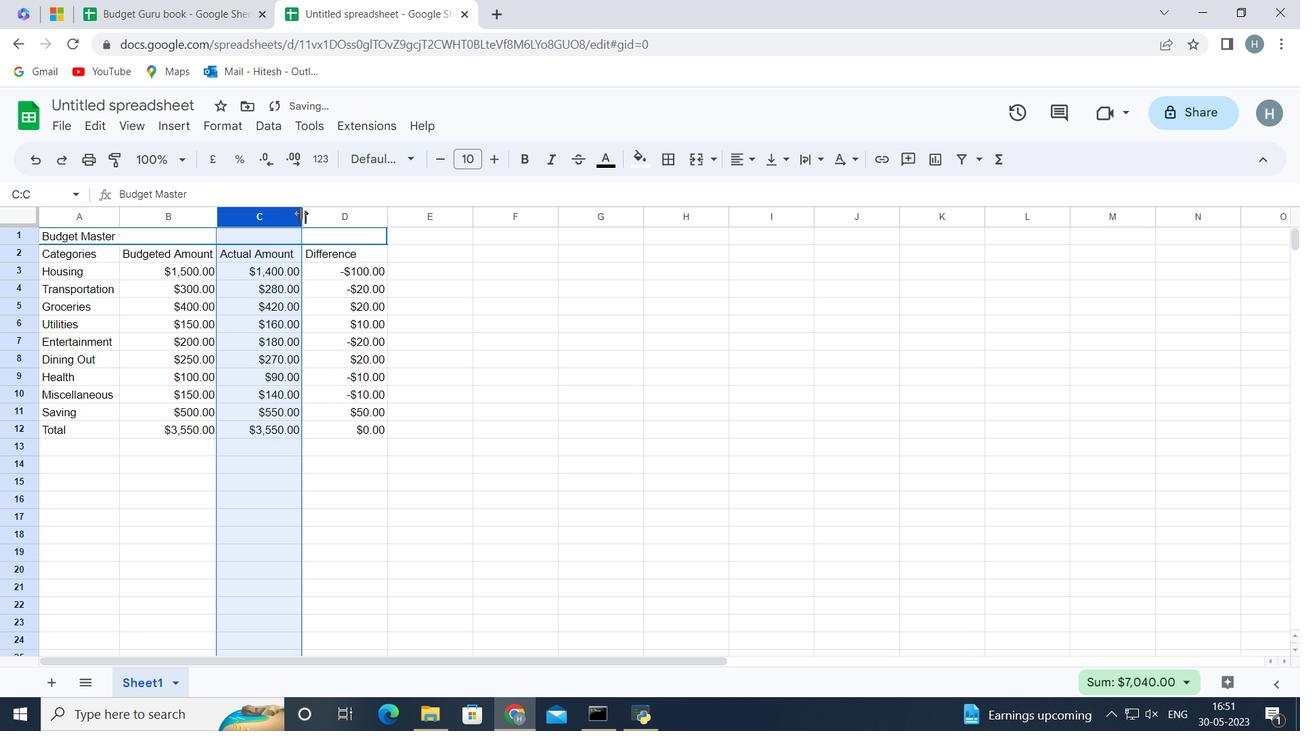 
Action: Mouse pressed left at (302, 213)
Screenshot: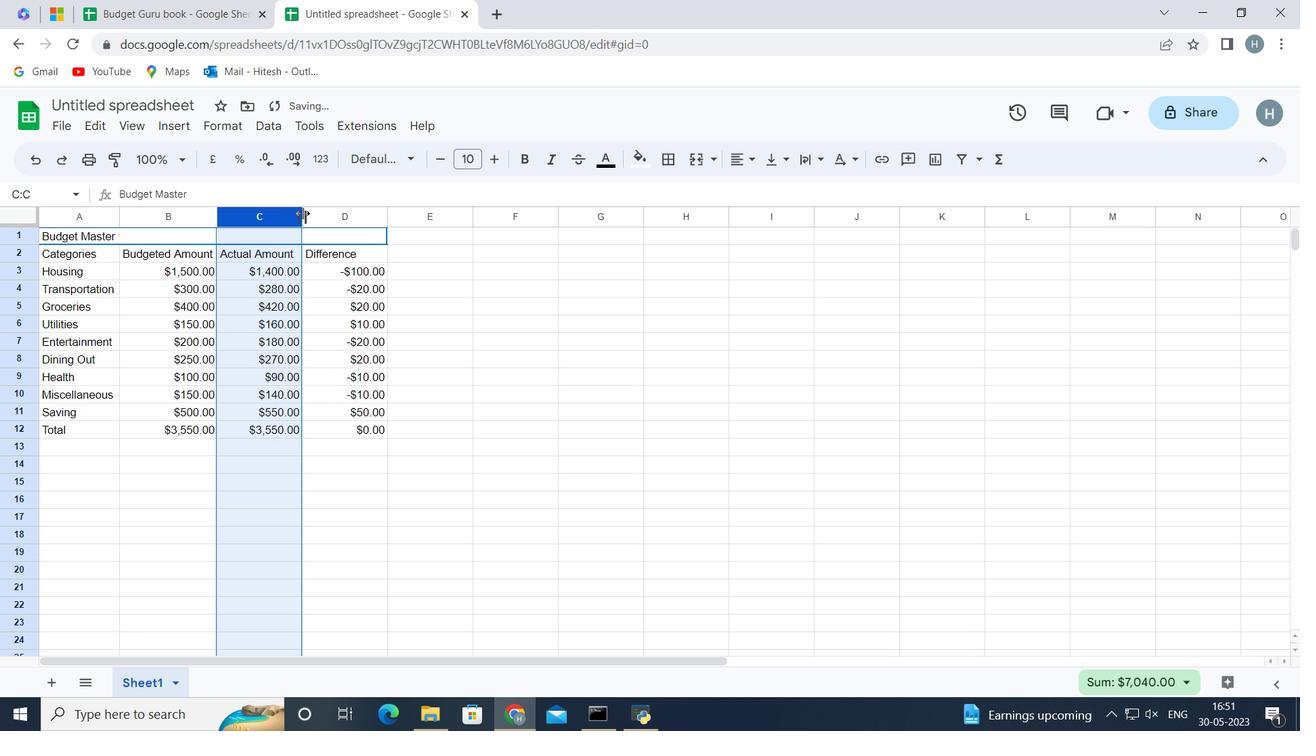 
Action: Mouse moved to (322, 216)
Screenshot: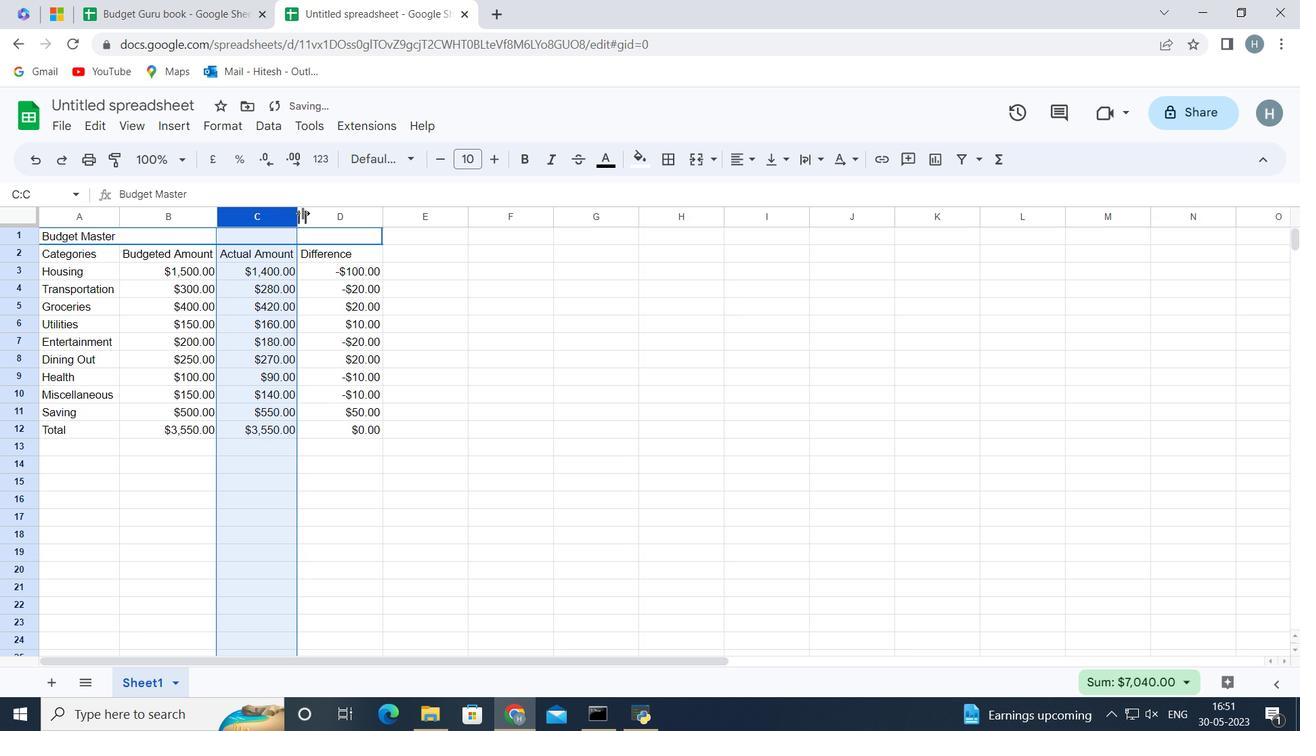 
Action: Mouse pressed left at (322, 216)
Screenshot: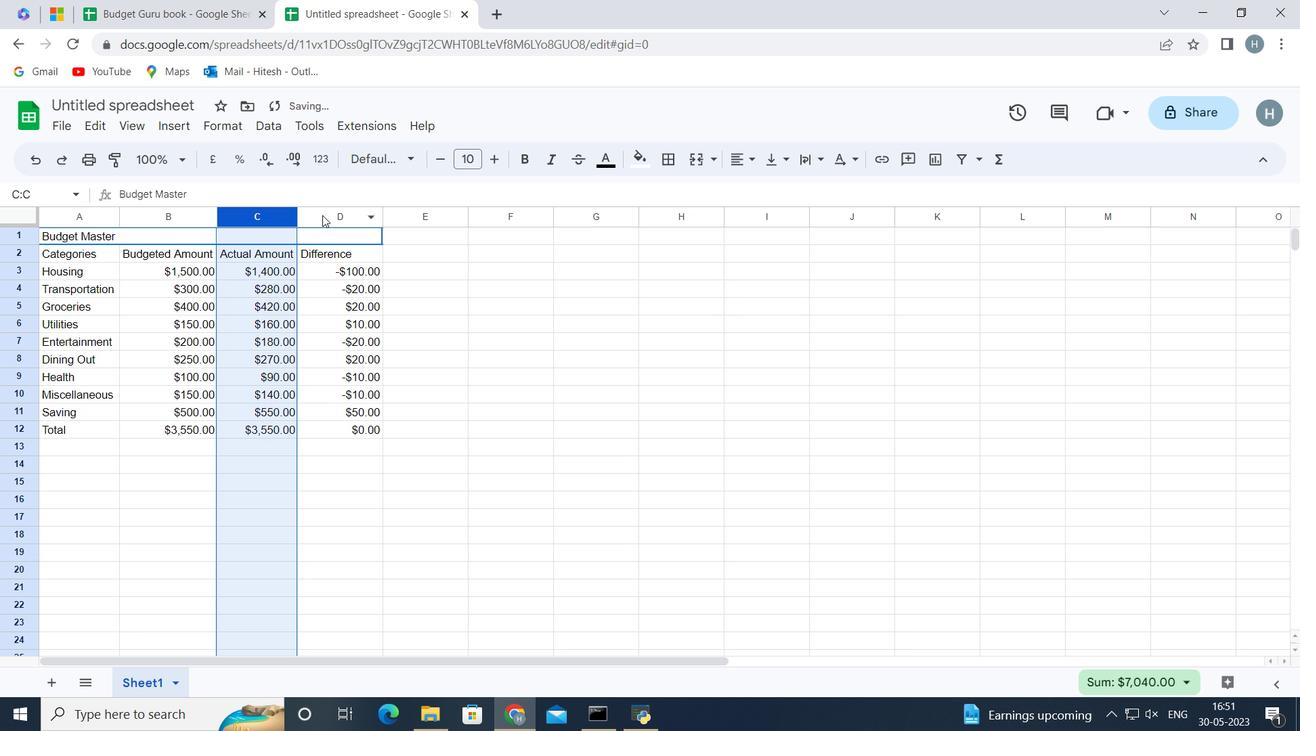
Action: Mouse moved to (380, 218)
Screenshot: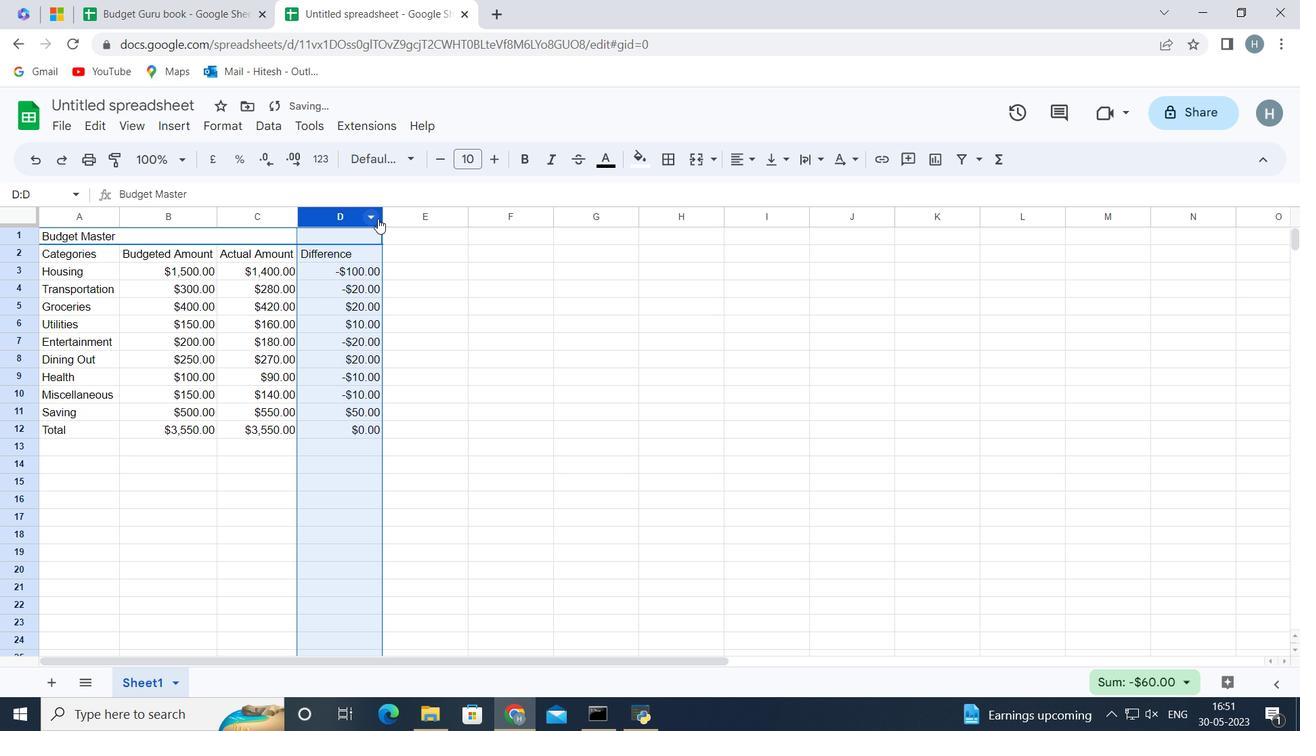 
Action: Mouse pressed left at (380, 218)
Screenshot: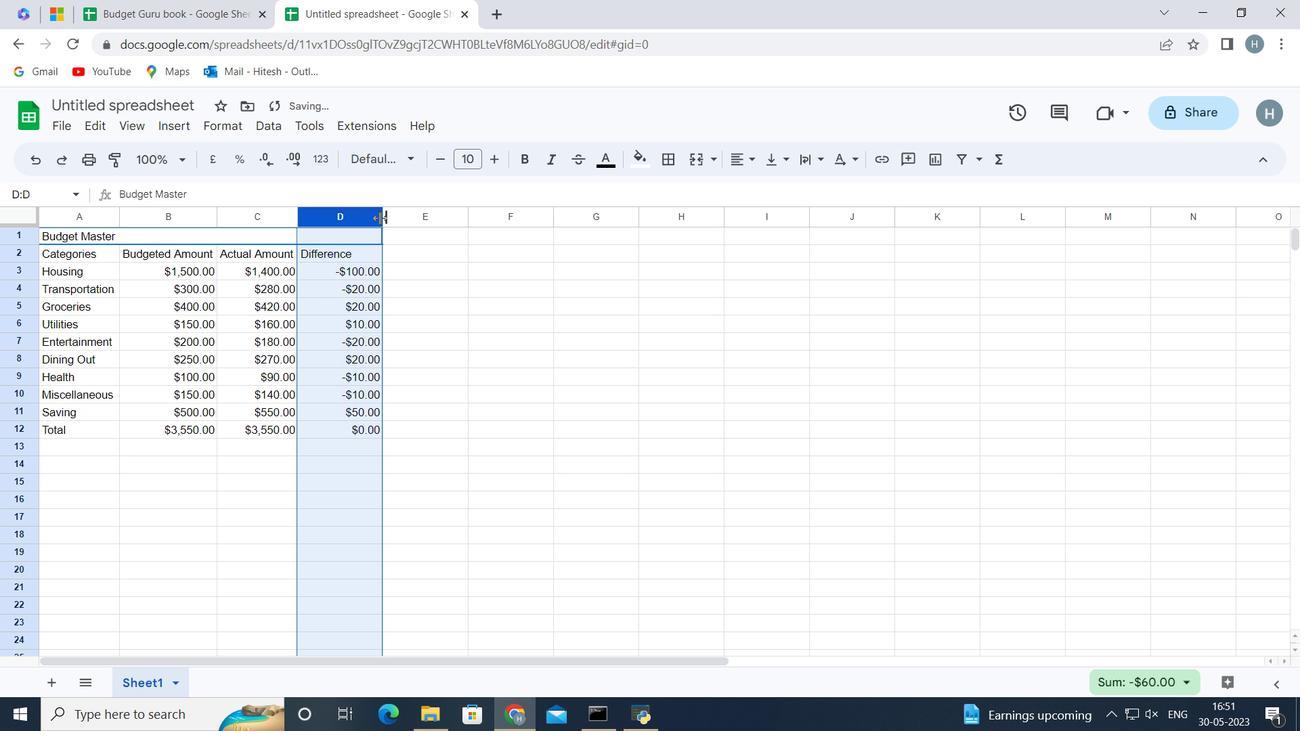 
Action: Mouse moved to (380, 218)
Screenshot: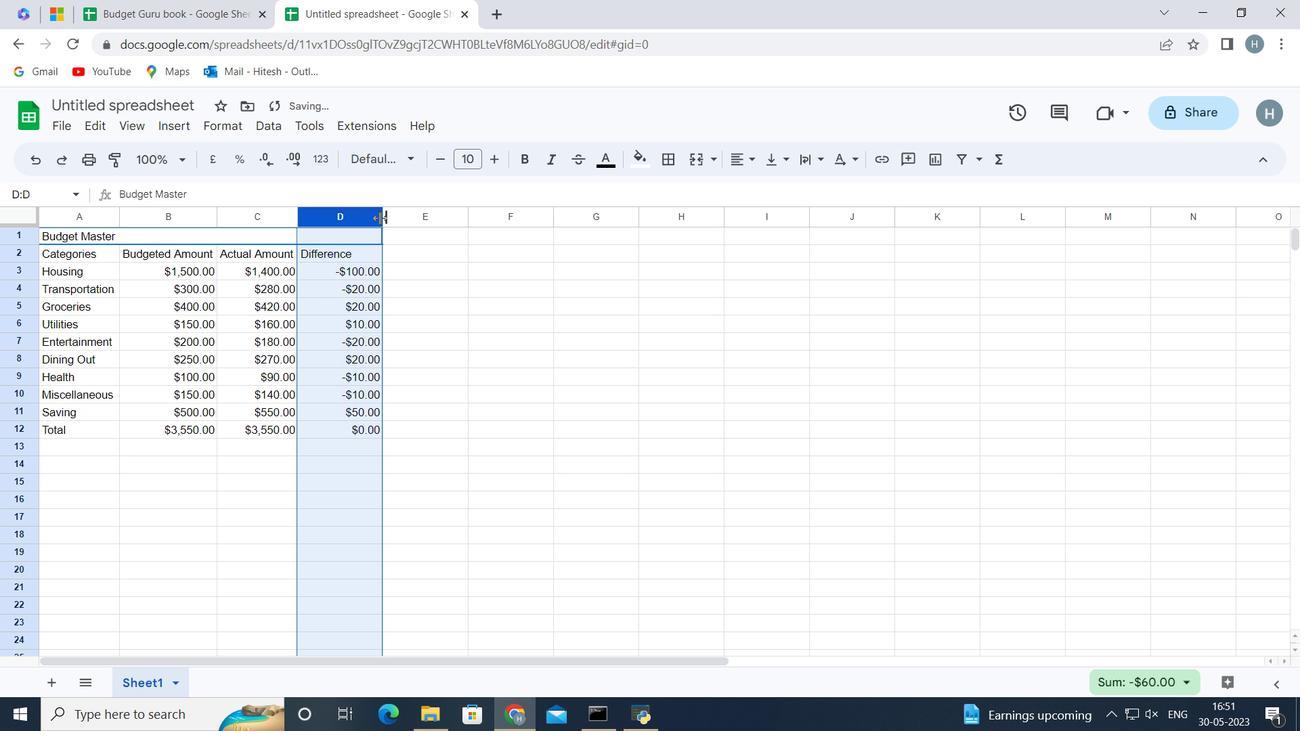 
Action: Mouse pressed left at (380, 218)
Screenshot: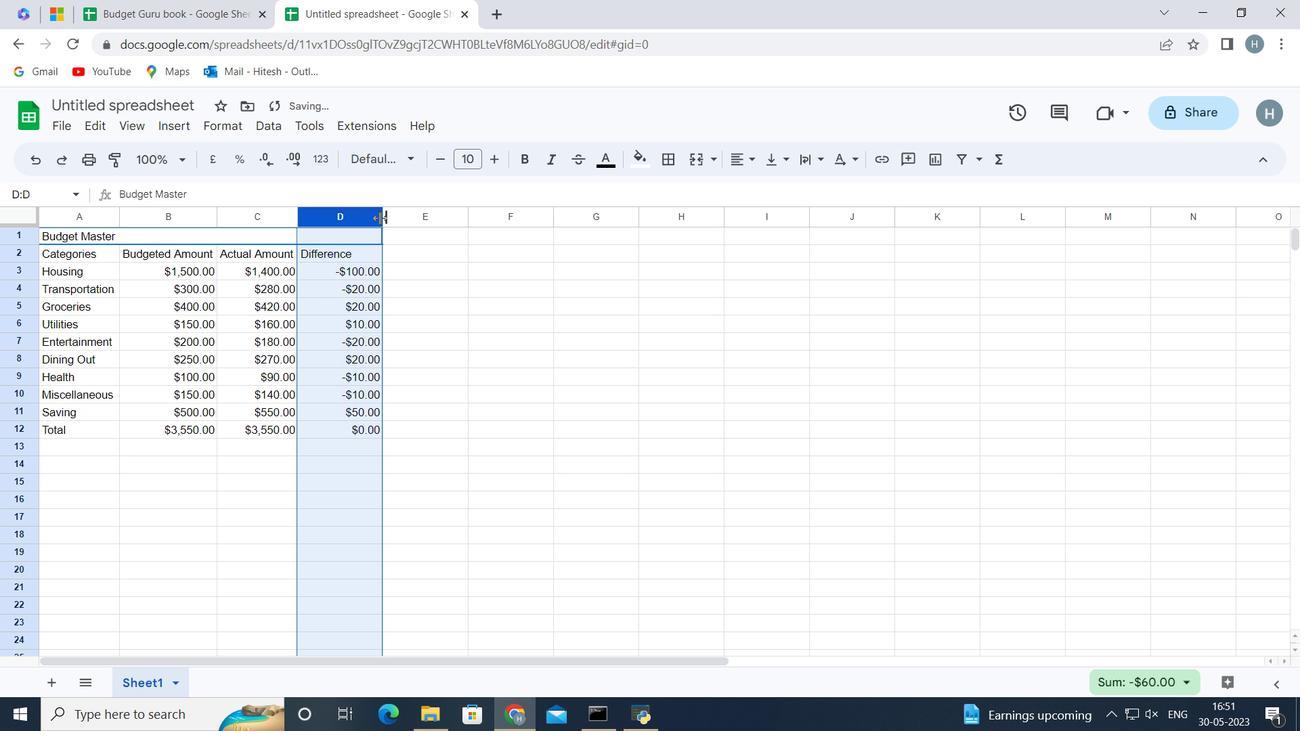 
Action: Mouse moved to (407, 485)
Screenshot: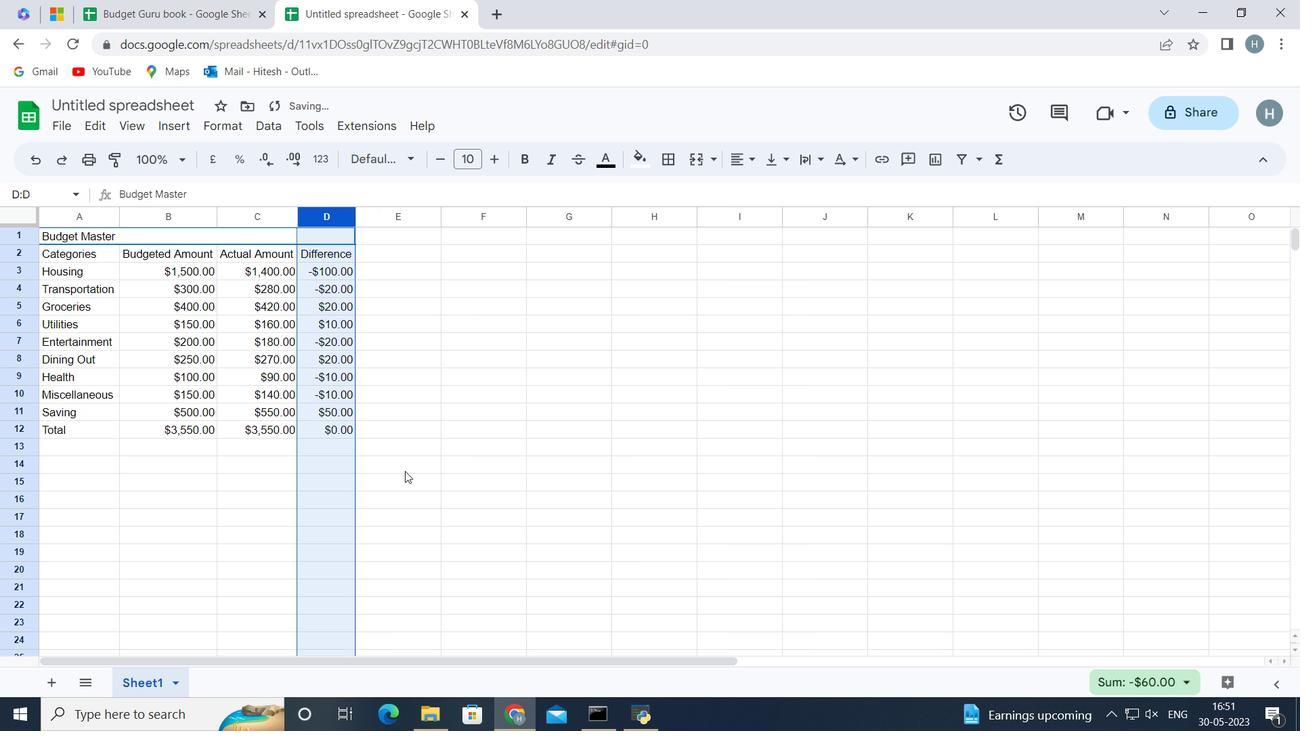 
Action: Mouse pressed left at (407, 485)
Screenshot: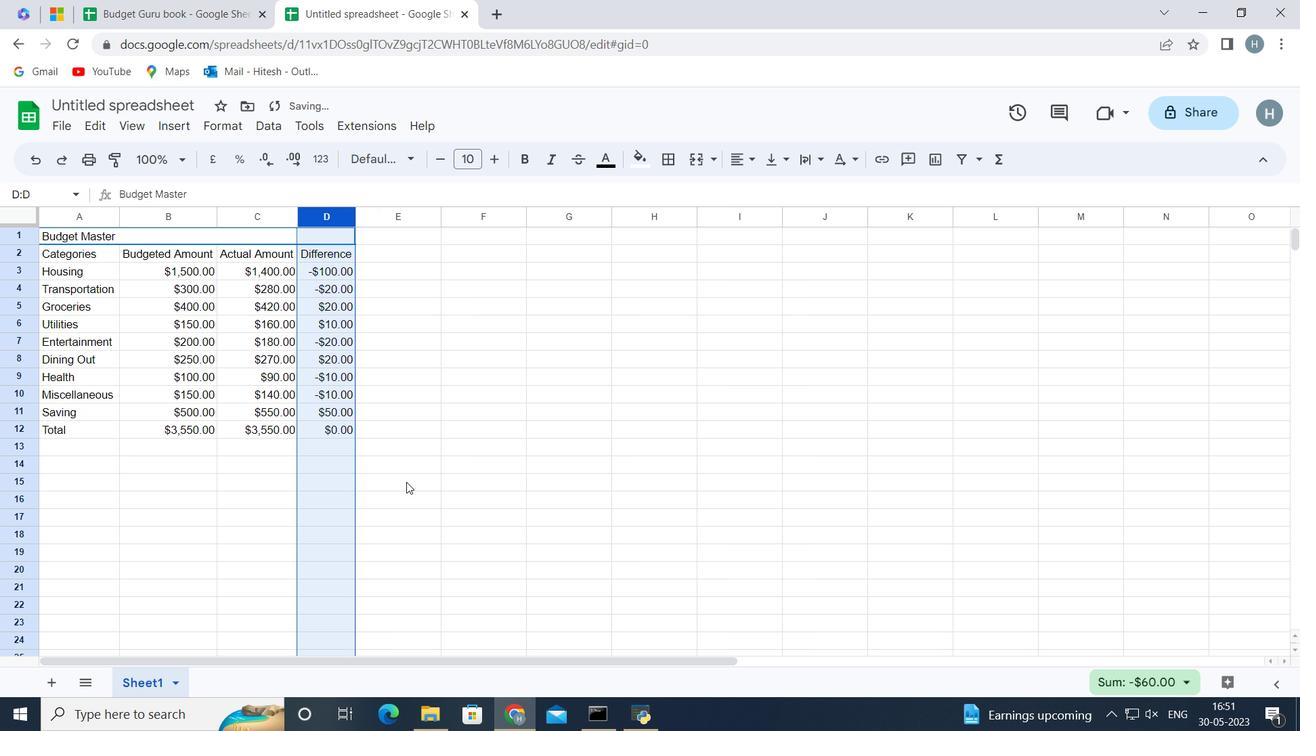 
Action: Mouse moved to (59, 123)
Screenshot: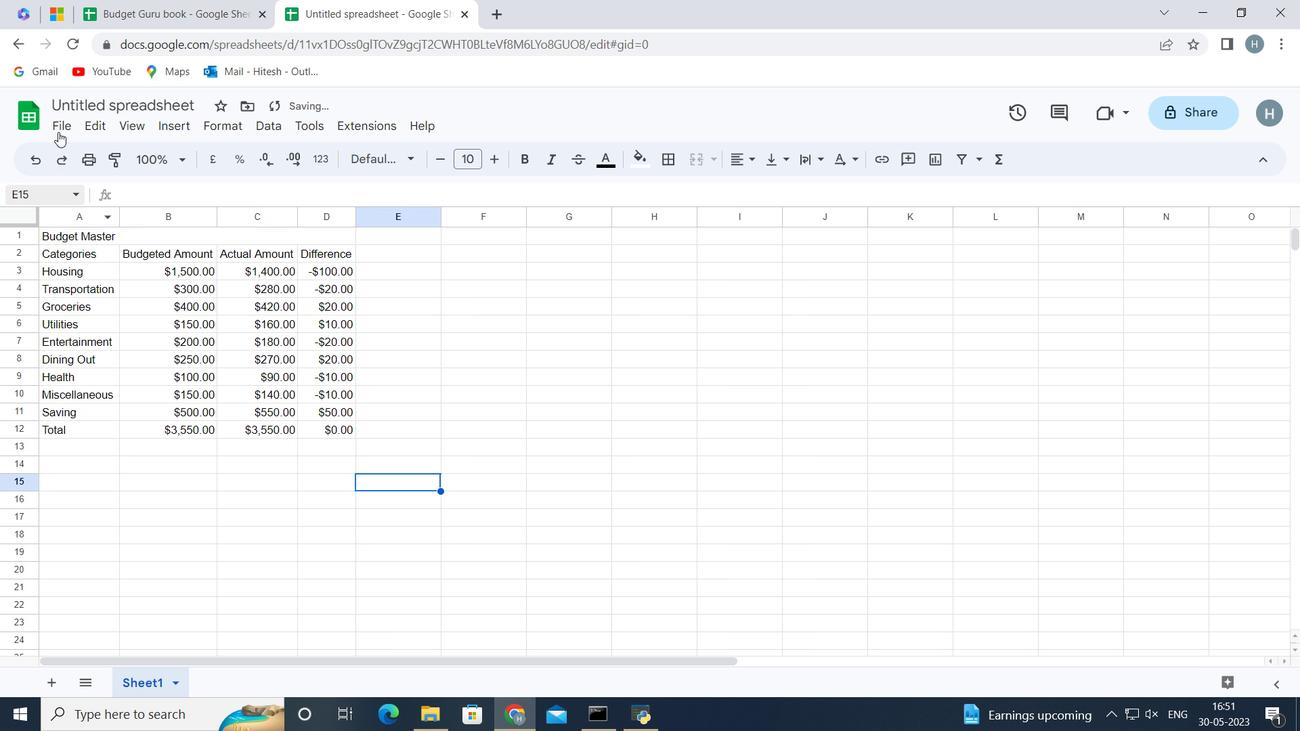 
Action: Mouse pressed left at (59, 123)
Screenshot: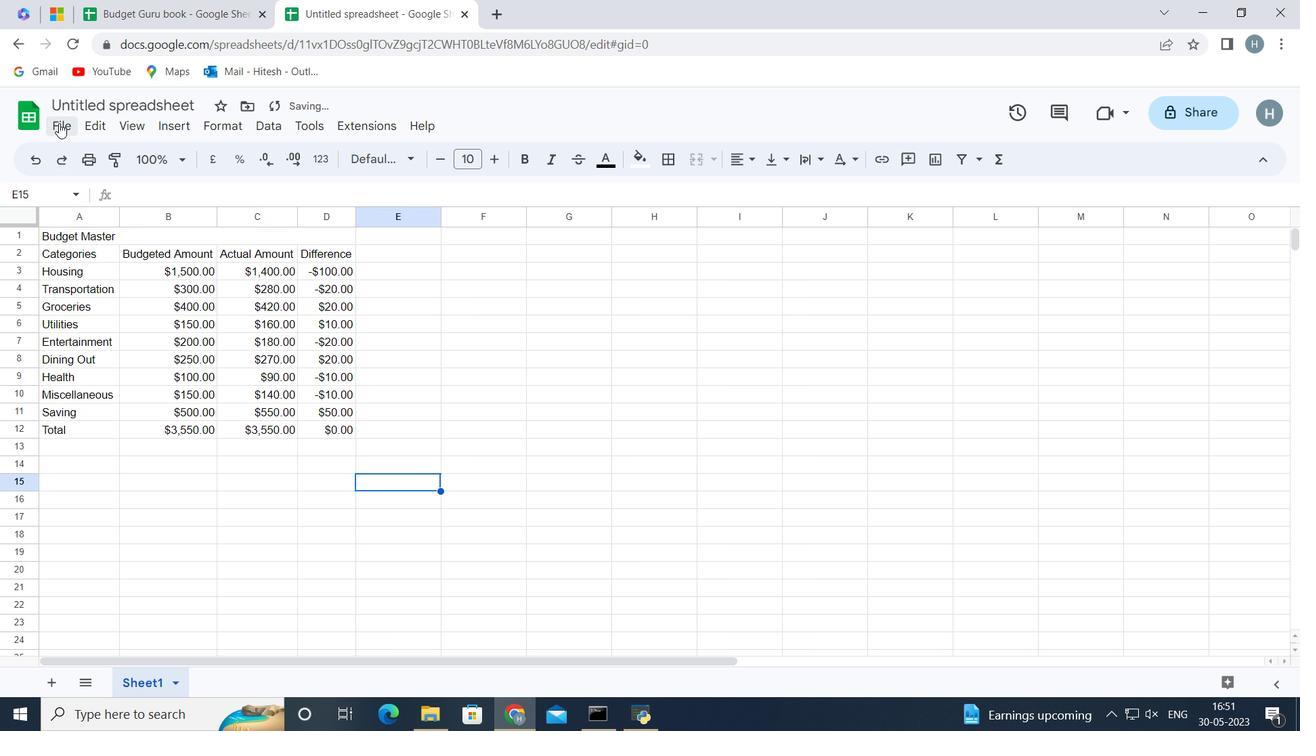 
Action: Mouse moved to (139, 371)
Screenshot: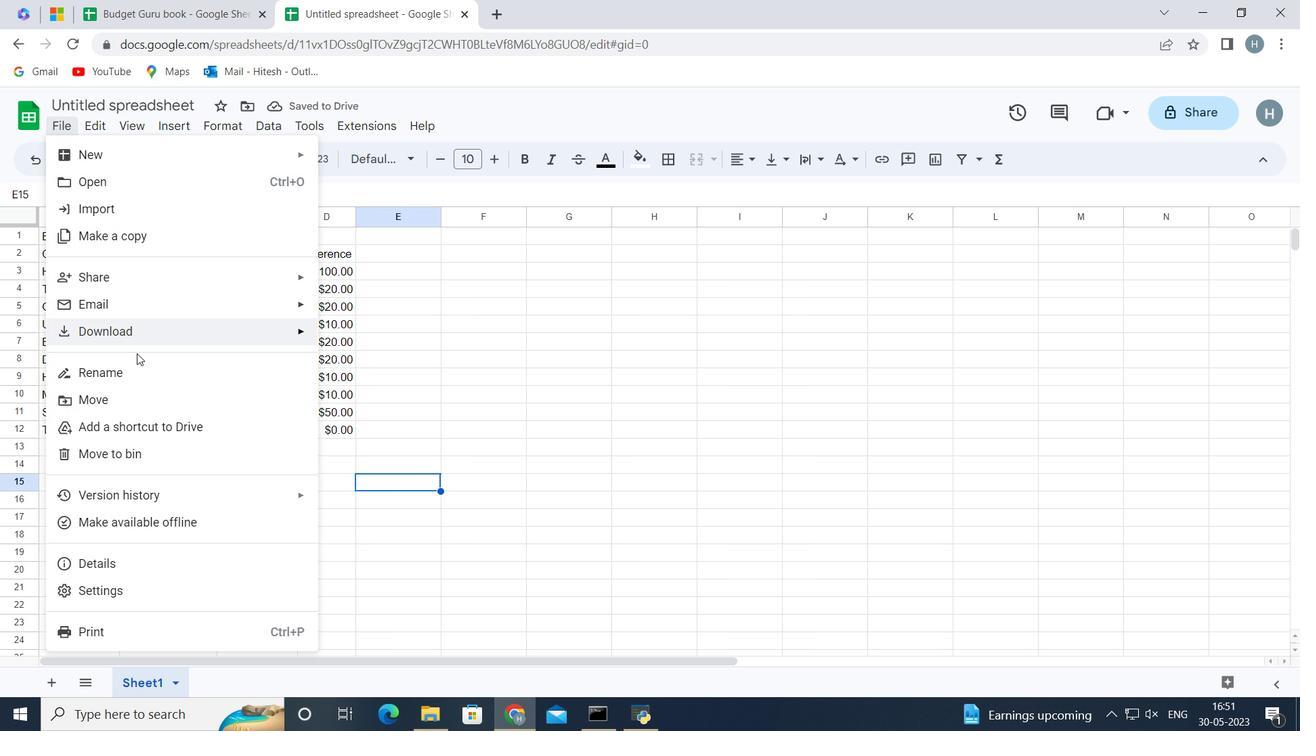 
Action: Mouse pressed left at (139, 371)
Screenshot: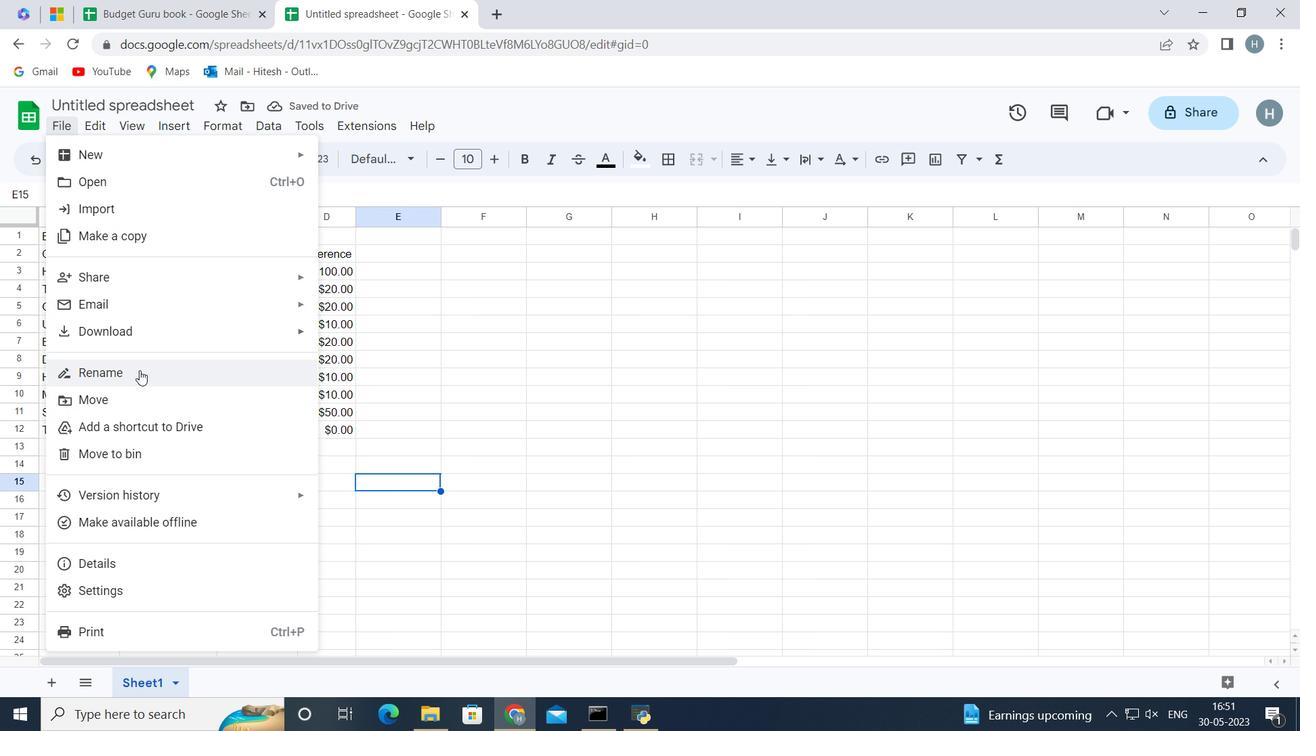 
Action: Key pressed <Key.backspace><Key.shift>Blaze<Key.space><Key.shift>Sales<Key.space><Key.shift>
Screenshot: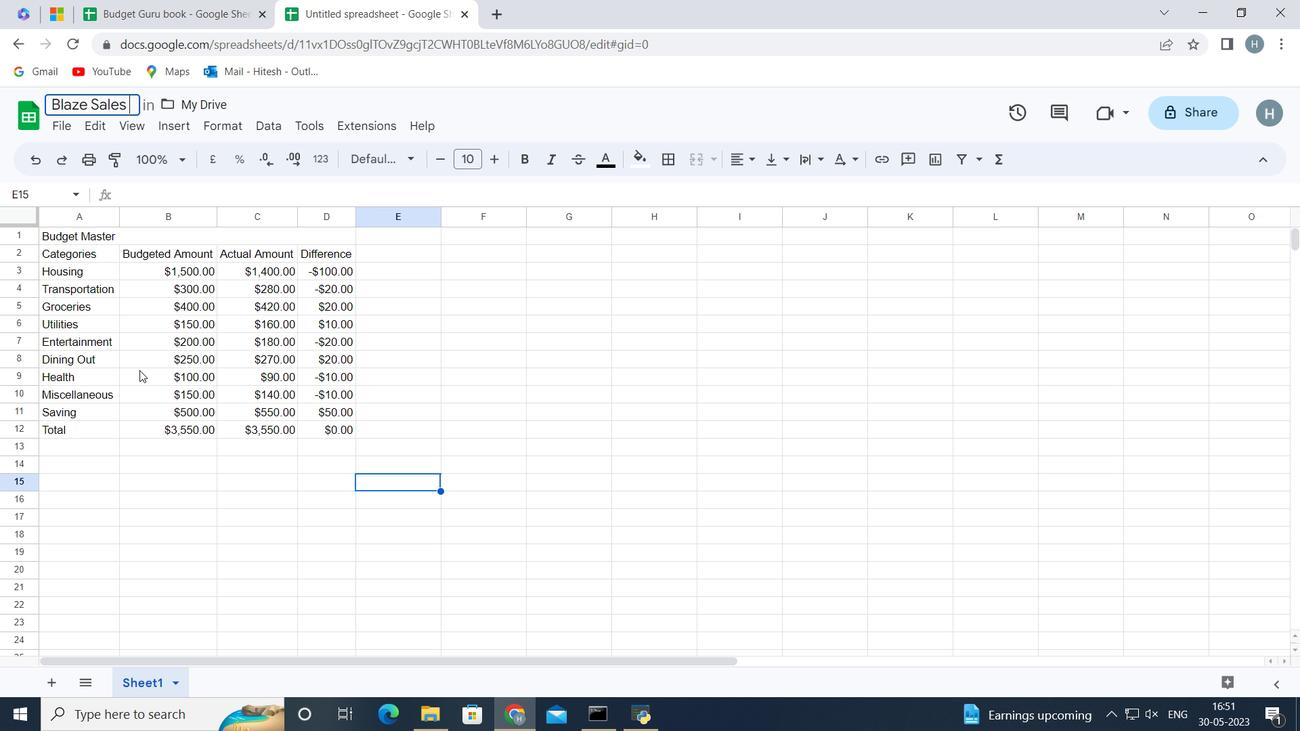 
Action: Mouse moved to (139, 371)
Screenshot: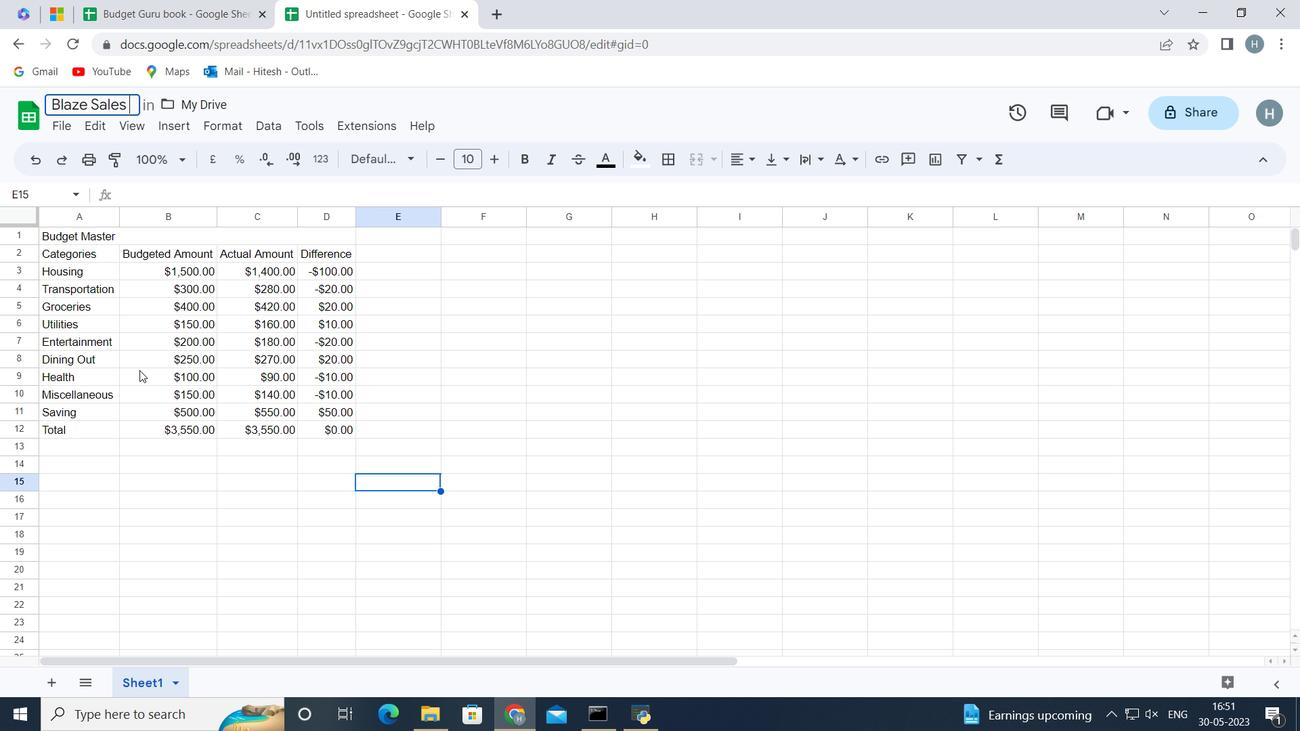 
Action: Key pressed Templetes<Key.enter>
Screenshot: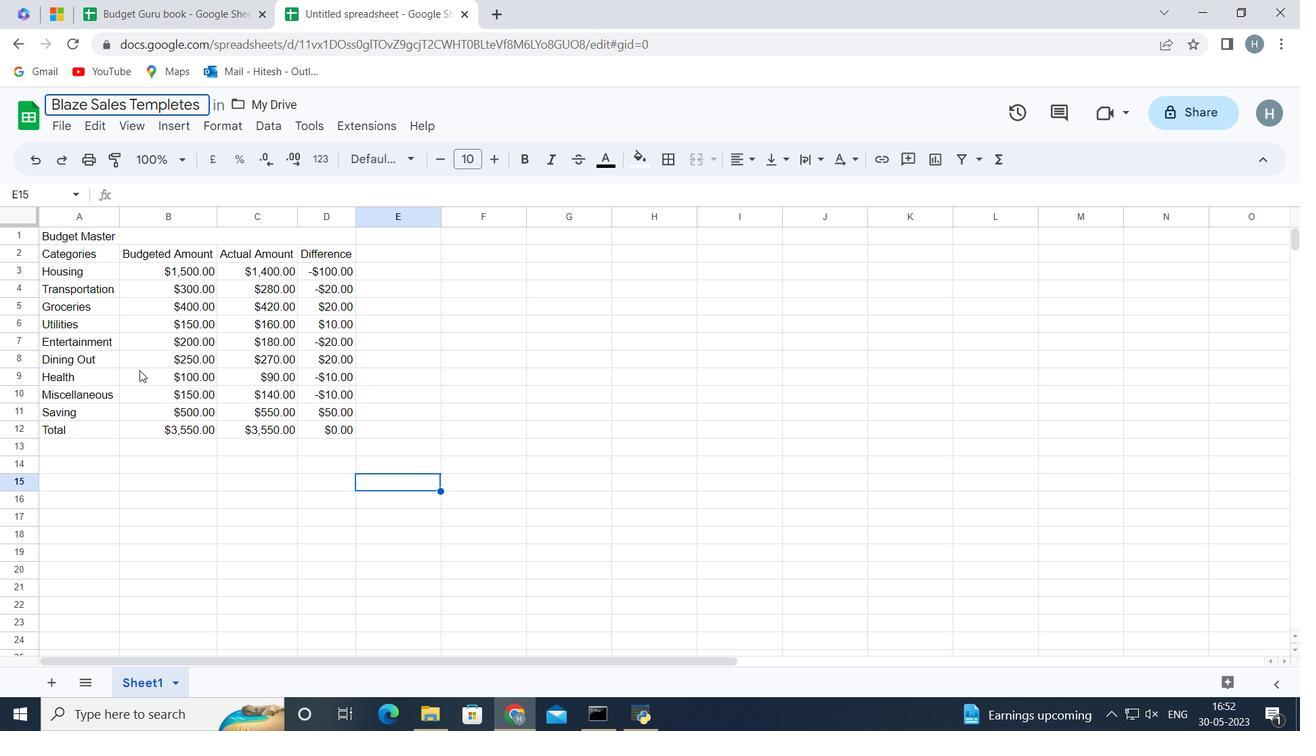 
Action: Mouse moved to (189, 478)
Screenshot: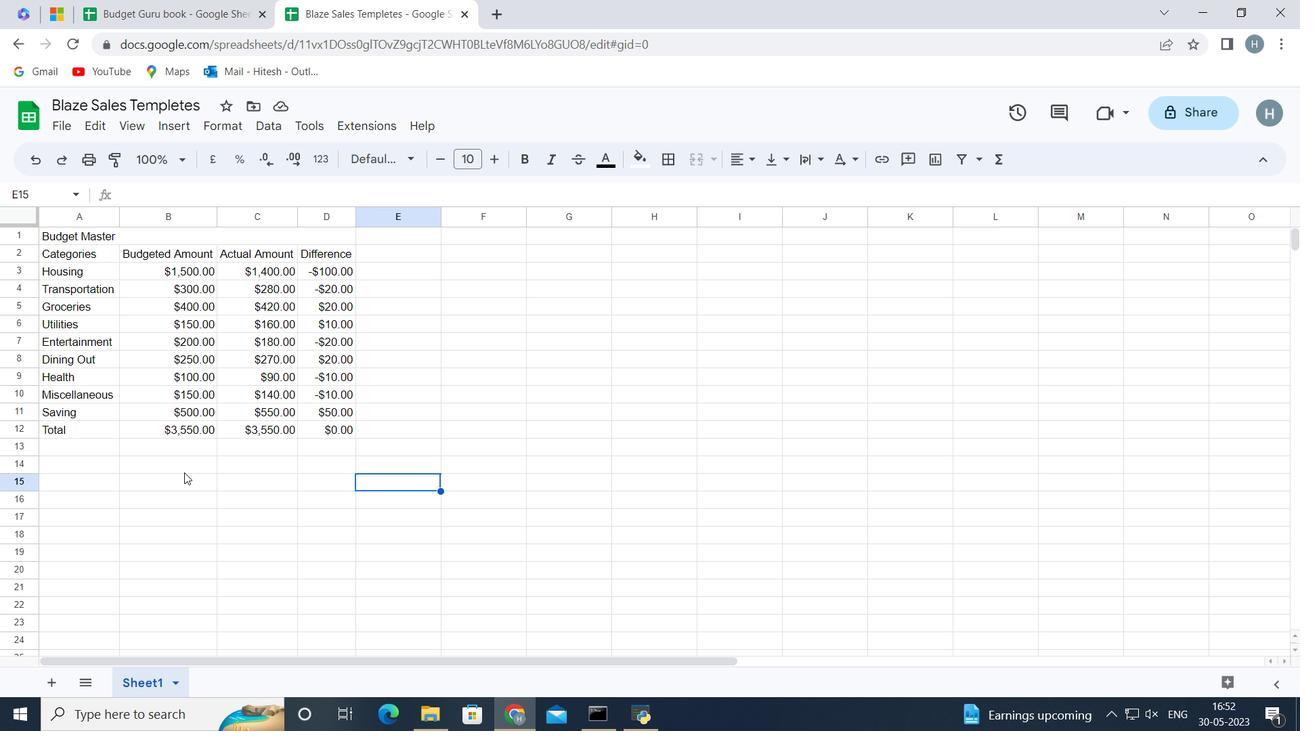 
